 Task: Look for space in Uberaba, Brazil from 9th August, 2023 to 12th August, 2023 for 1 adult in price range Rs.6000 to Rs.15000. Place can be entire place with 1  bedroom having 1 bed and 1 bathroom. Property type can be flat. Amenities needed are: wifi, washing machine, . Booking option can be shelf check-in. Required host language is Spanish.
Action: Mouse moved to (527, 146)
Screenshot: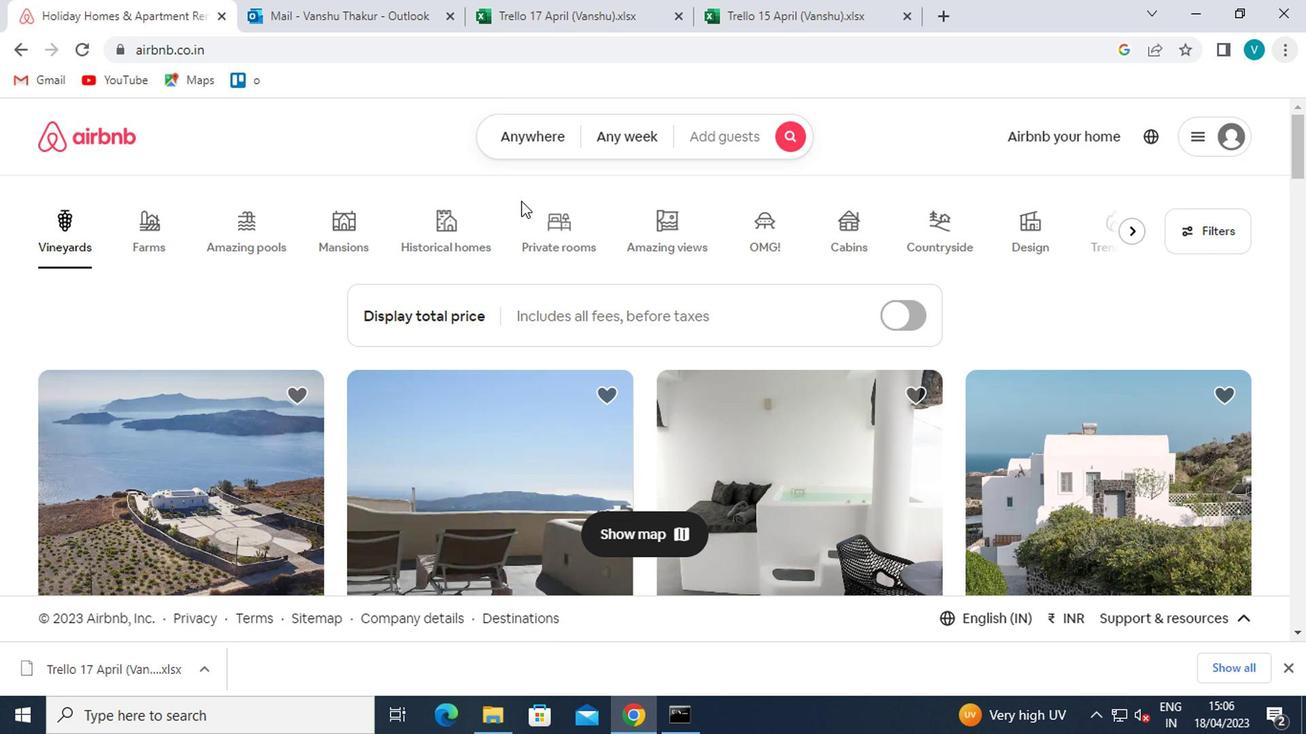 
Action: Mouse pressed left at (527, 146)
Screenshot: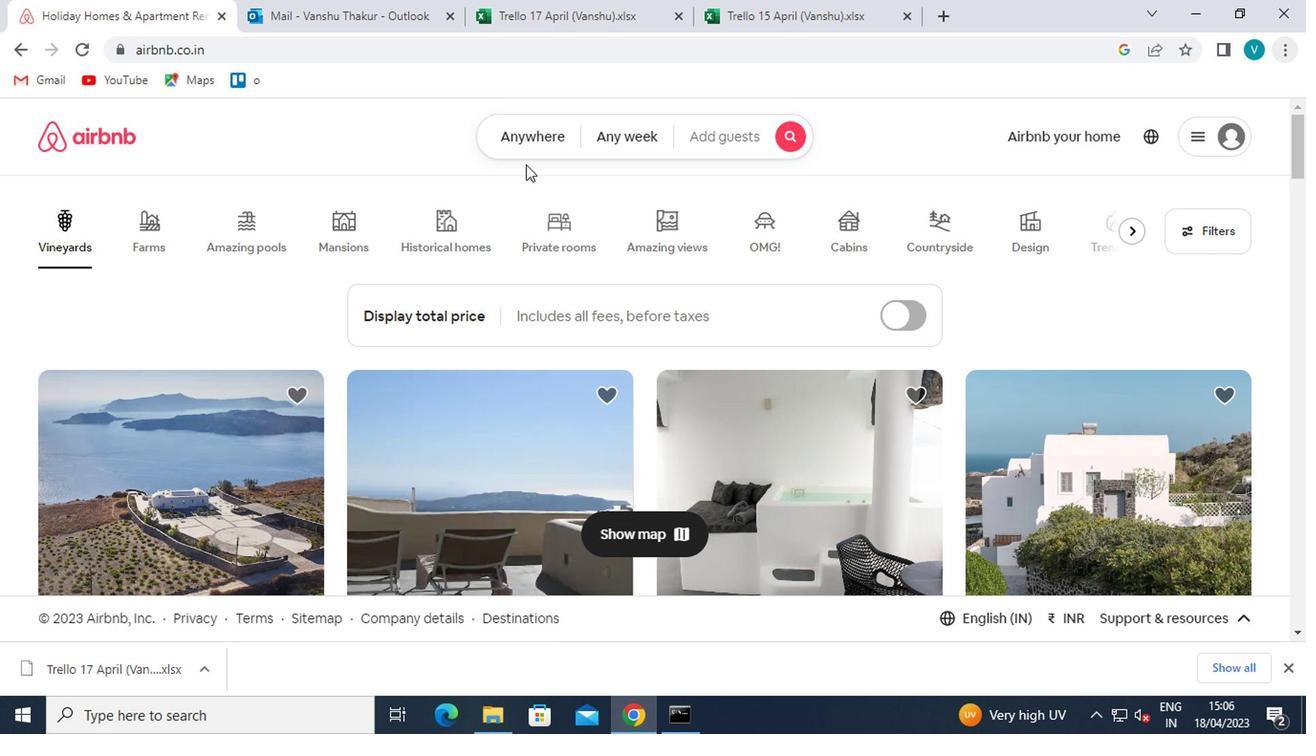 
Action: Mouse moved to (444, 217)
Screenshot: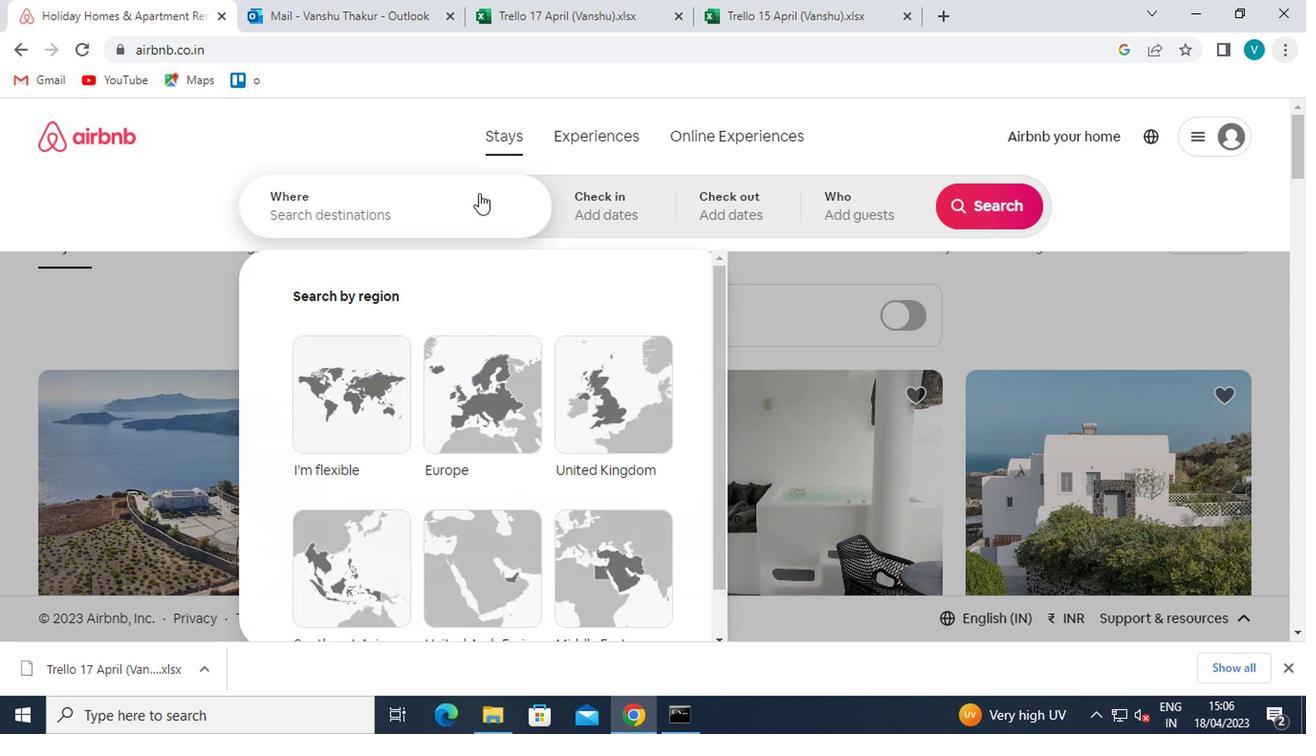 
Action: Mouse pressed left at (444, 217)
Screenshot: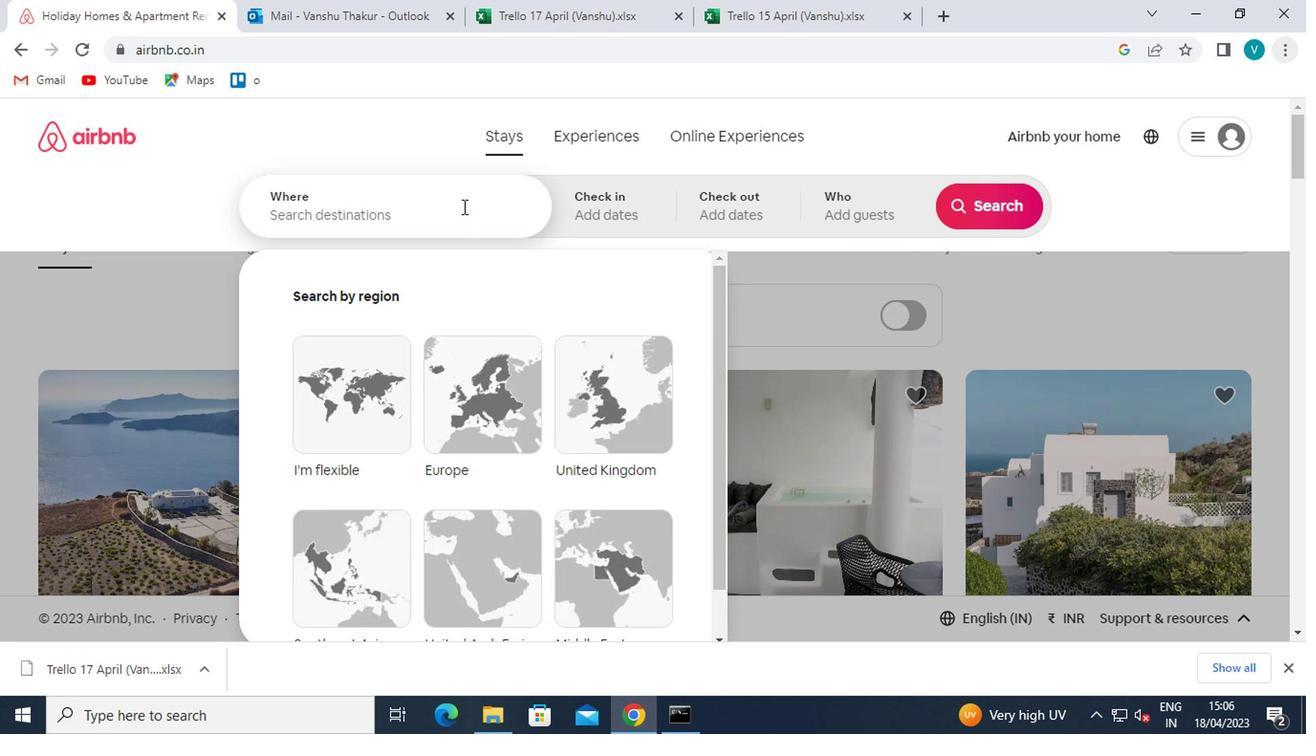 
Action: Key pressed <Key.shift>UBERABA,<Key.space><Key.shift>BRAZIL
Screenshot: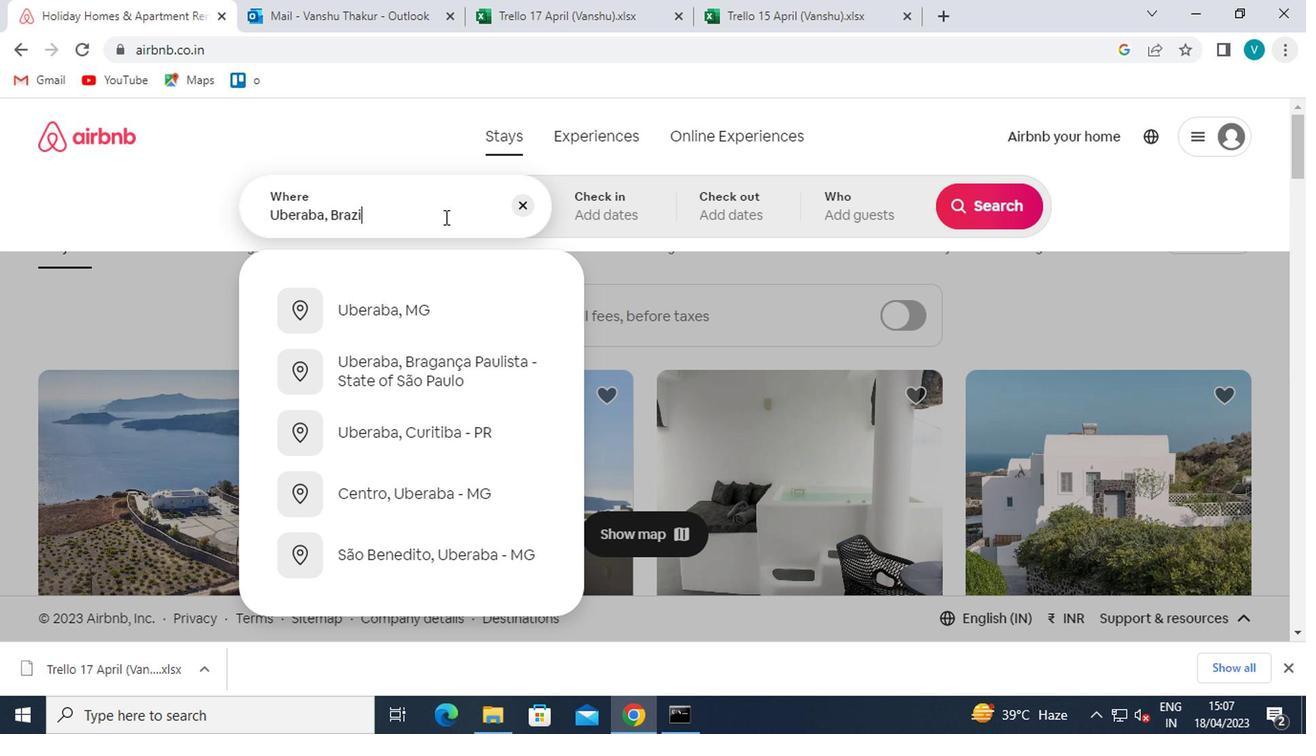 
Action: Mouse moved to (456, 188)
Screenshot: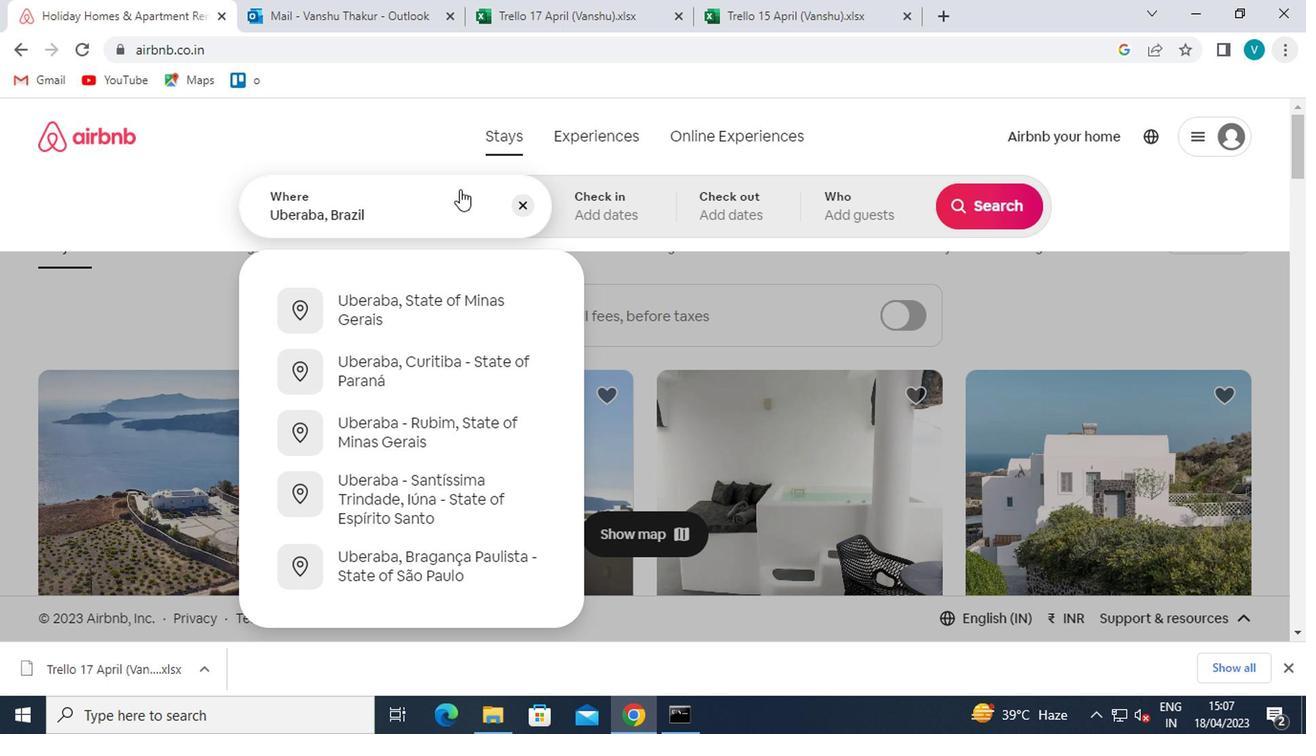 
Action: Key pressed <Key.backspace><Key.backspace><Key.backspace><Key.backspace>
Screenshot: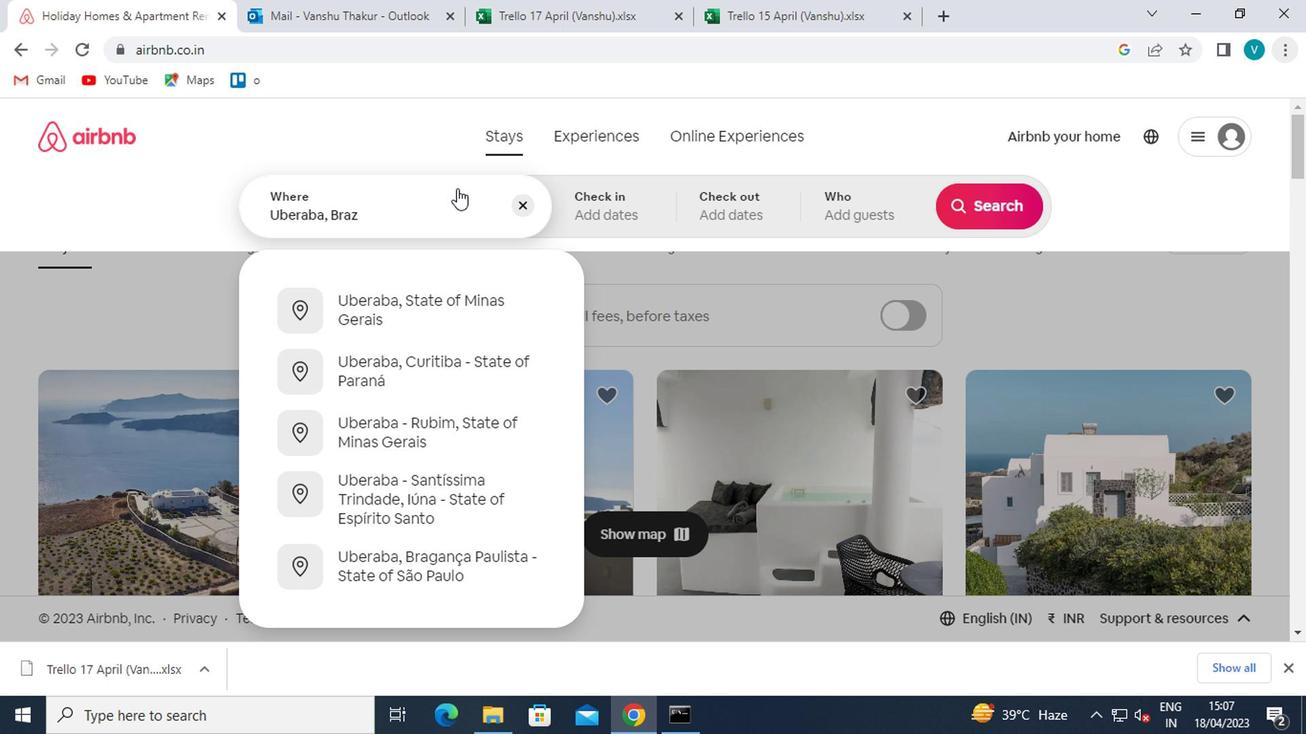 
Action: Mouse moved to (437, 304)
Screenshot: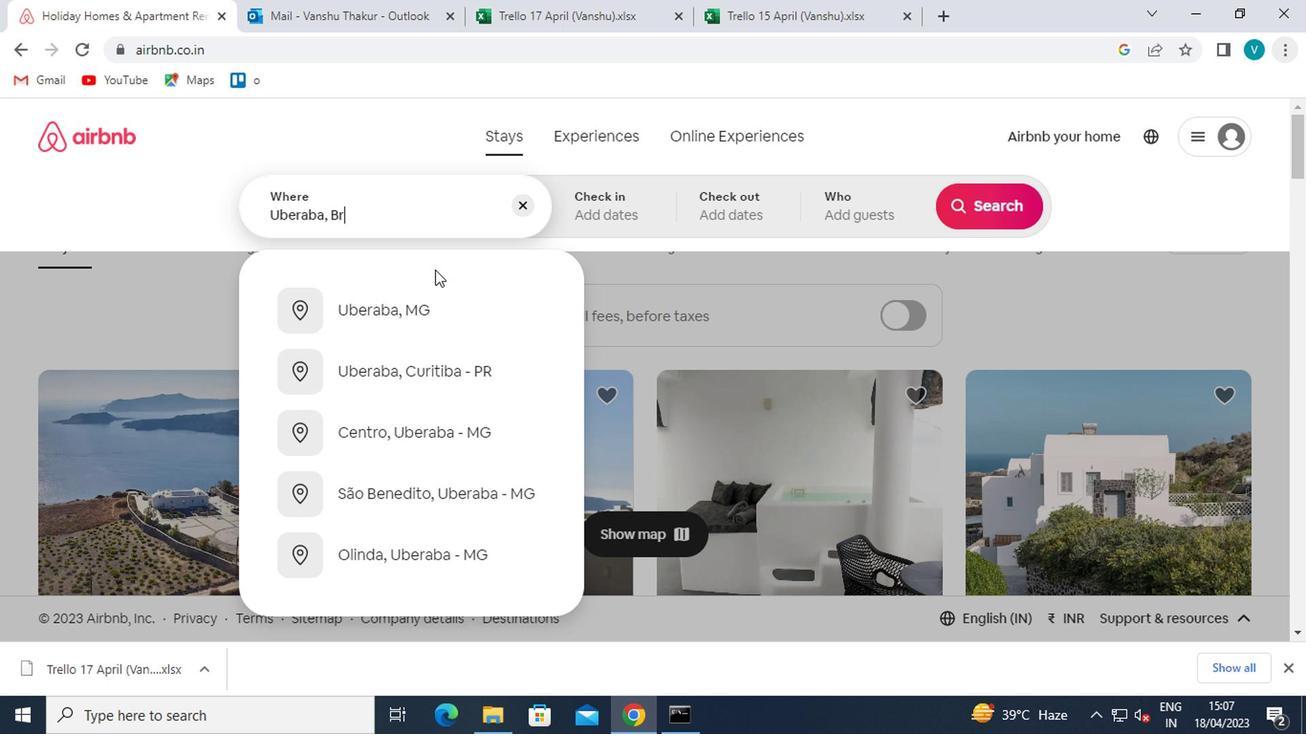 
Action: Mouse pressed left at (437, 304)
Screenshot: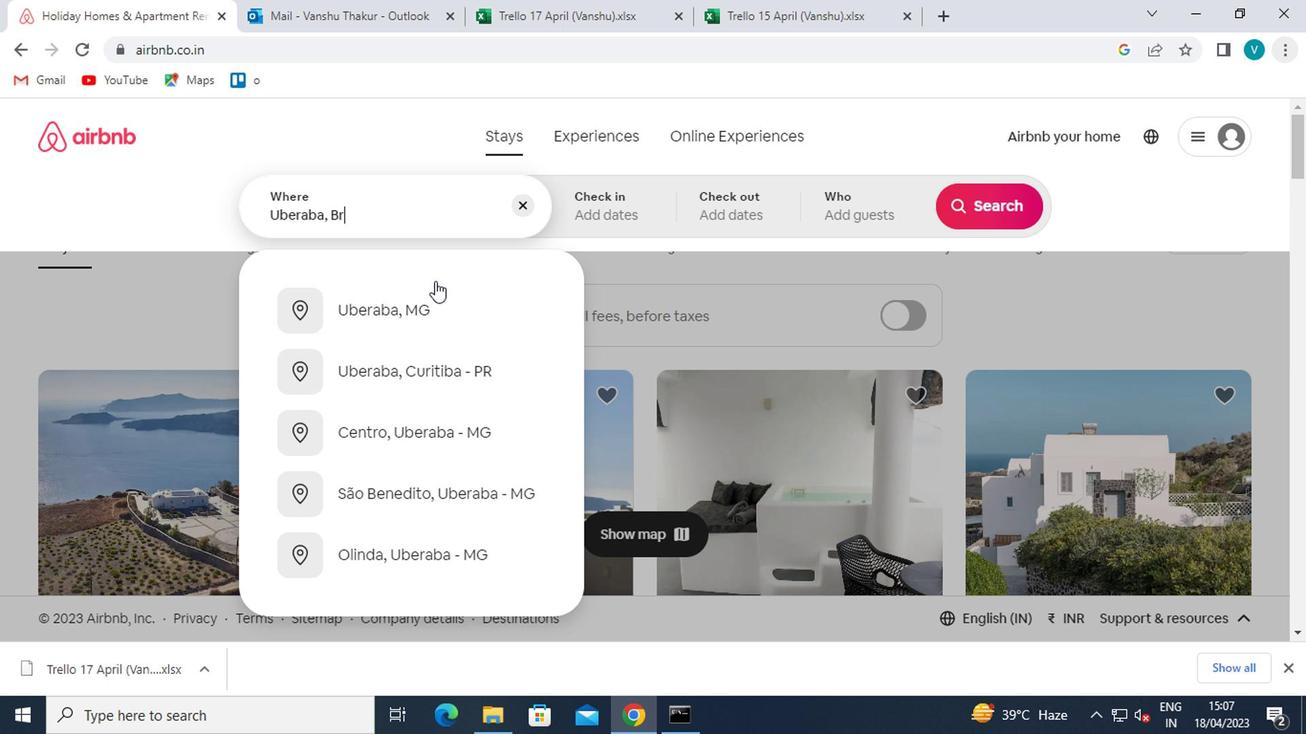 
Action: Mouse moved to (980, 354)
Screenshot: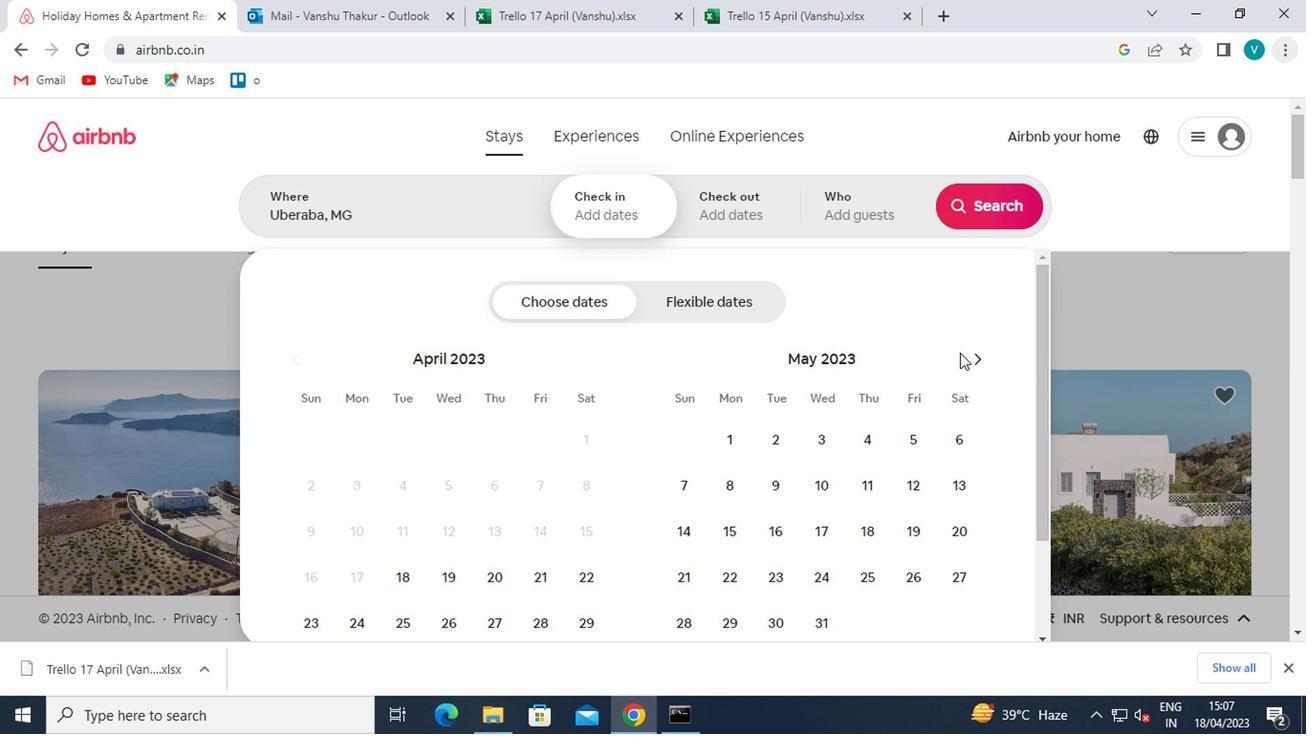 
Action: Mouse pressed left at (980, 354)
Screenshot: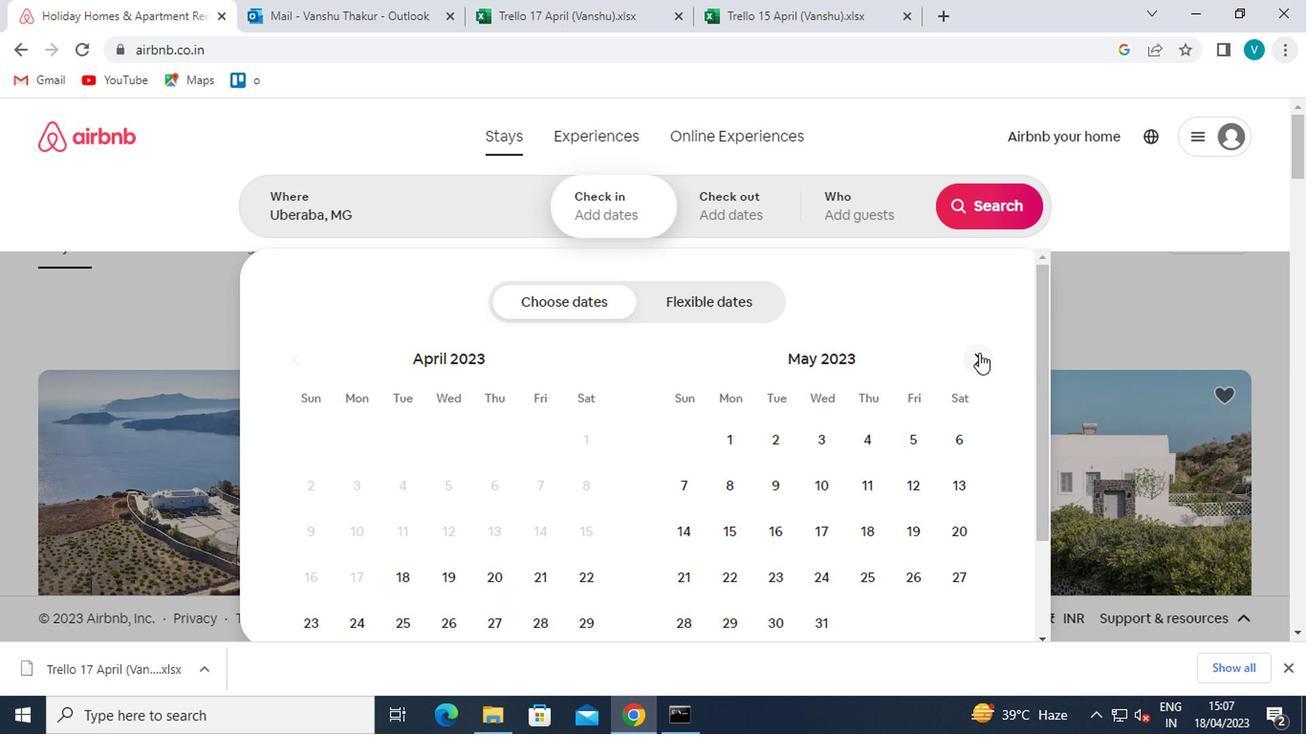 
Action: Mouse moved to (980, 354)
Screenshot: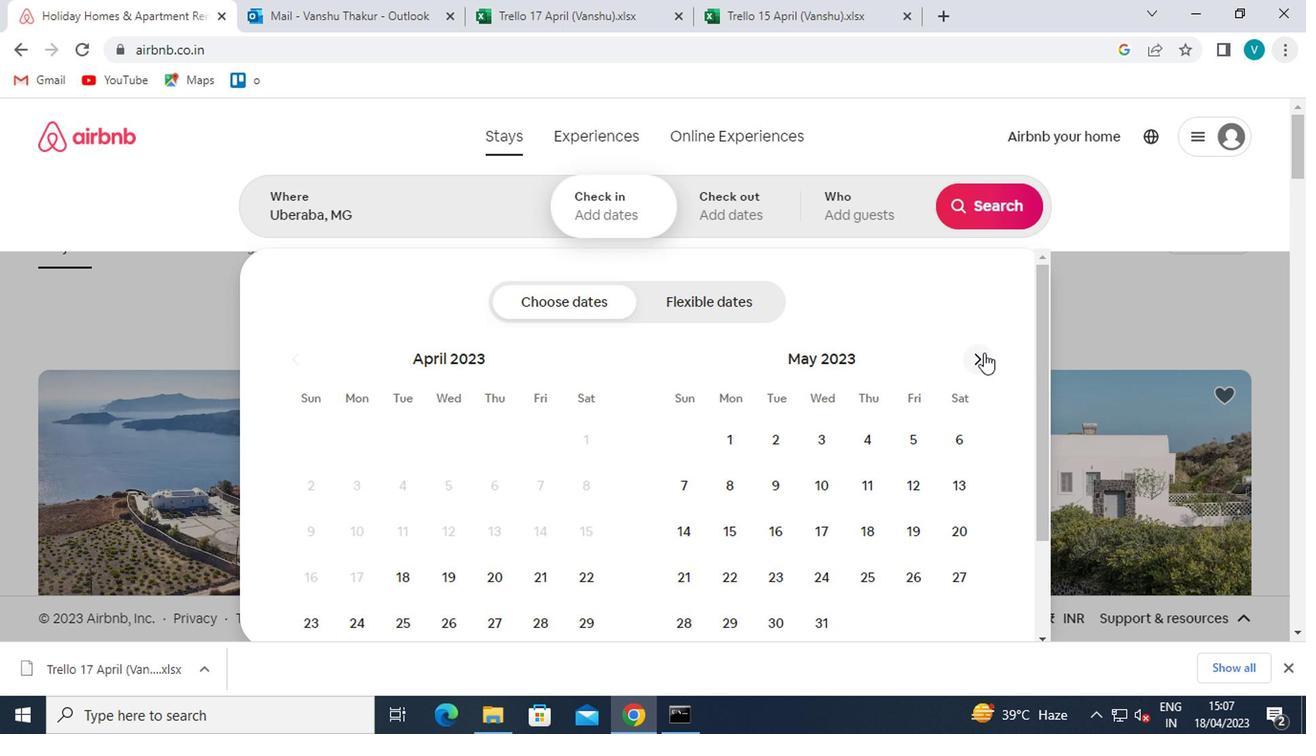 
Action: Mouse pressed left at (980, 354)
Screenshot: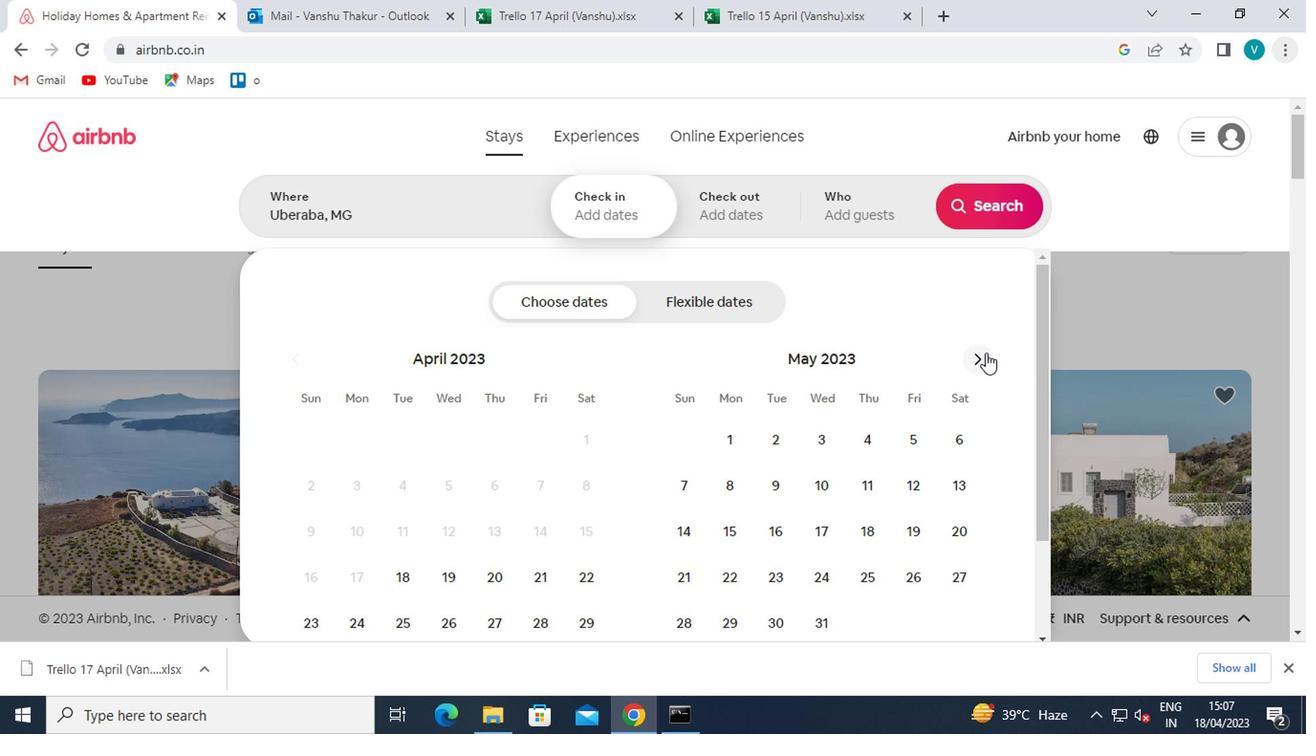 
Action: Mouse pressed left at (980, 354)
Screenshot: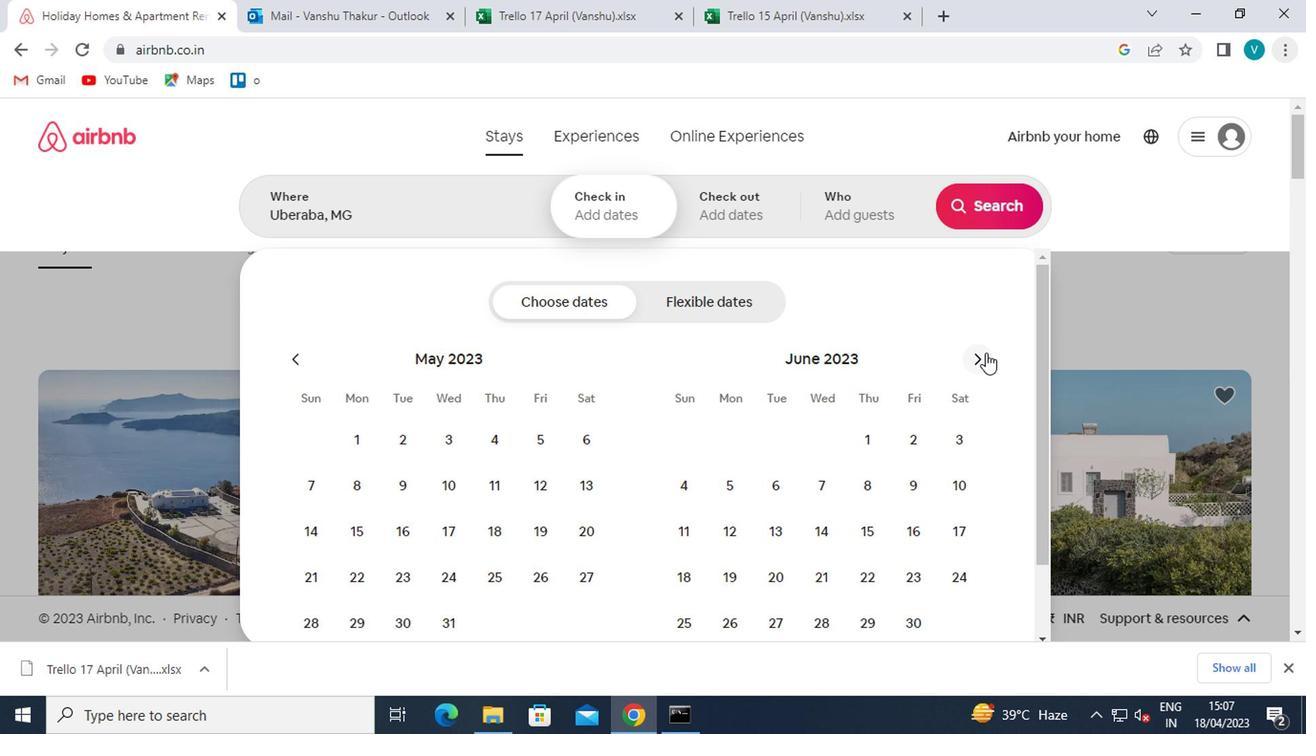 
Action: Mouse pressed left at (980, 354)
Screenshot: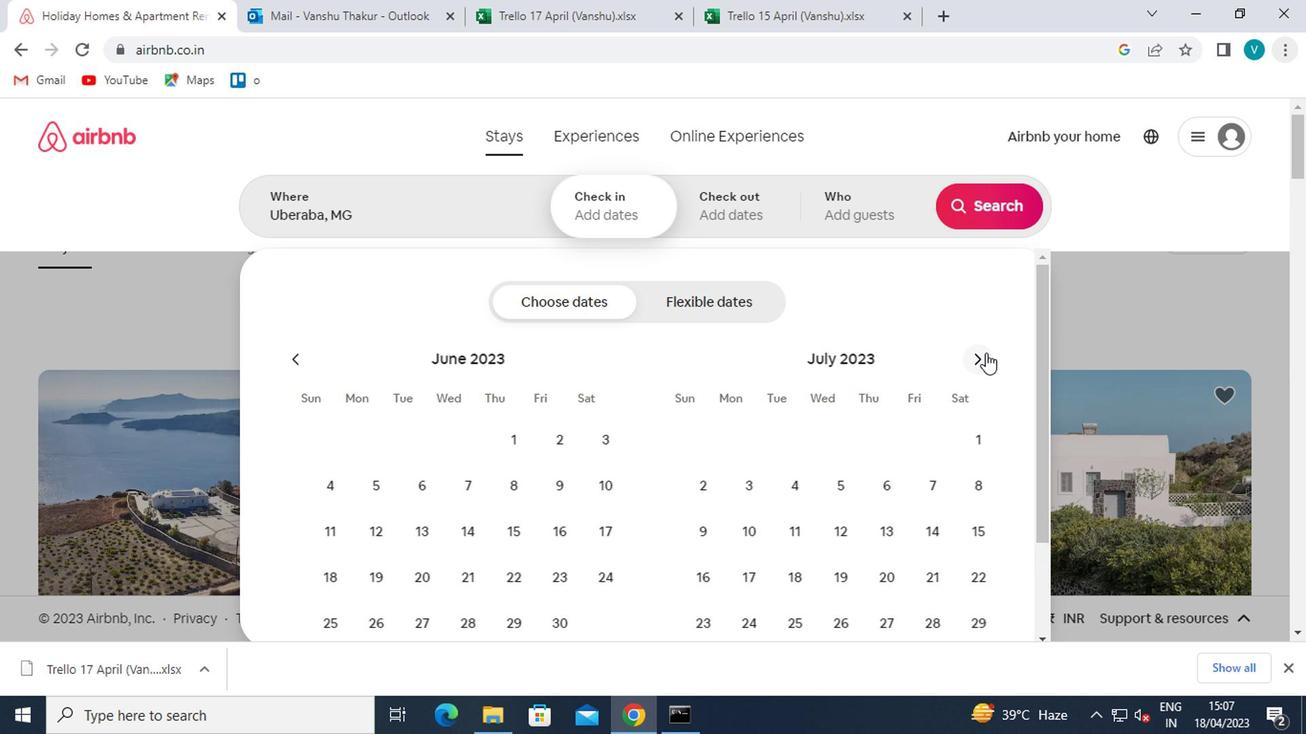 
Action: Mouse moved to (777, 489)
Screenshot: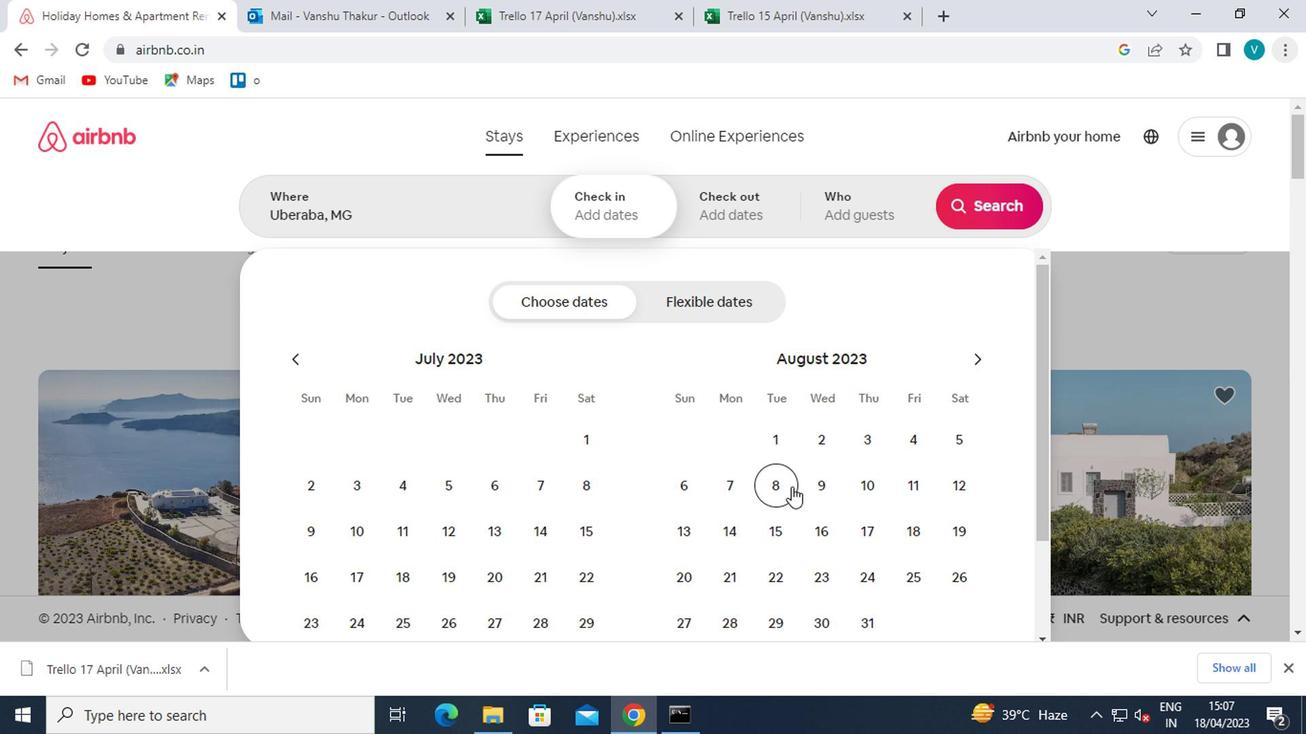 
Action: Mouse pressed left at (777, 489)
Screenshot: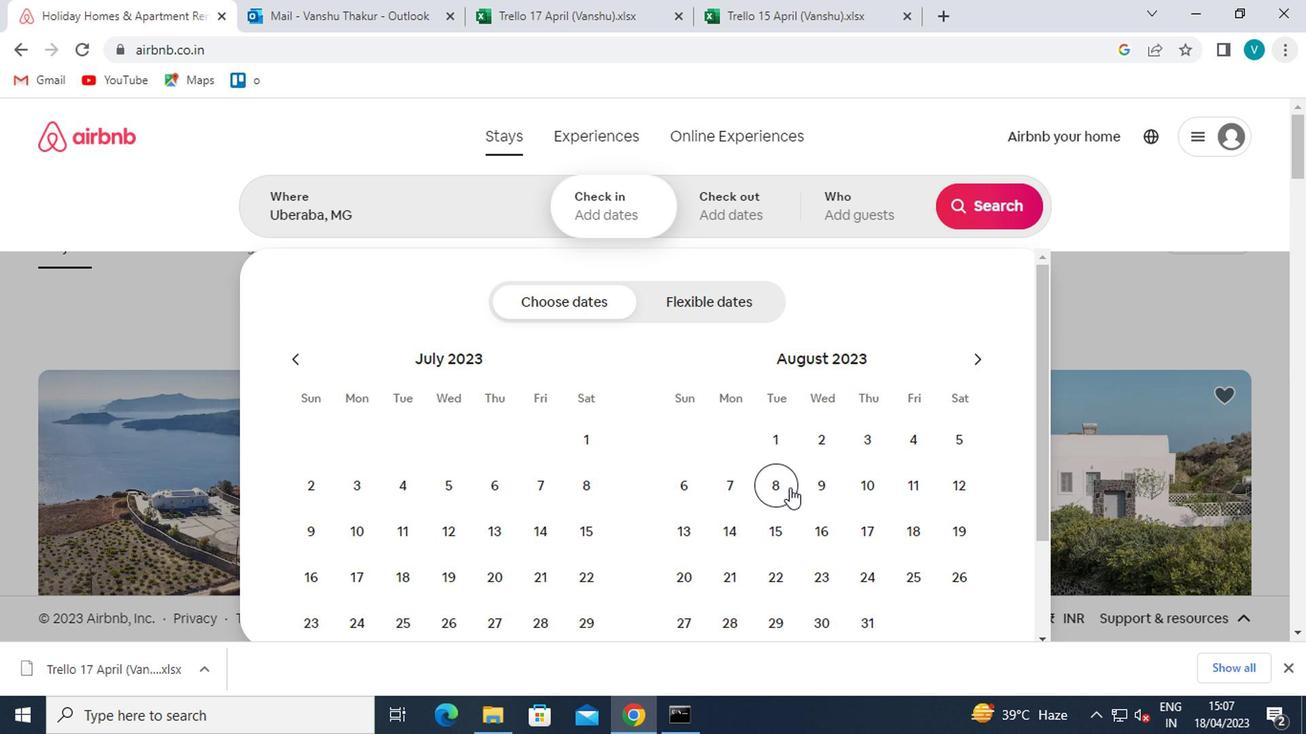 
Action: Mouse moved to (959, 485)
Screenshot: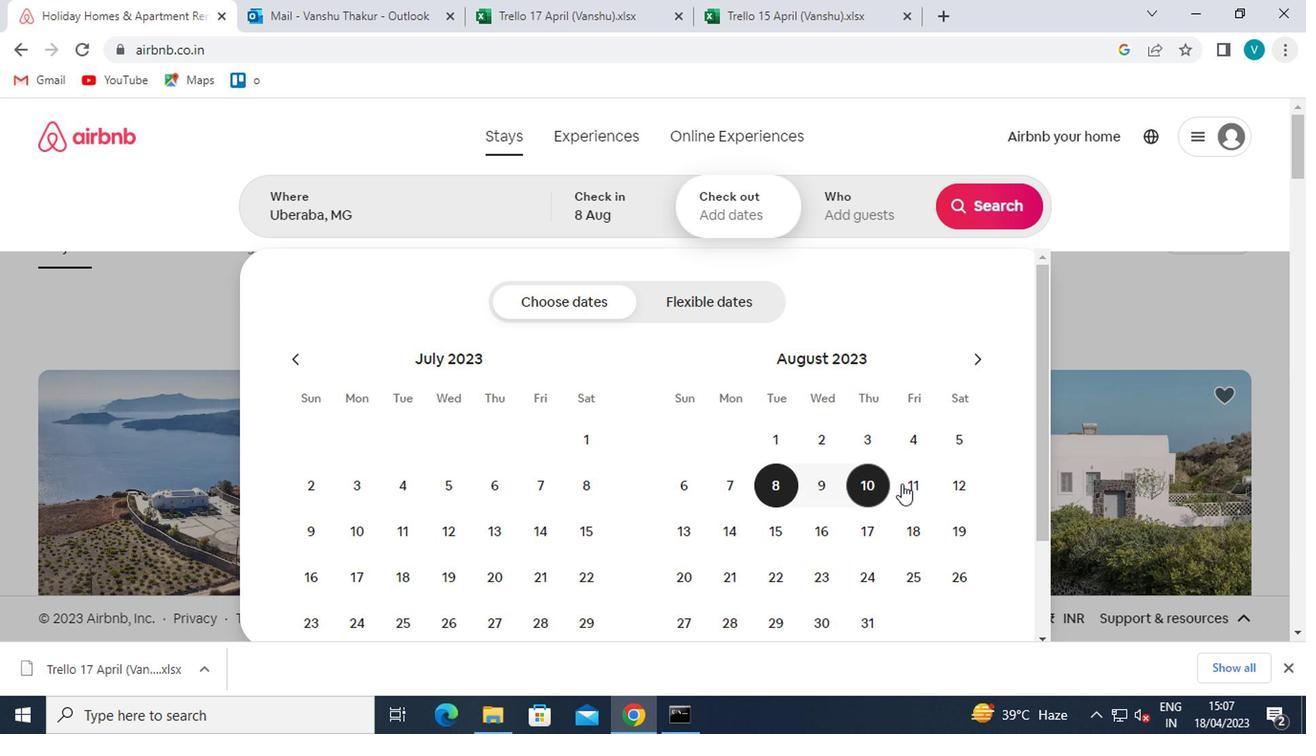 
Action: Mouse pressed left at (959, 485)
Screenshot: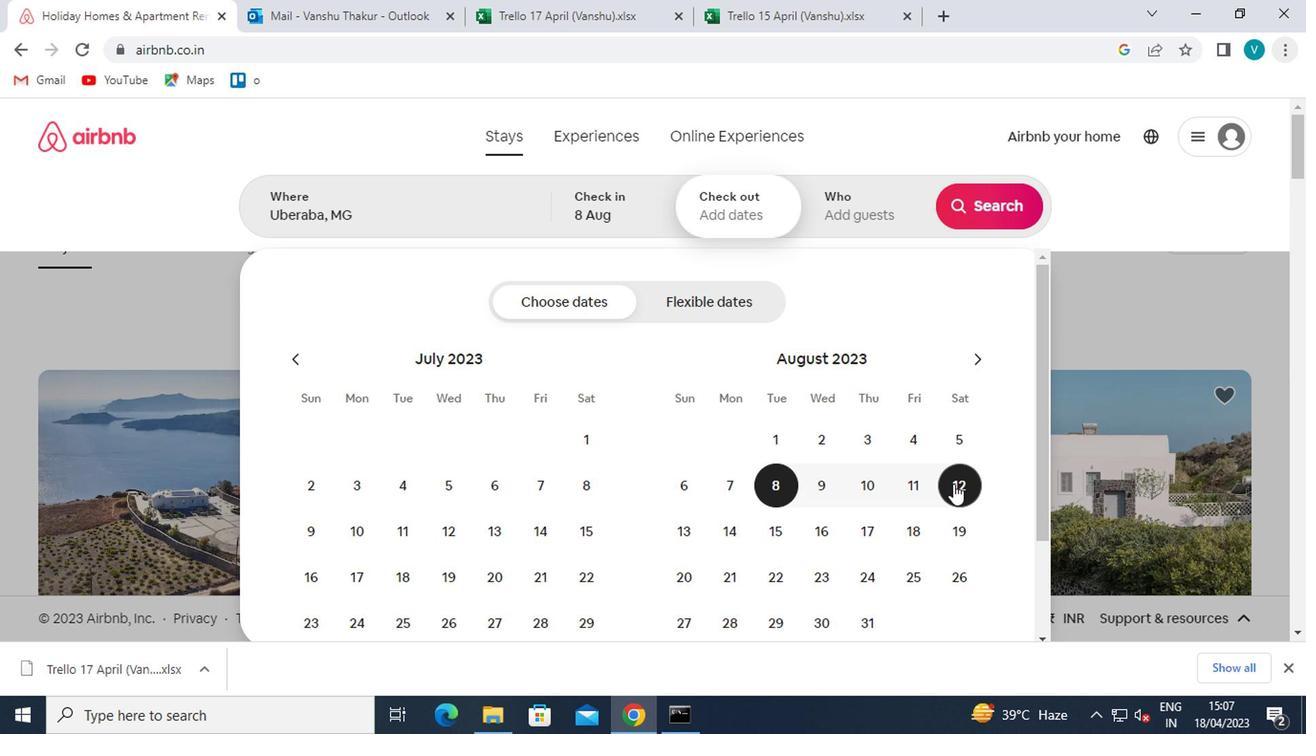 
Action: Mouse moved to (880, 215)
Screenshot: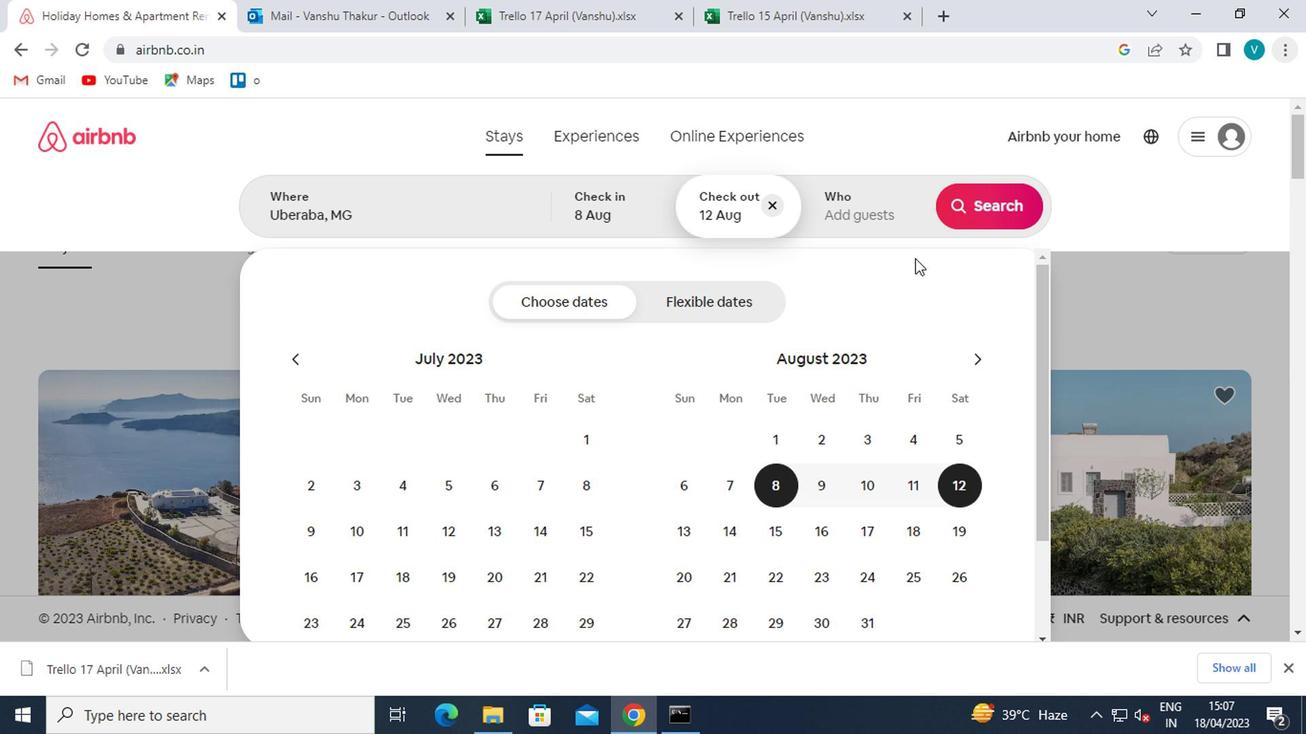 
Action: Mouse pressed left at (880, 215)
Screenshot: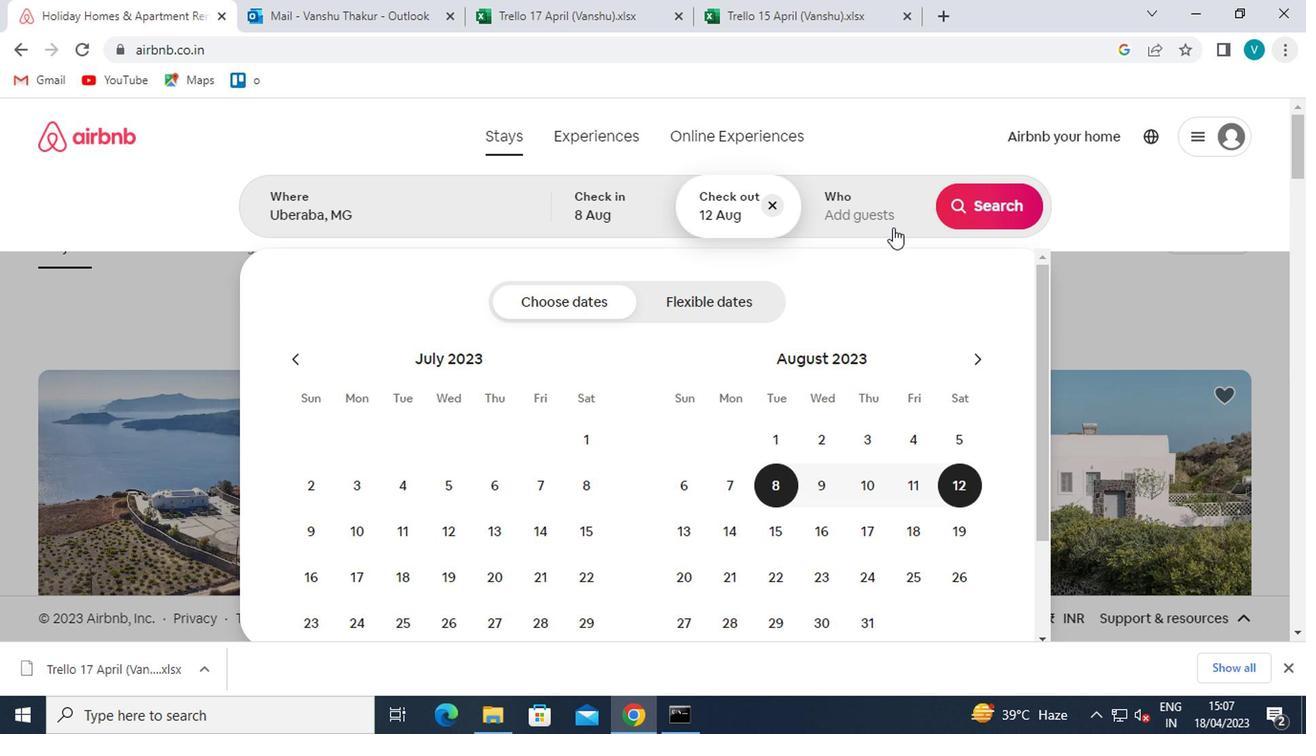 
Action: Mouse moved to (988, 308)
Screenshot: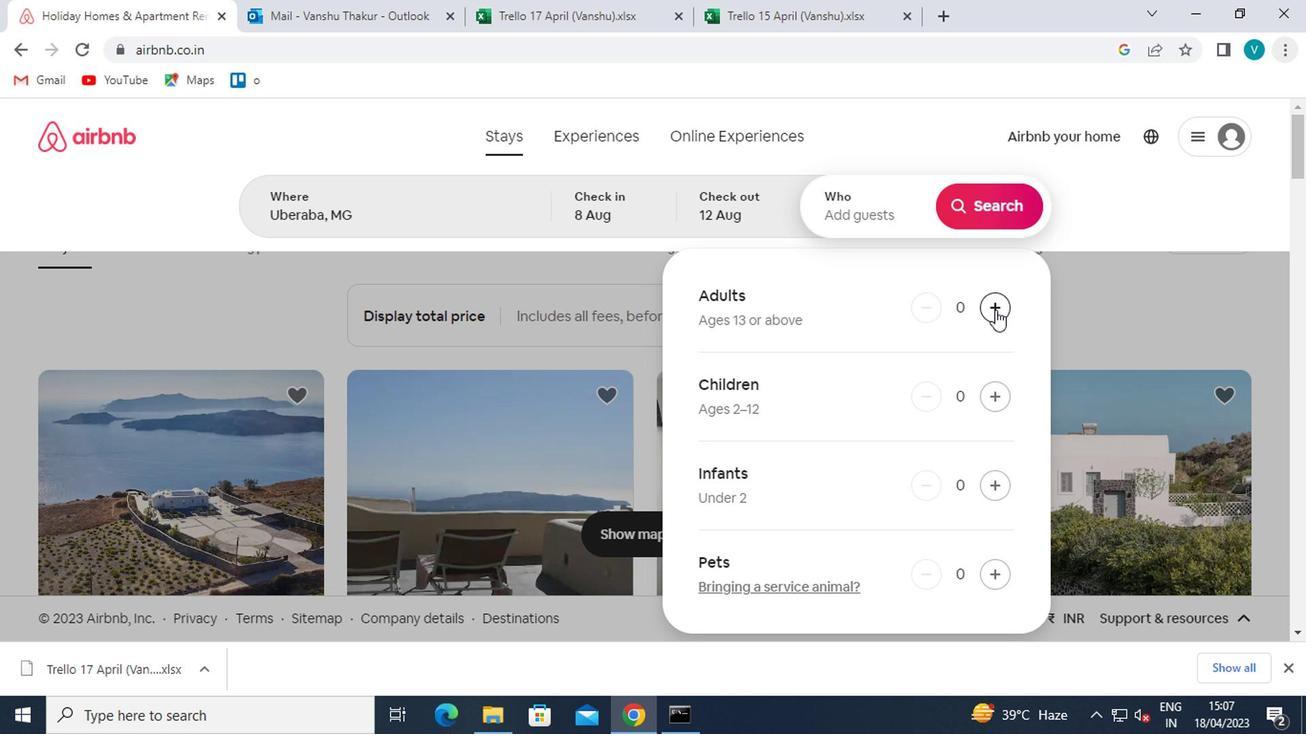 
Action: Mouse pressed left at (988, 308)
Screenshot: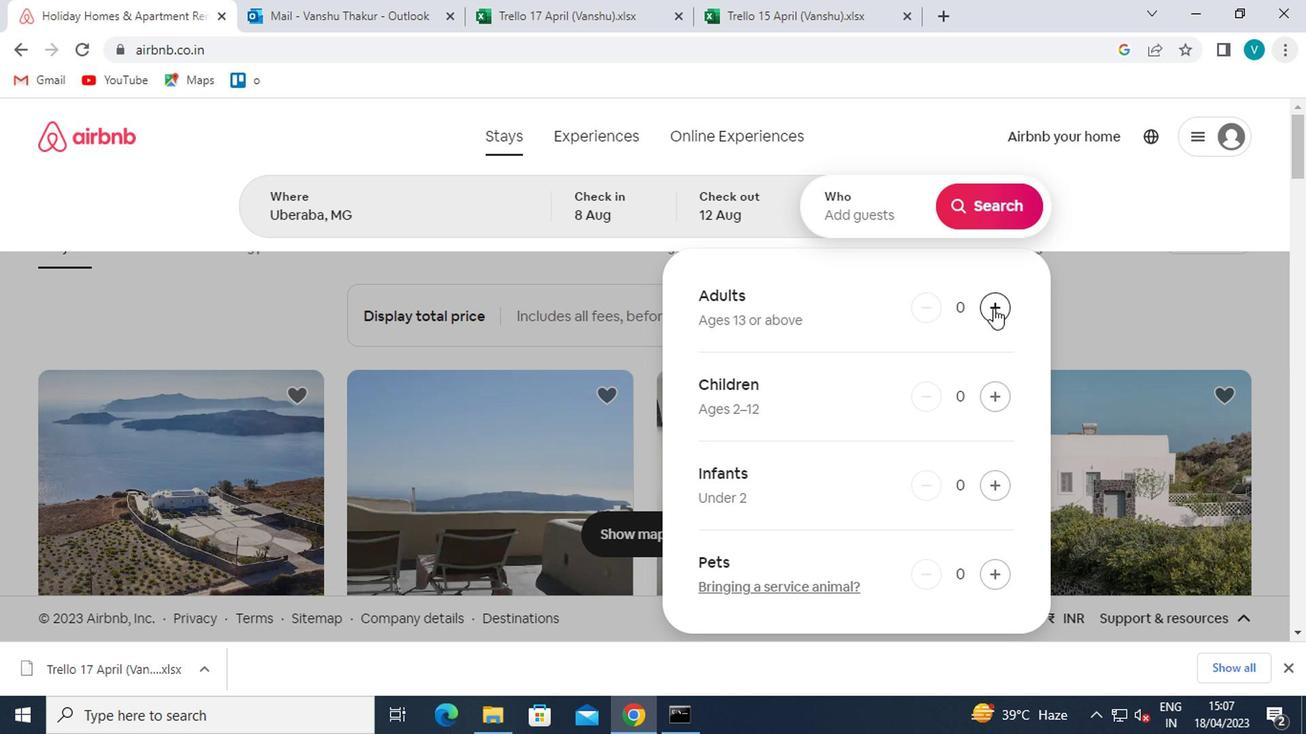
Action: Mouse moved to (996, 182)
Screenshot: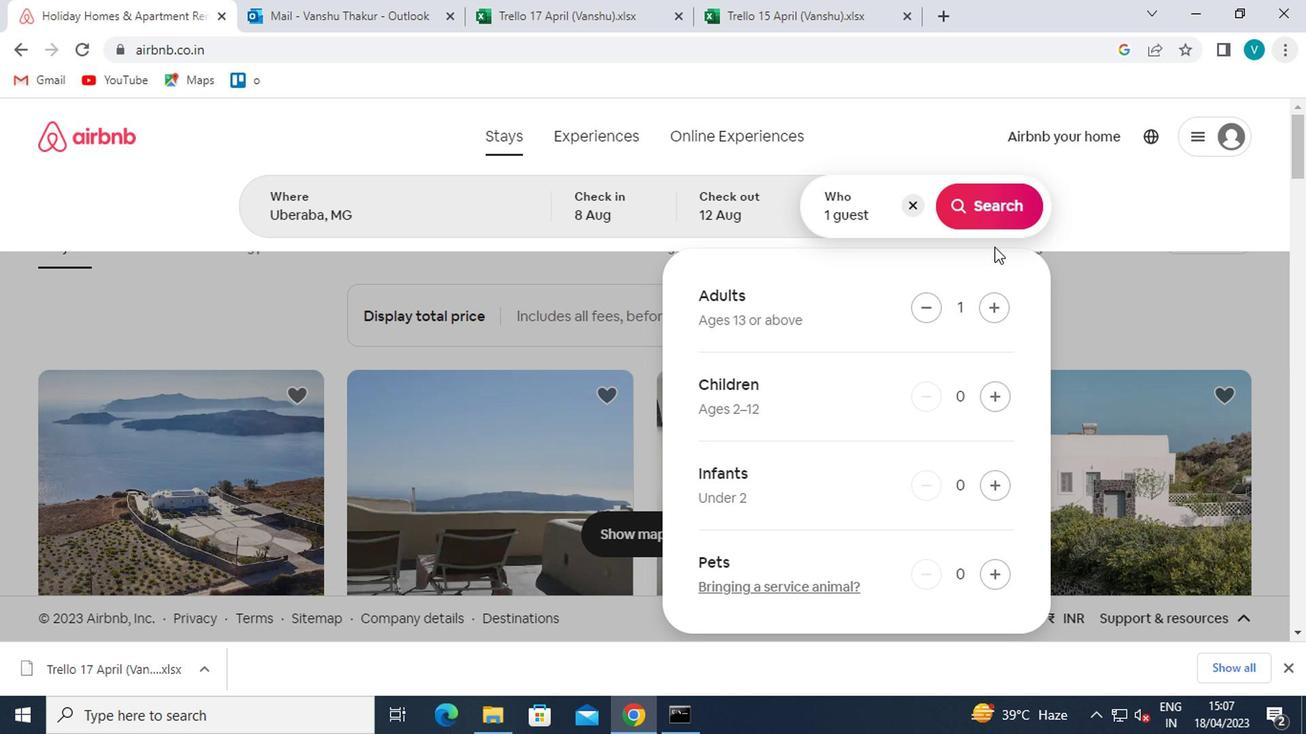 
Action: Mouse pressed left at (996, 182)
Screenshot: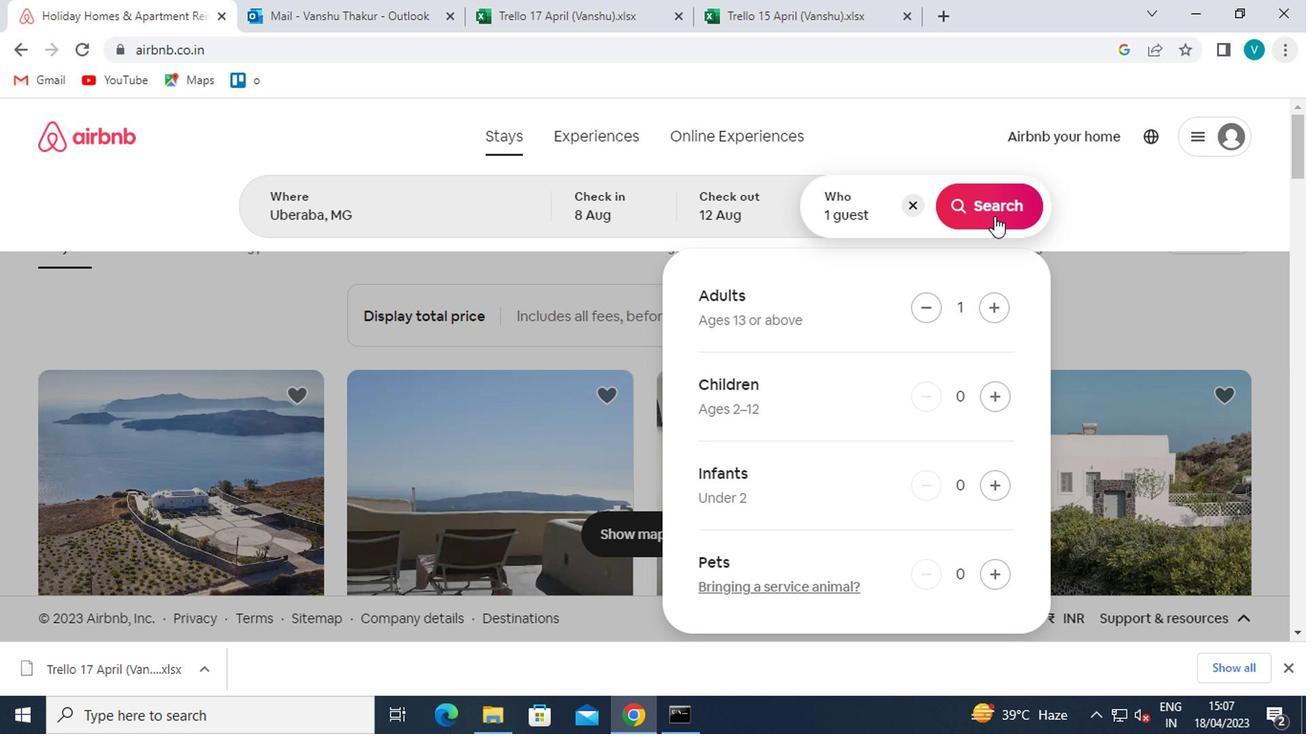 
Action: Mouse moved to (989, 196)
Screenshot: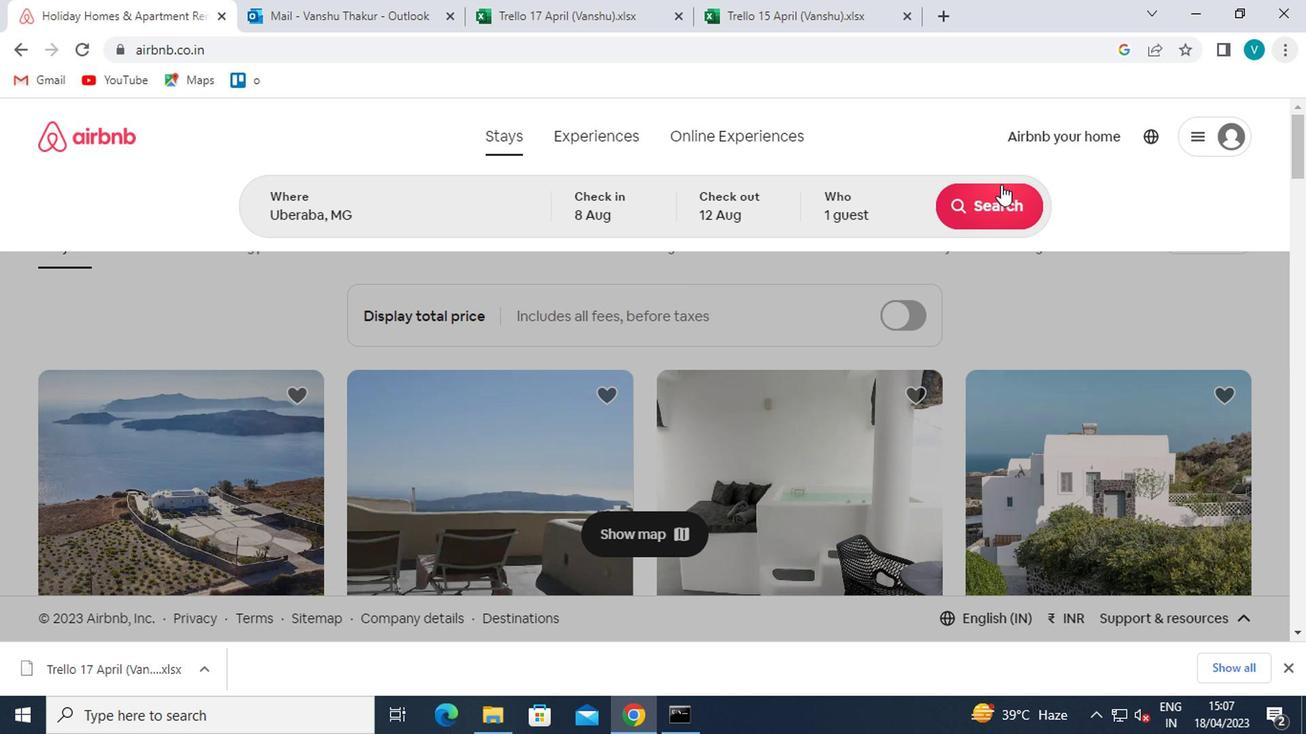 
Action: Mouse pressed left at (989, 196)
Screenshot: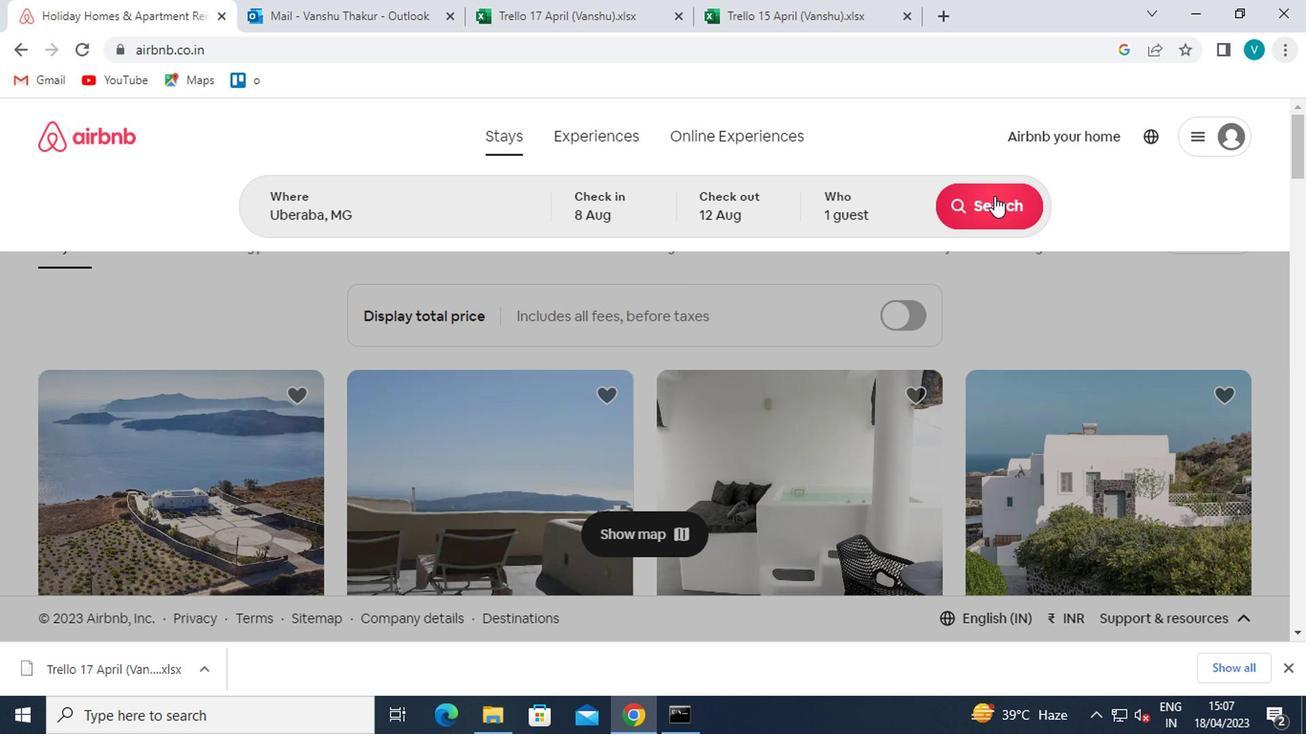 
Action: Mouse moved to (1237, 204)
Screenshot: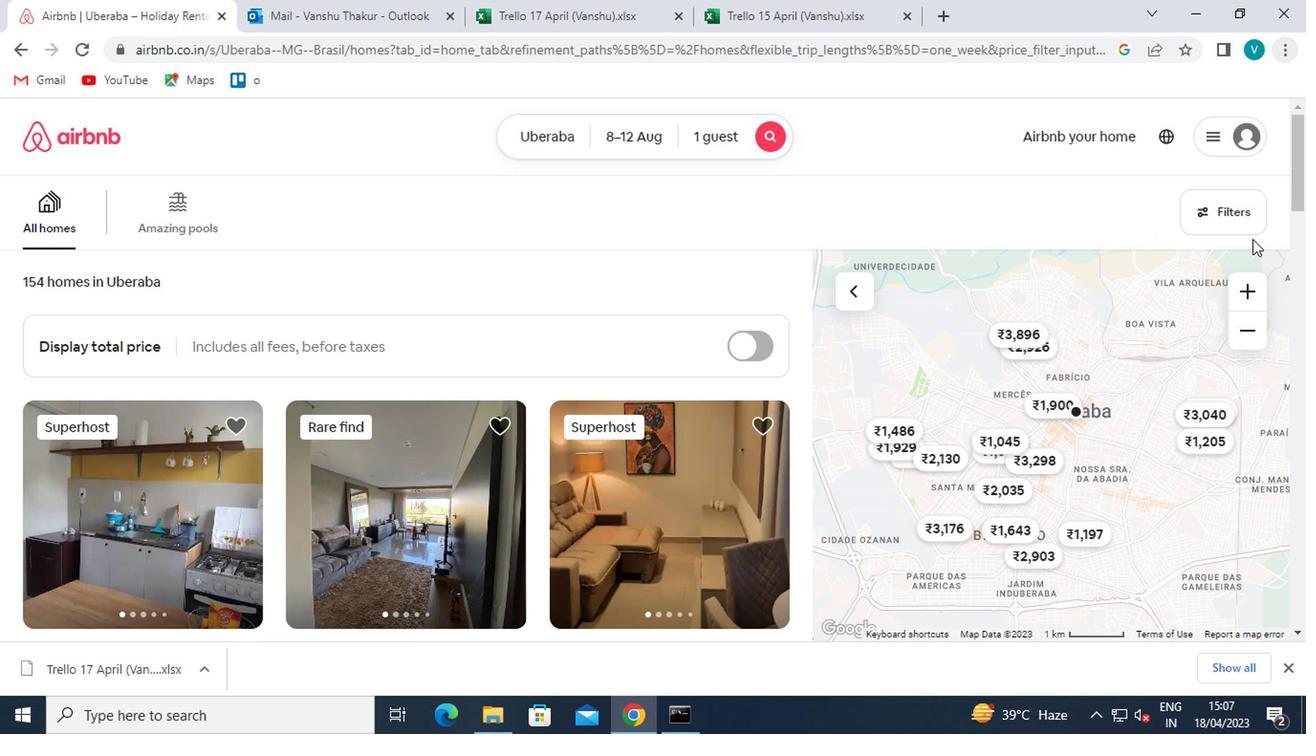 
Action: Mouse pressed left at (1237, 204)
Screenshot: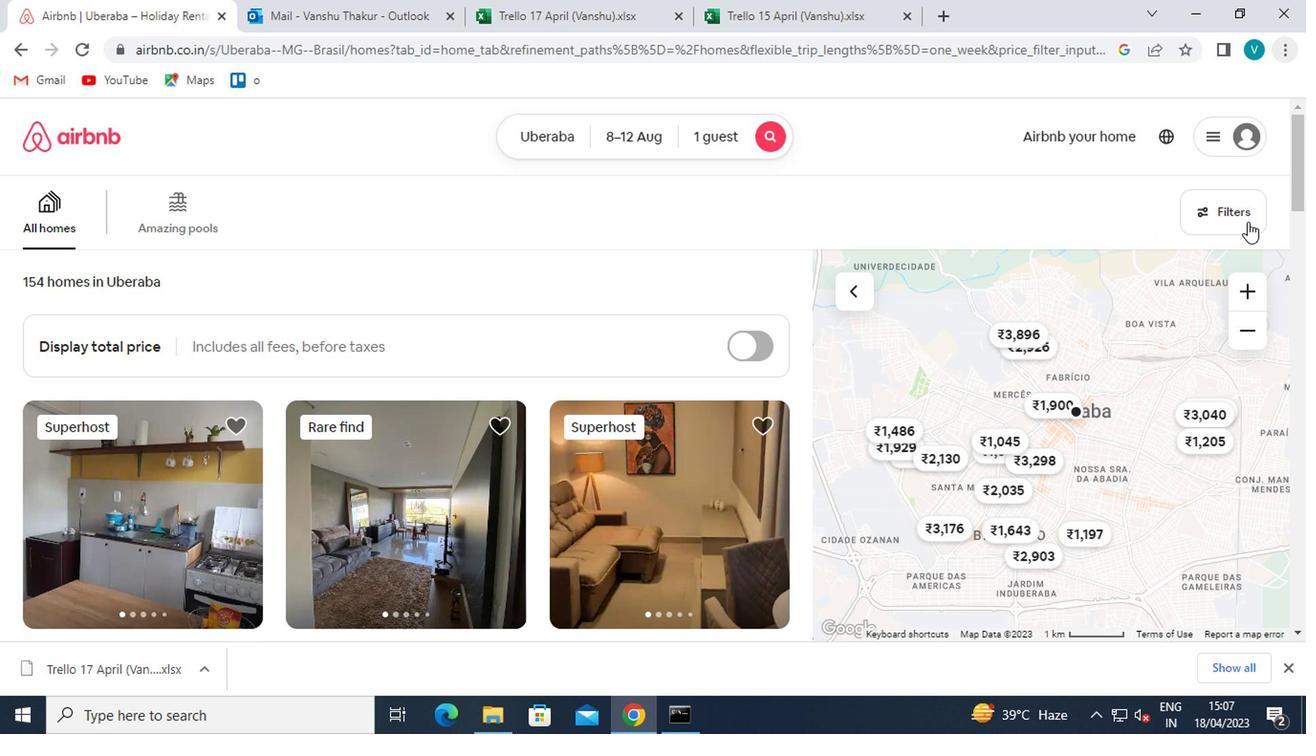 
Action: Mouse moved to (461, 470)
Screenshot: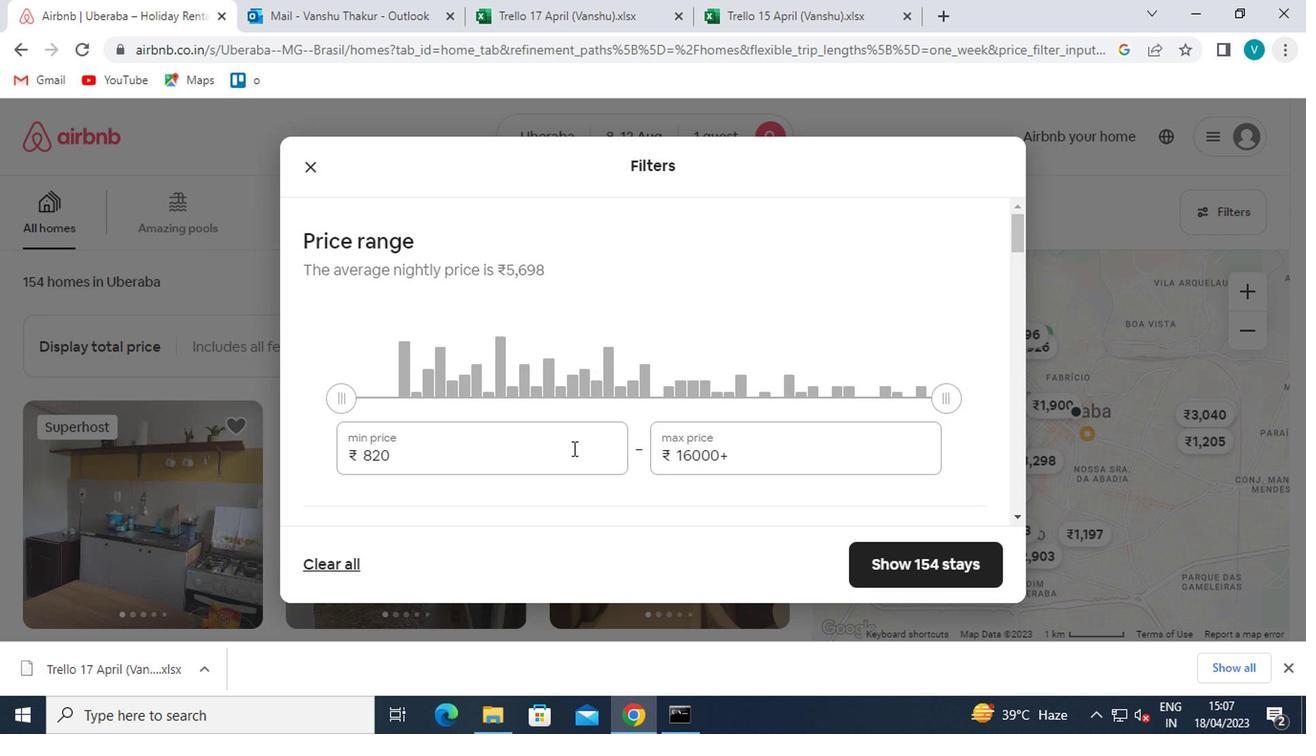 
Action: Mouse pressed left at (461, 470)
Screenshot: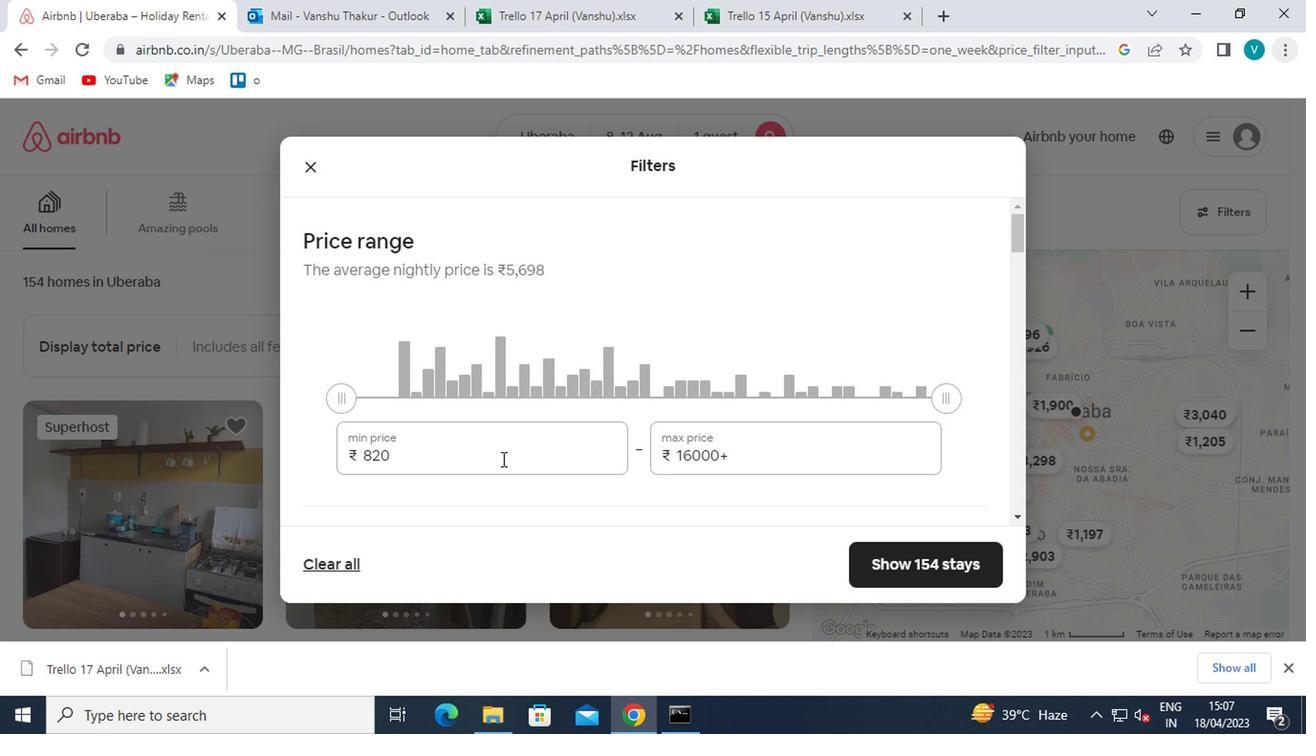
Action: Mouse moved to (458, 471)
Screenshot: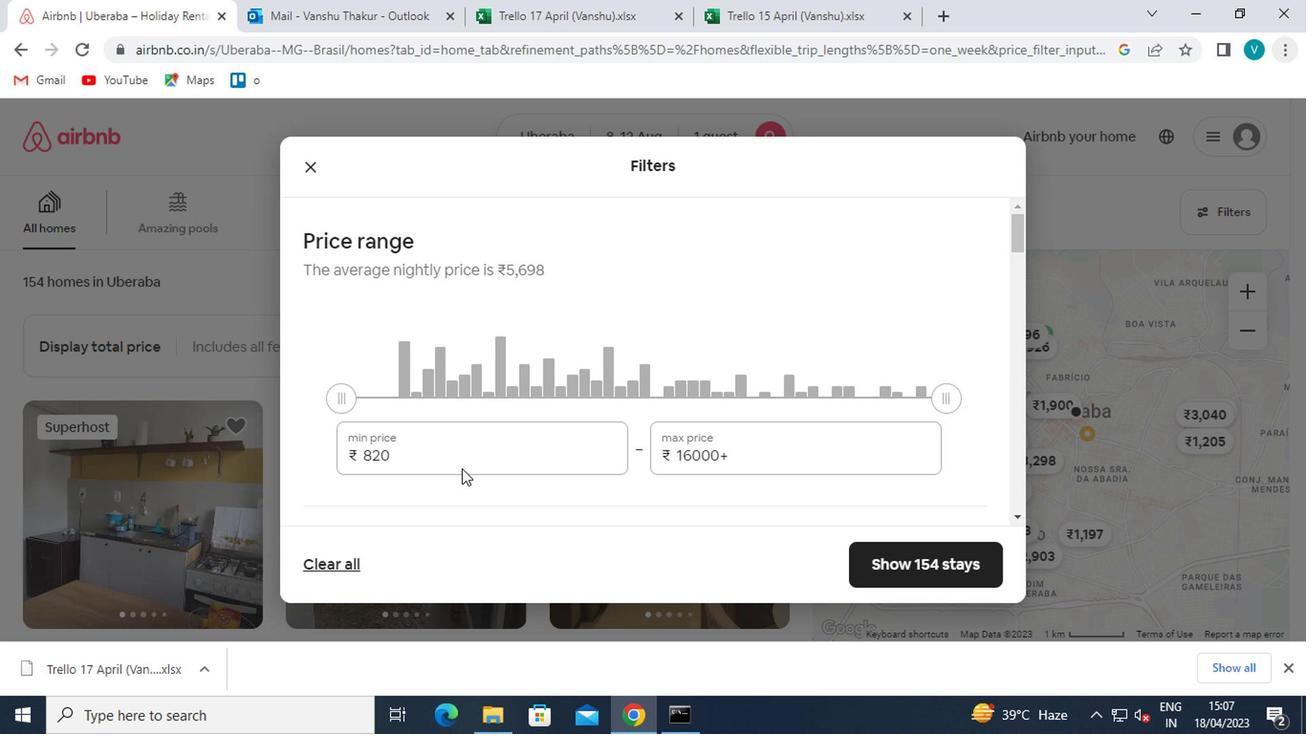 
Action: Key pressed <Key.backspace><Key.backspace><Key.backspace>6000
Screenshot: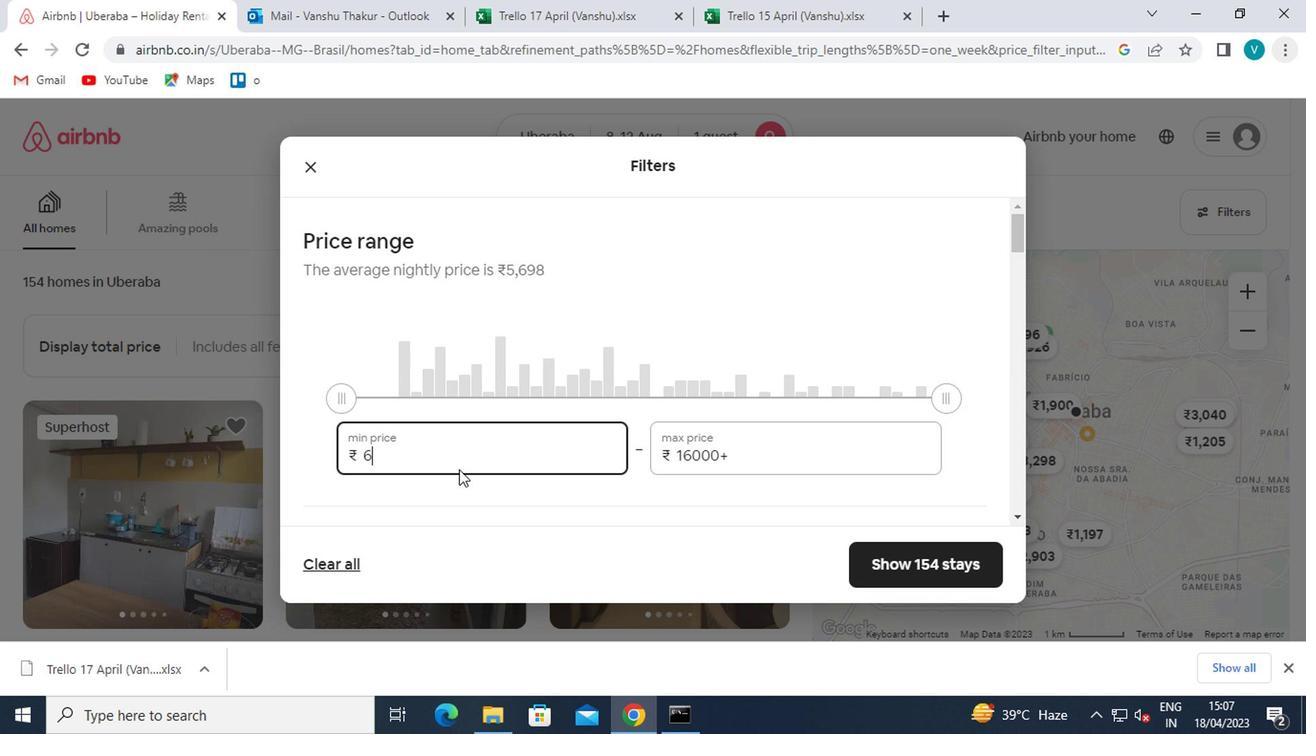 
Action: Mouse moved to (778, 467)
Screenshot: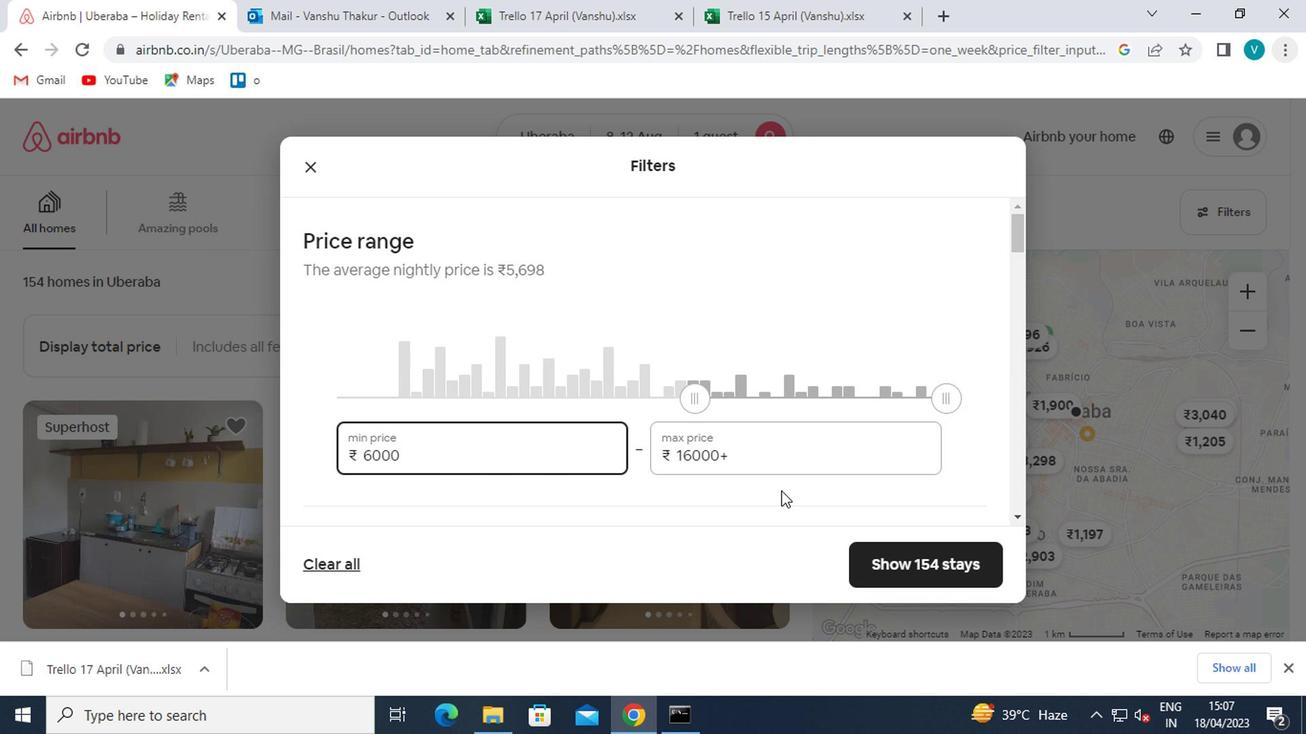 
Action: Mouse pressed left at (778, 467)
Screenshot: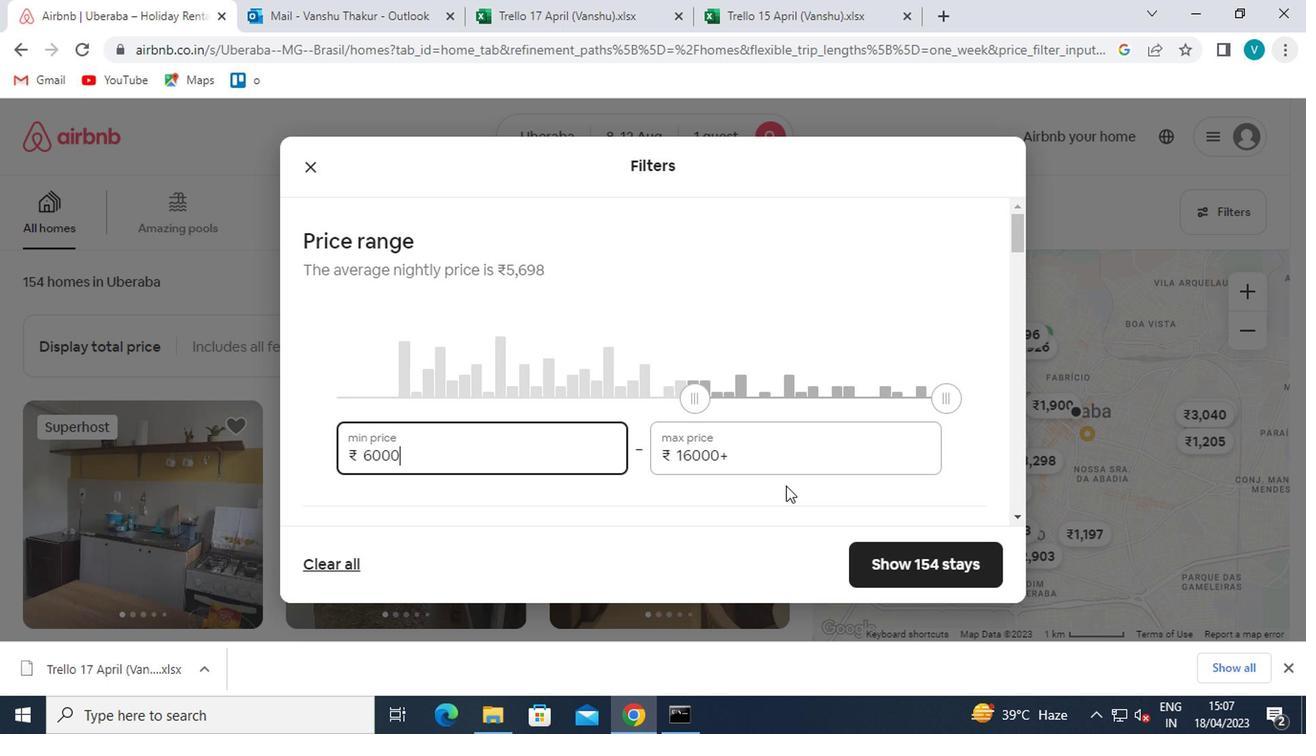 
Action: Mouse moved to (606, 369)
Screenshot: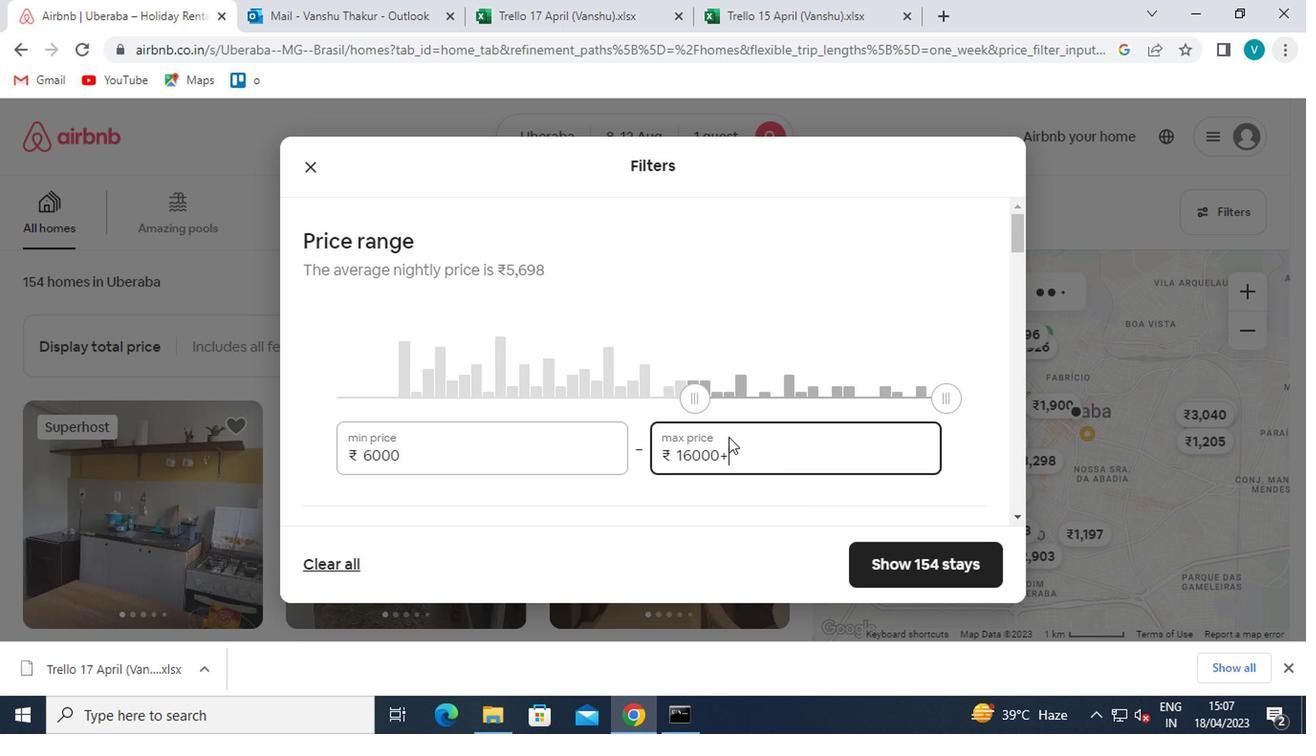 
Action: Key pressed <Key.backspace><Key.backspace><Key.backspace><Key.backspace><Key.backspace><Key.backspace><Key.backspace>15000
Screenshot: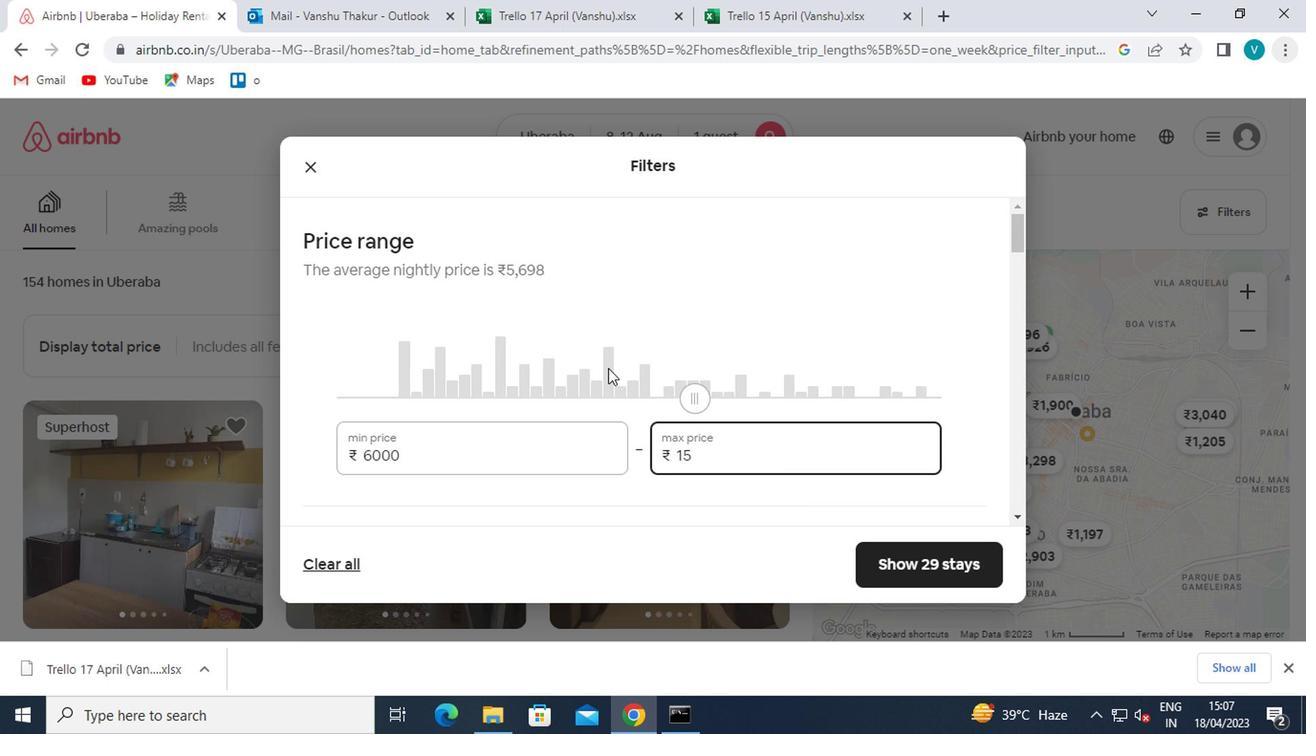 
Action: Mouse moved to (593, 369)
Screenshot: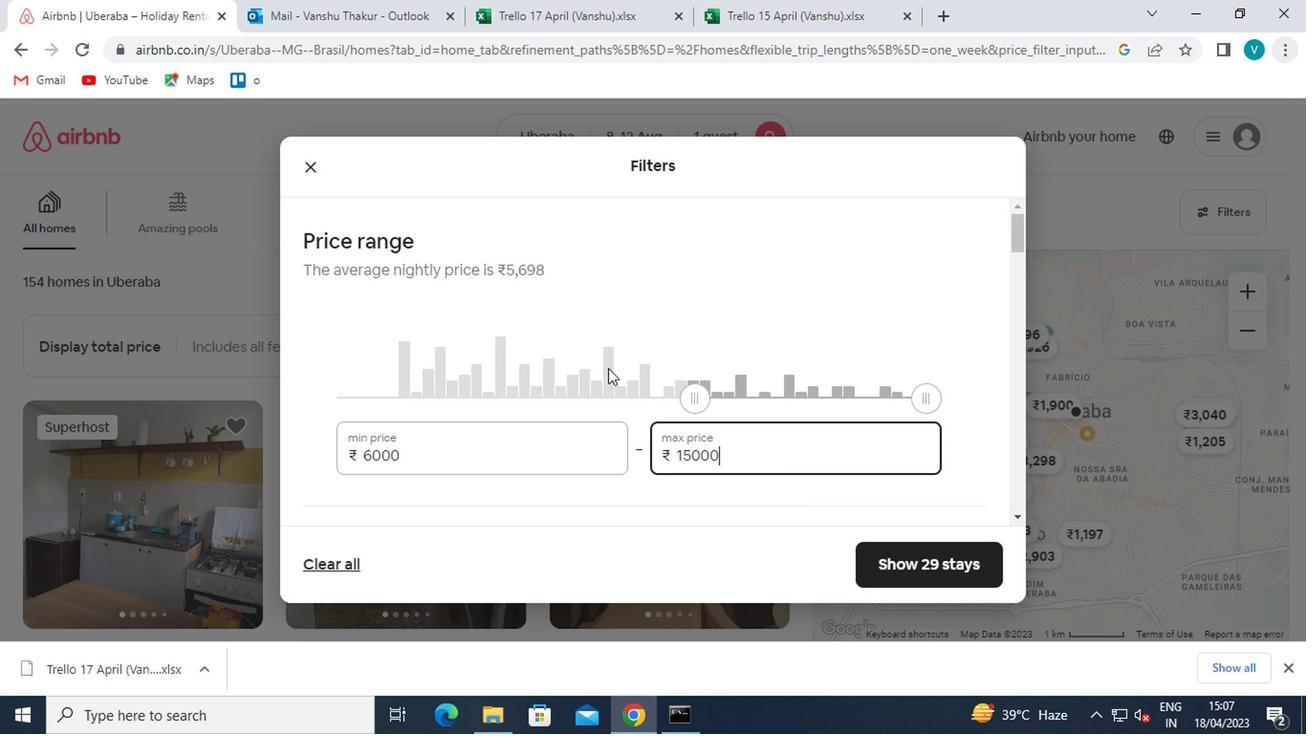 
Action: Mouse scrolled (593, 368) with delta (0, 0)
Screenshot: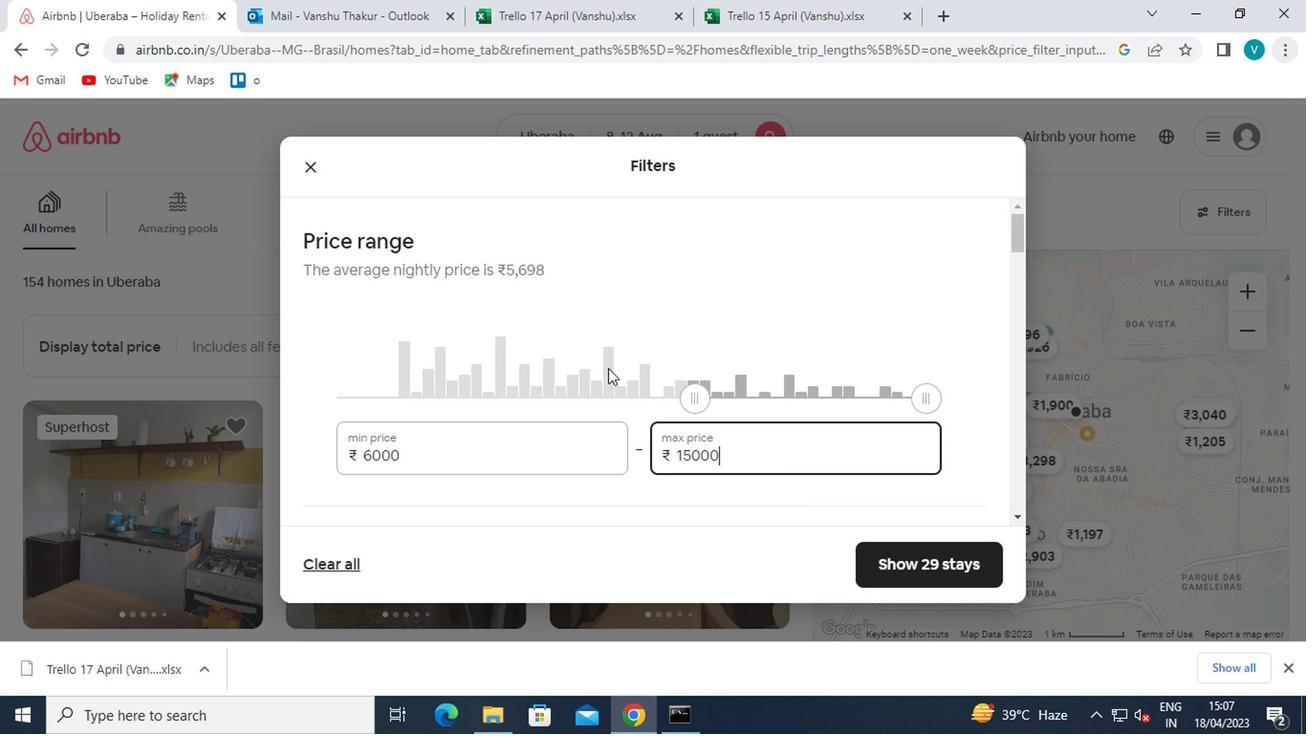 
Action: Mouse moved to (579, 369)
Screenshot: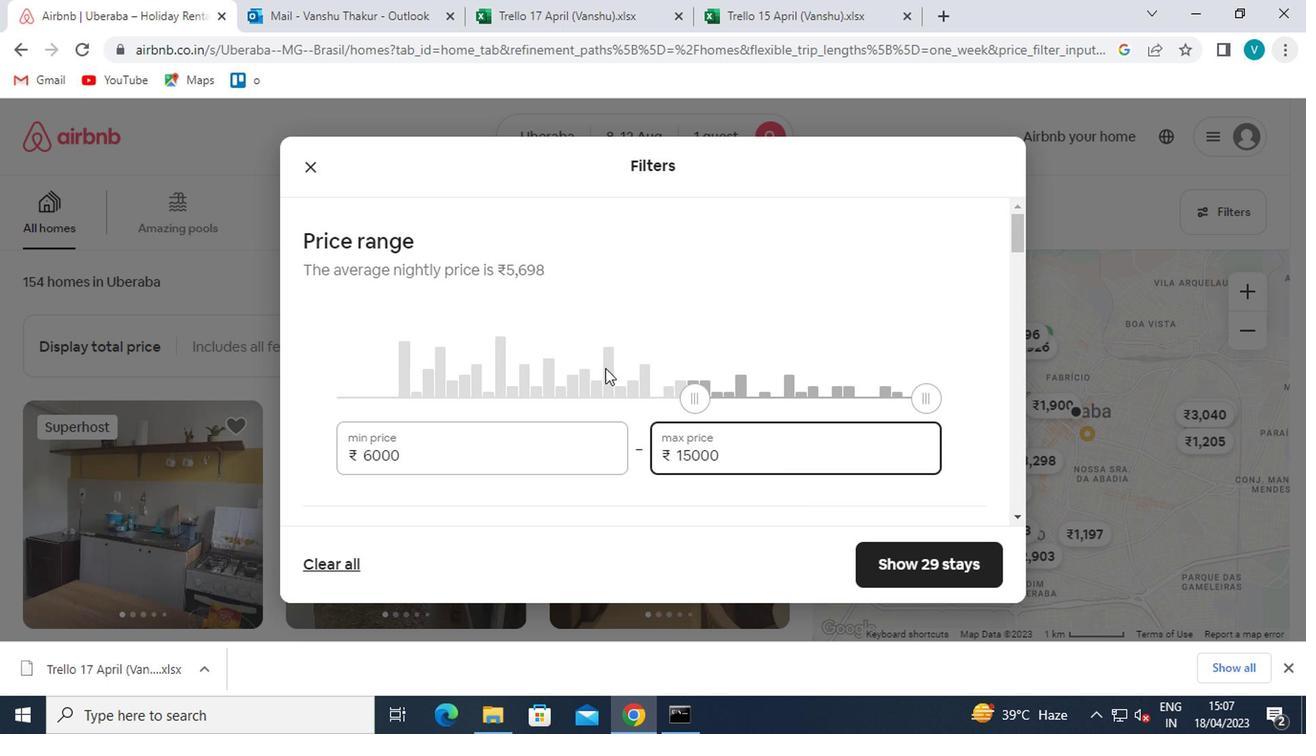 
Action: Mouse scrolled (579, 368) with delta (0, 0)
Screenshot: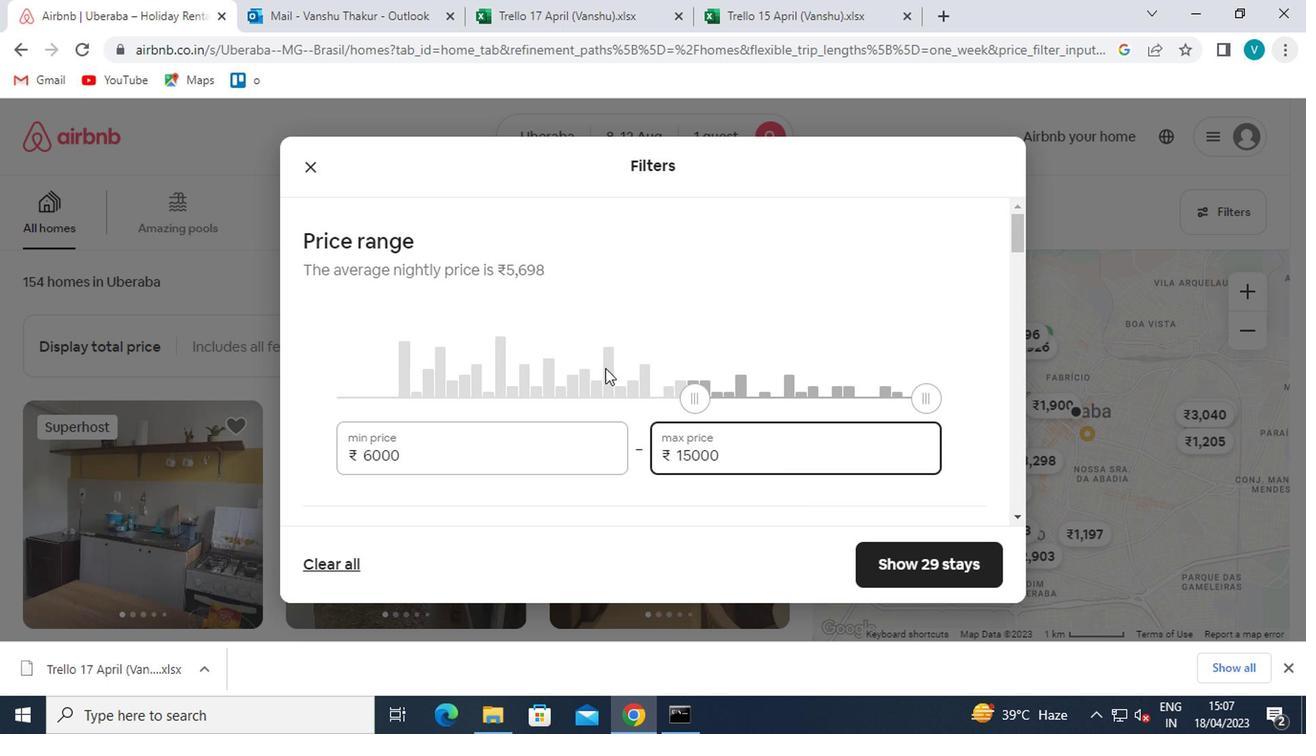 
Action: Mouse moved to (309, 422)
Screenshot: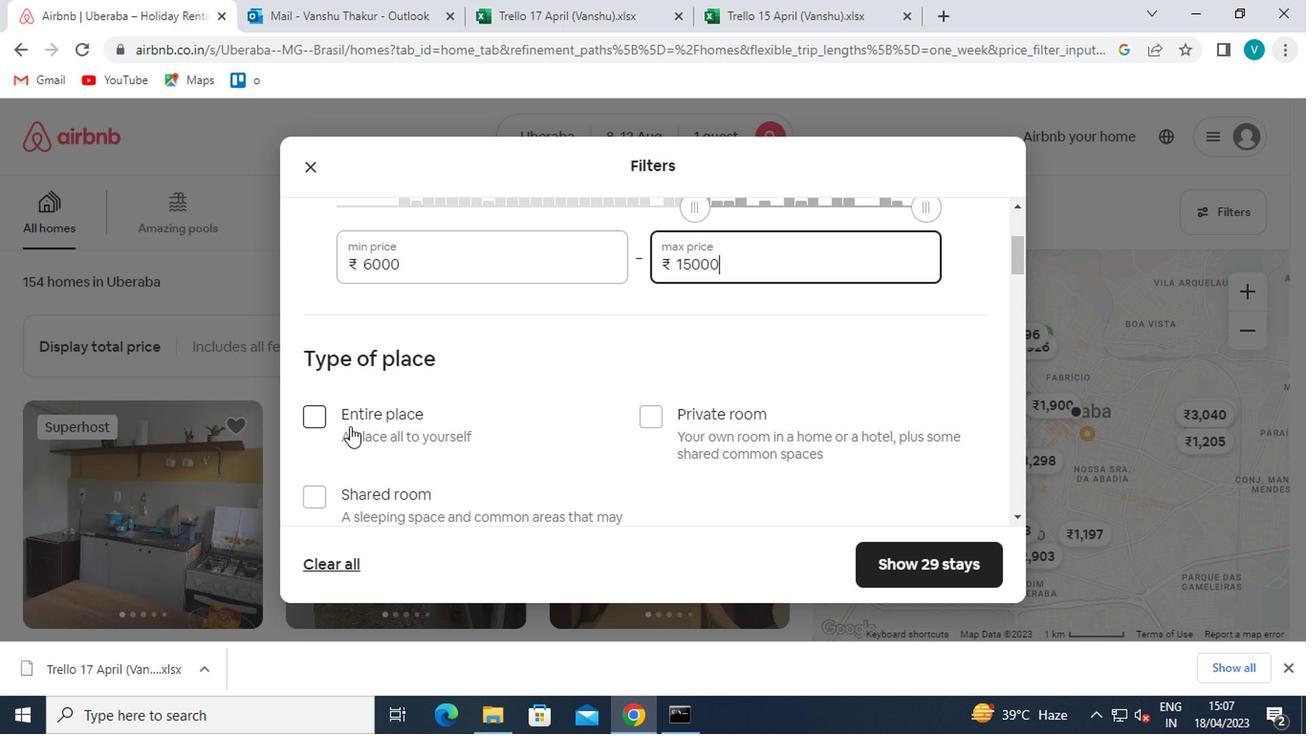 
Action: Mouse pressed left at (309, 422)
Screenshot: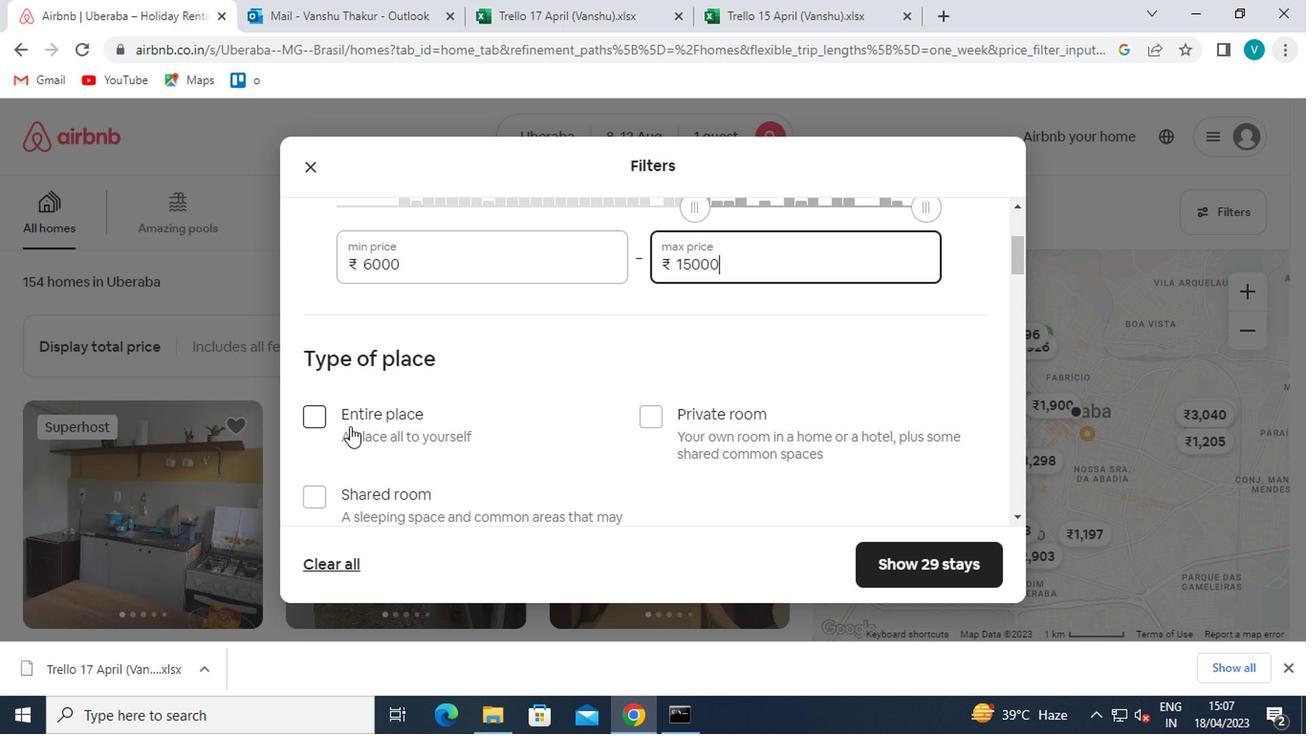 
Action: Mouse moved to (314, 420)
Screenshot: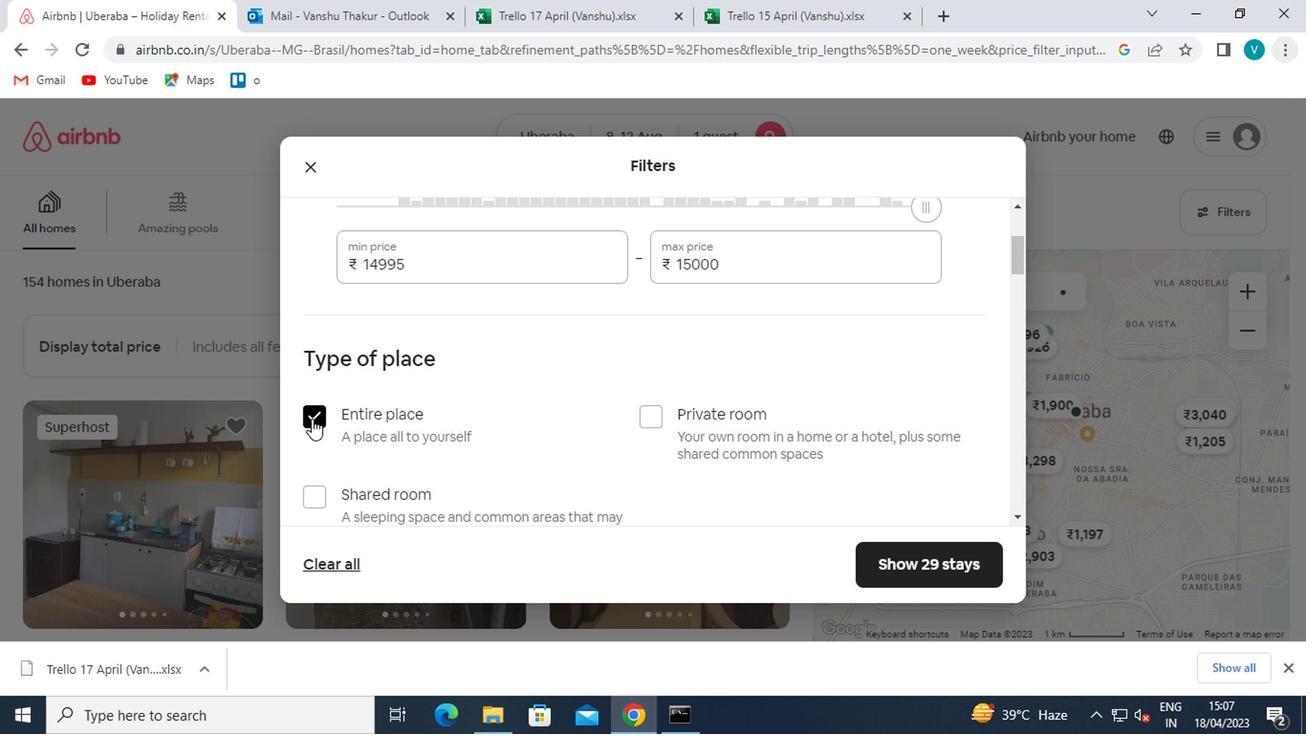 
Action: Mouse scrolled (314, 419) with delta (0, 0)
Screenshot: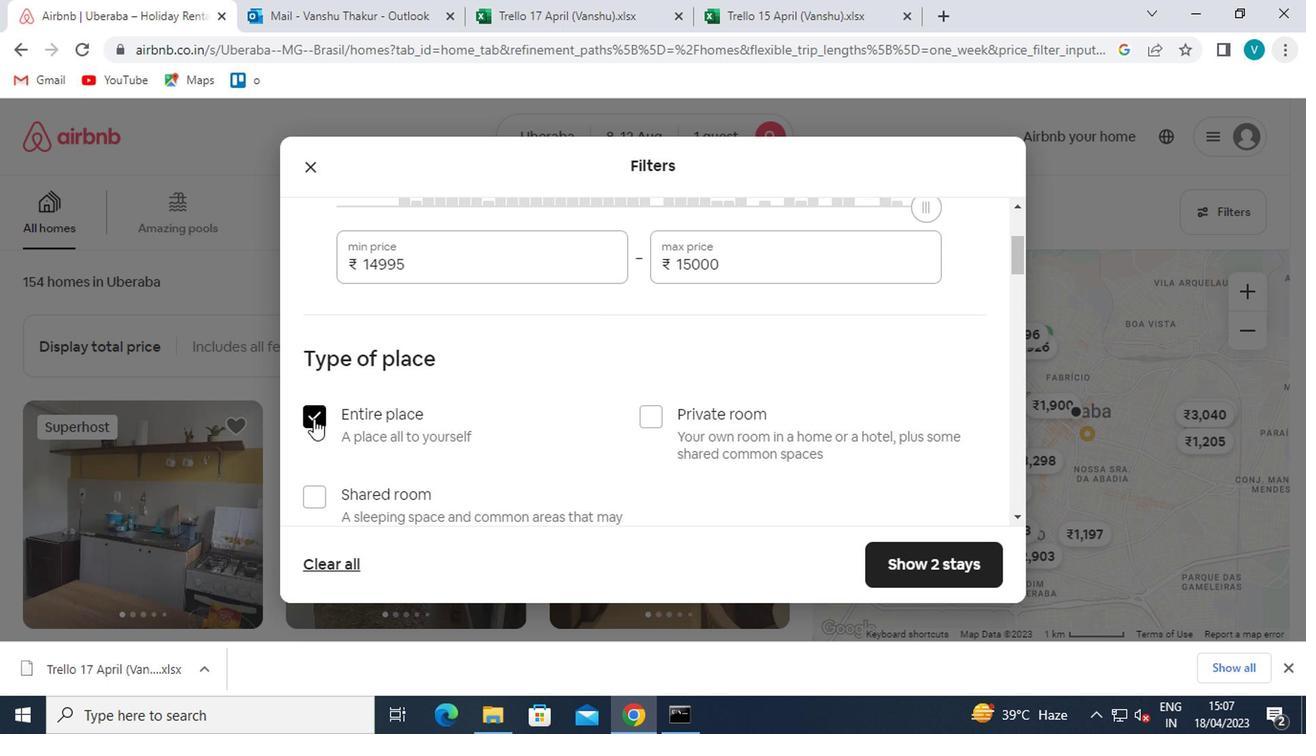 
Action: Mouse scrolled (314, 419) with delta (0, 0)
Screenshot: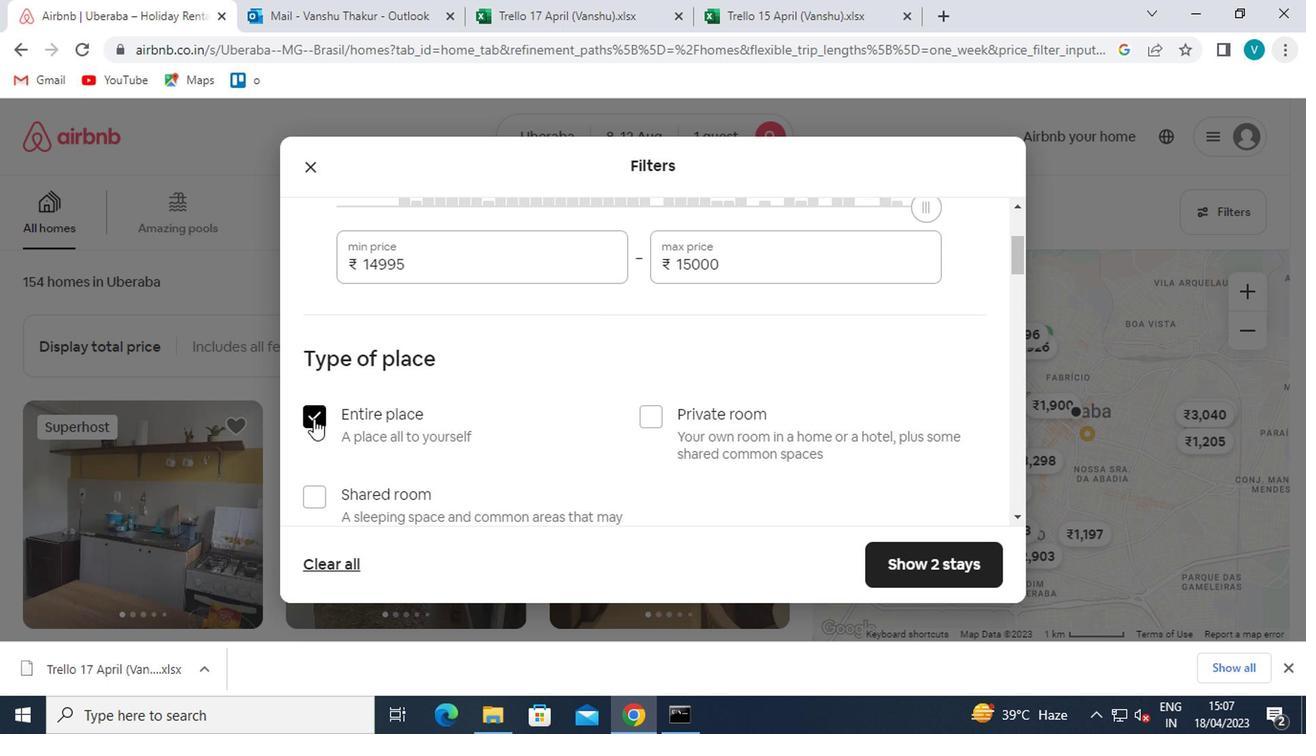 
Action: Mouse moved to (323, 410)
Screenshot: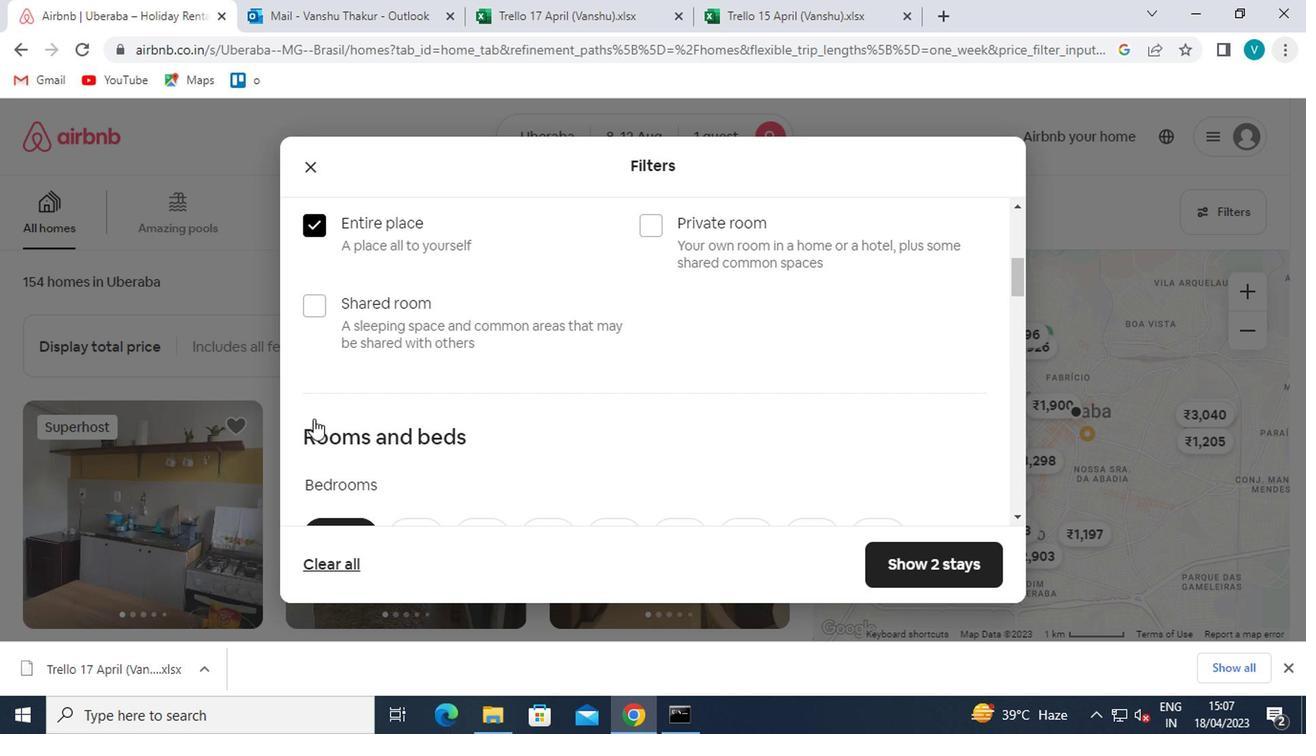 
Action: Mouse scrolled (323, 408) with delta (0, -1)
Screenshot: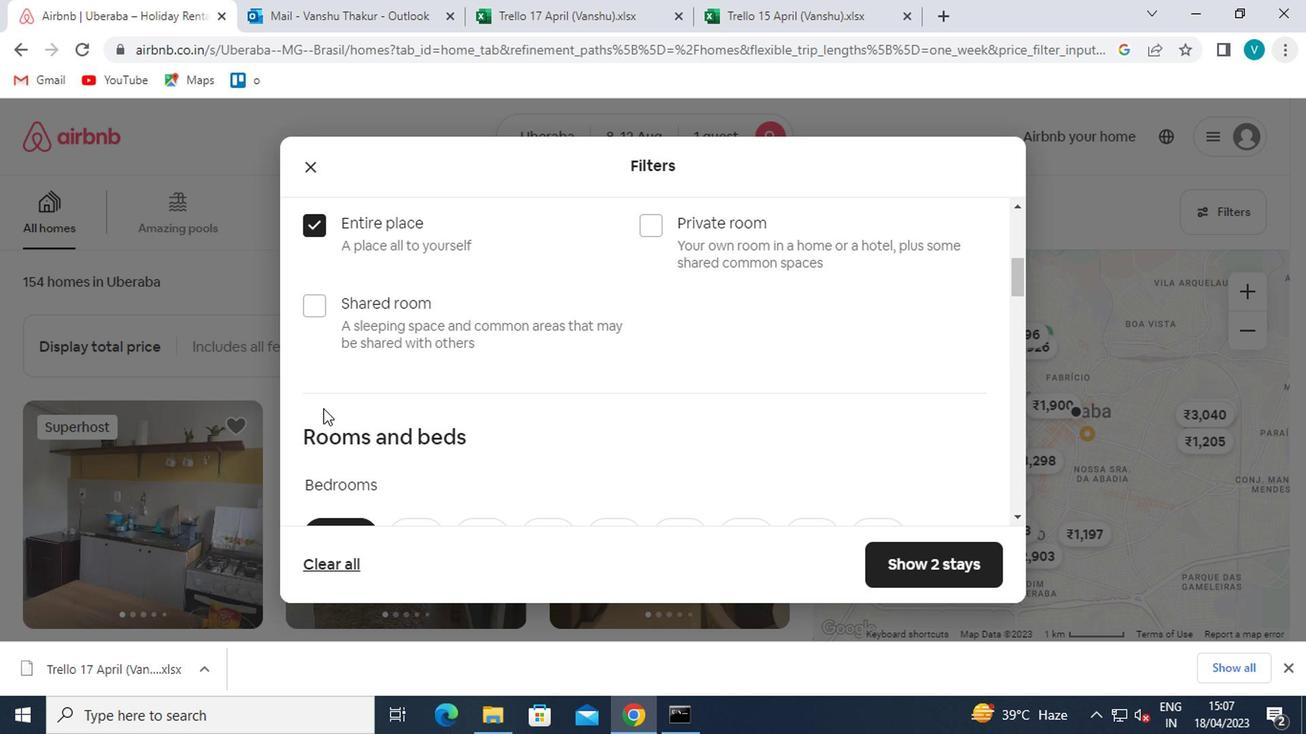 
Action: Mouse moved to (449, 447)
Screenshot: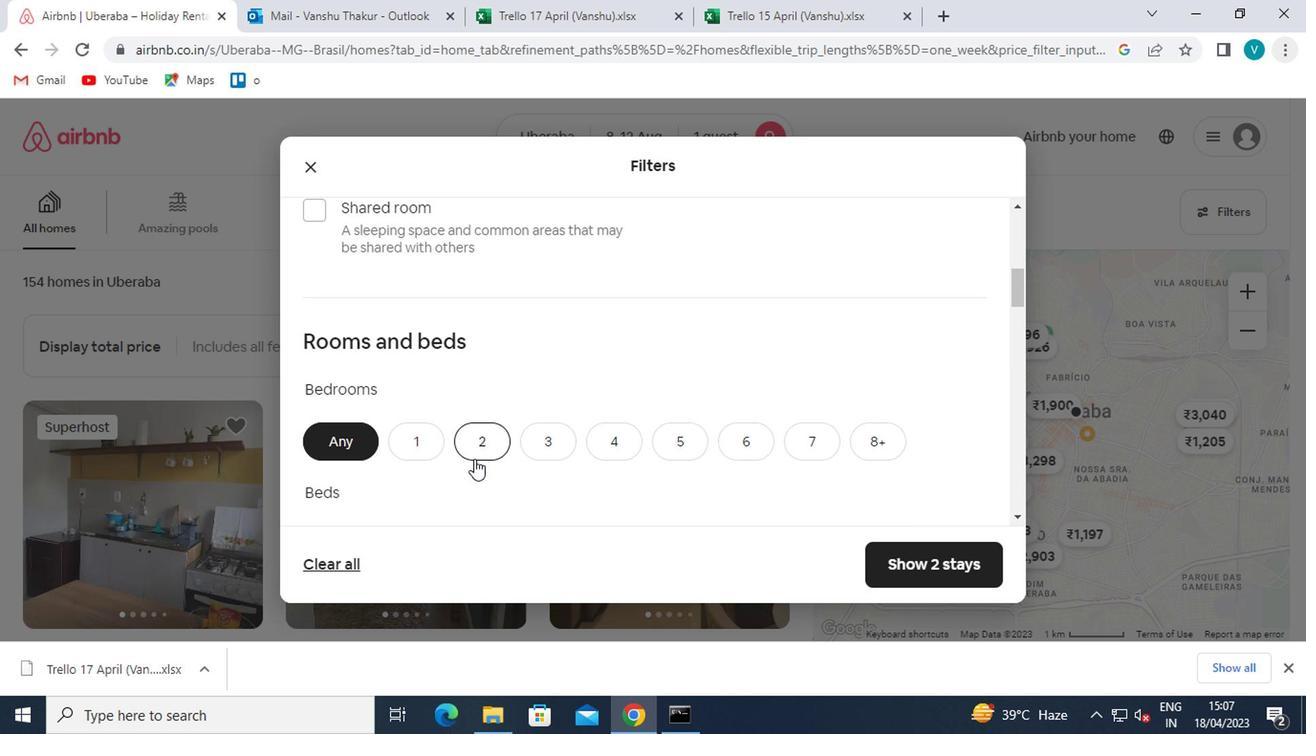 
Action: Mouse pressed left at (449, 447)
Screenshot: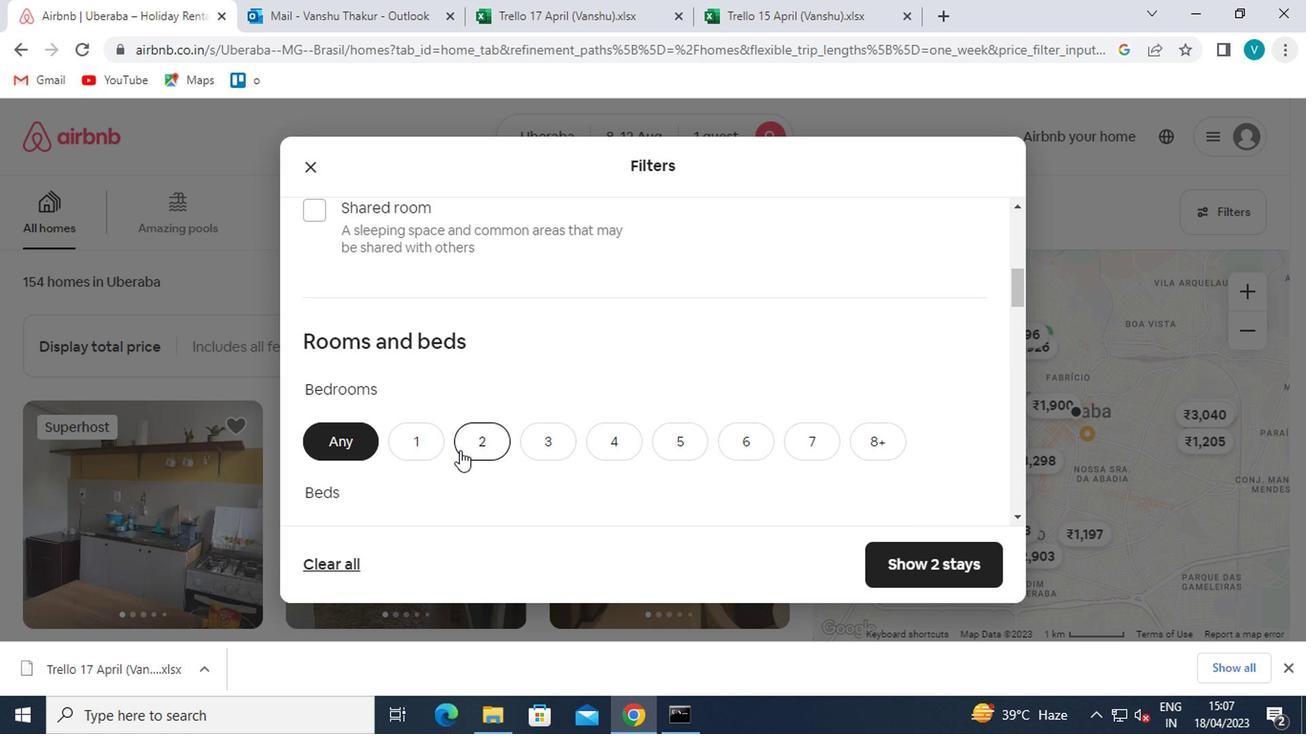 
Action: Mouse moved to (438, 443)
Screenshot: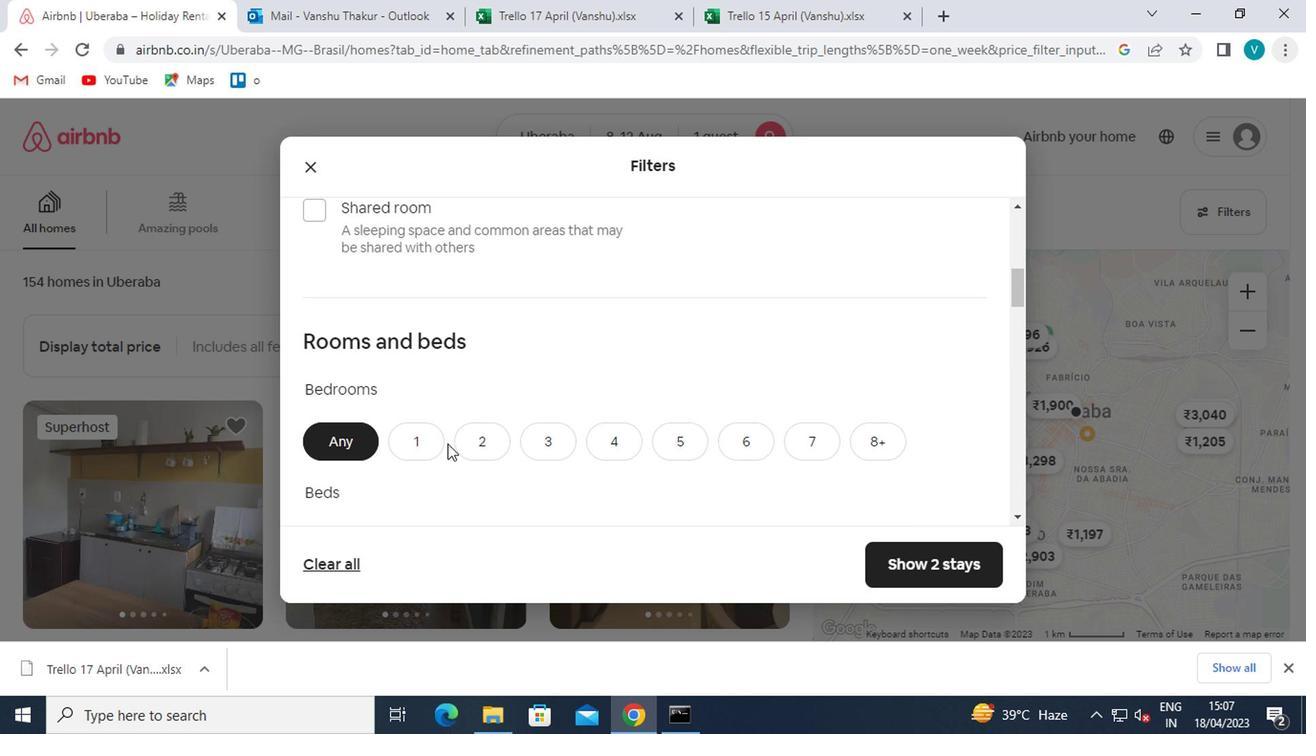 
Action: Mouse pressed left at (438, 443)
Screenshot: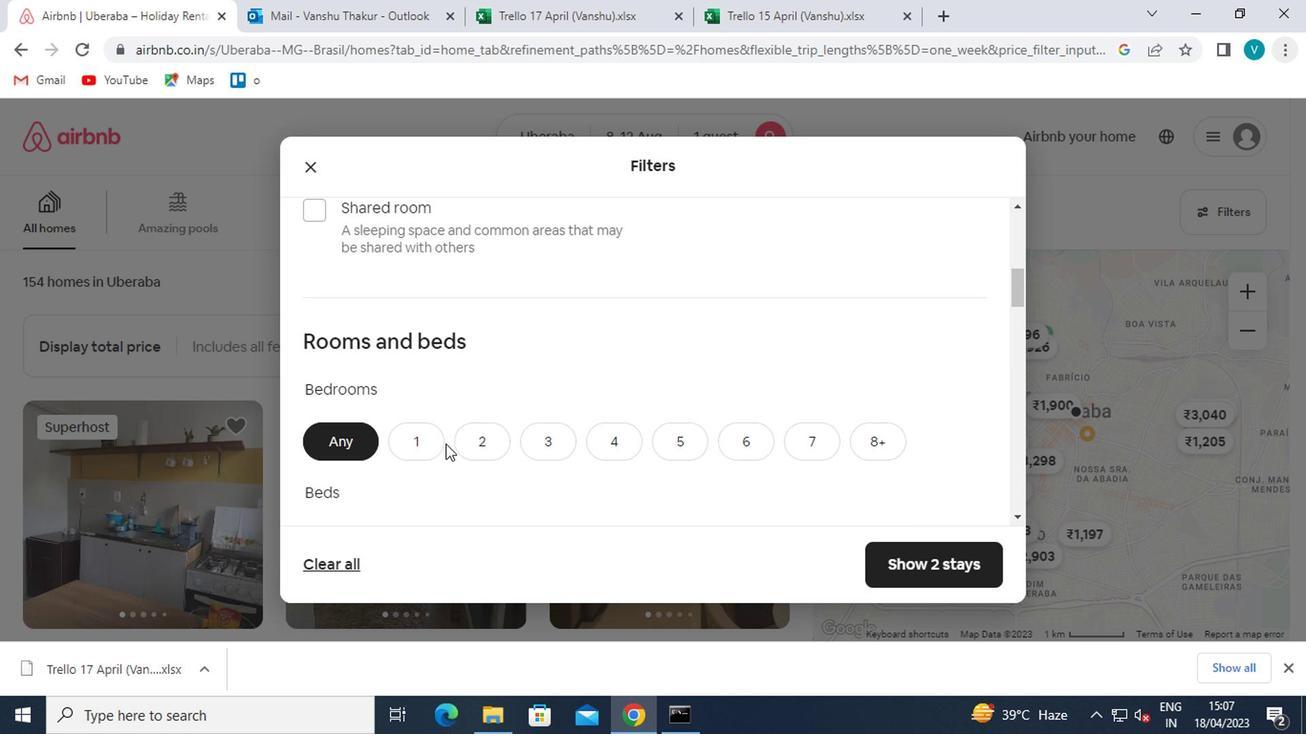 
Action: Mouse moved to (441, 442)
Screenshot: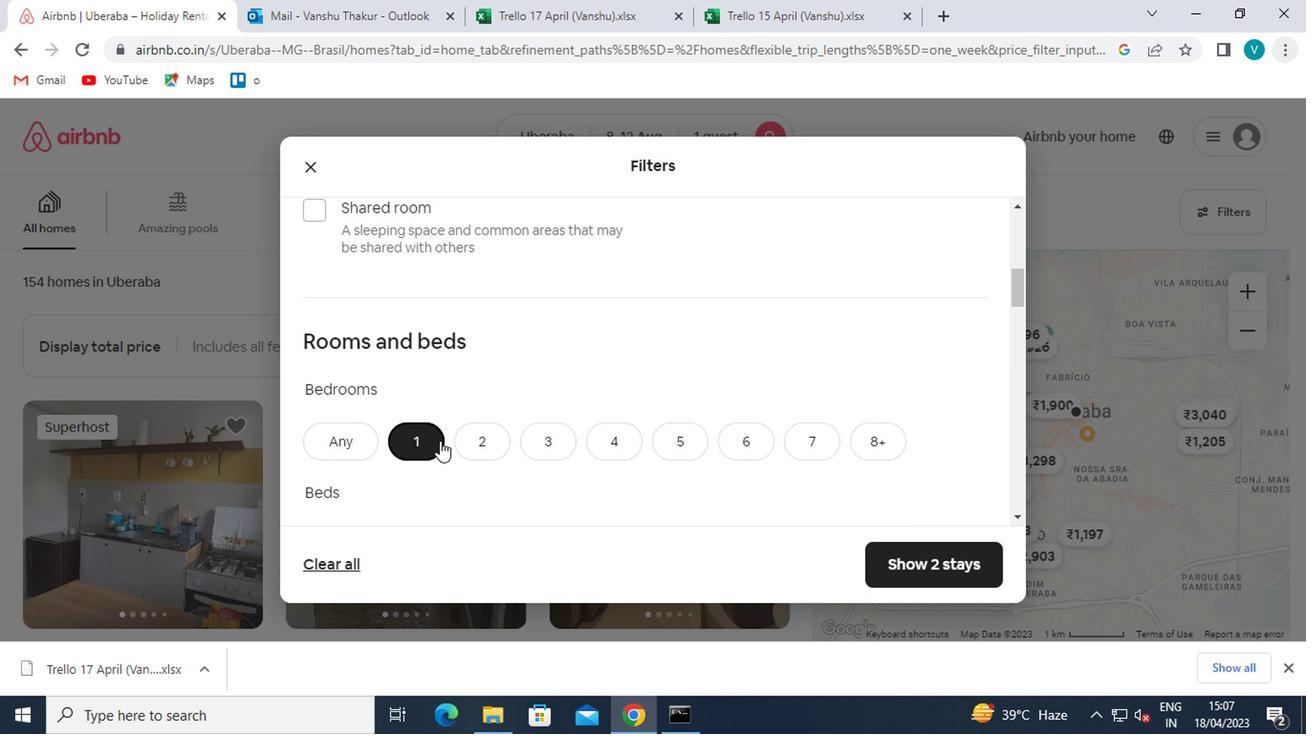 
Action: Mouse scrolled (441, 441) with delta (0, -1)
Screenshot: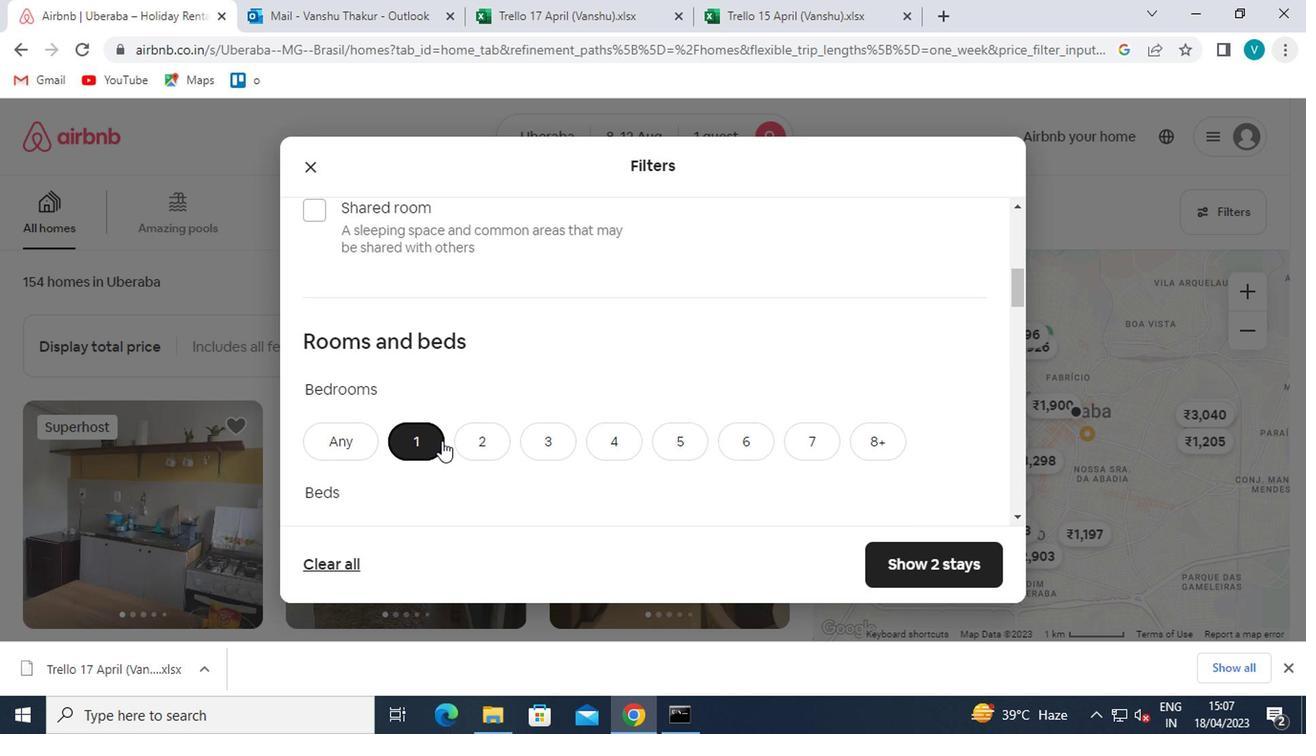 
Action: Mouse scrolled (441, 441) with delta (0, -1)
Screenshot: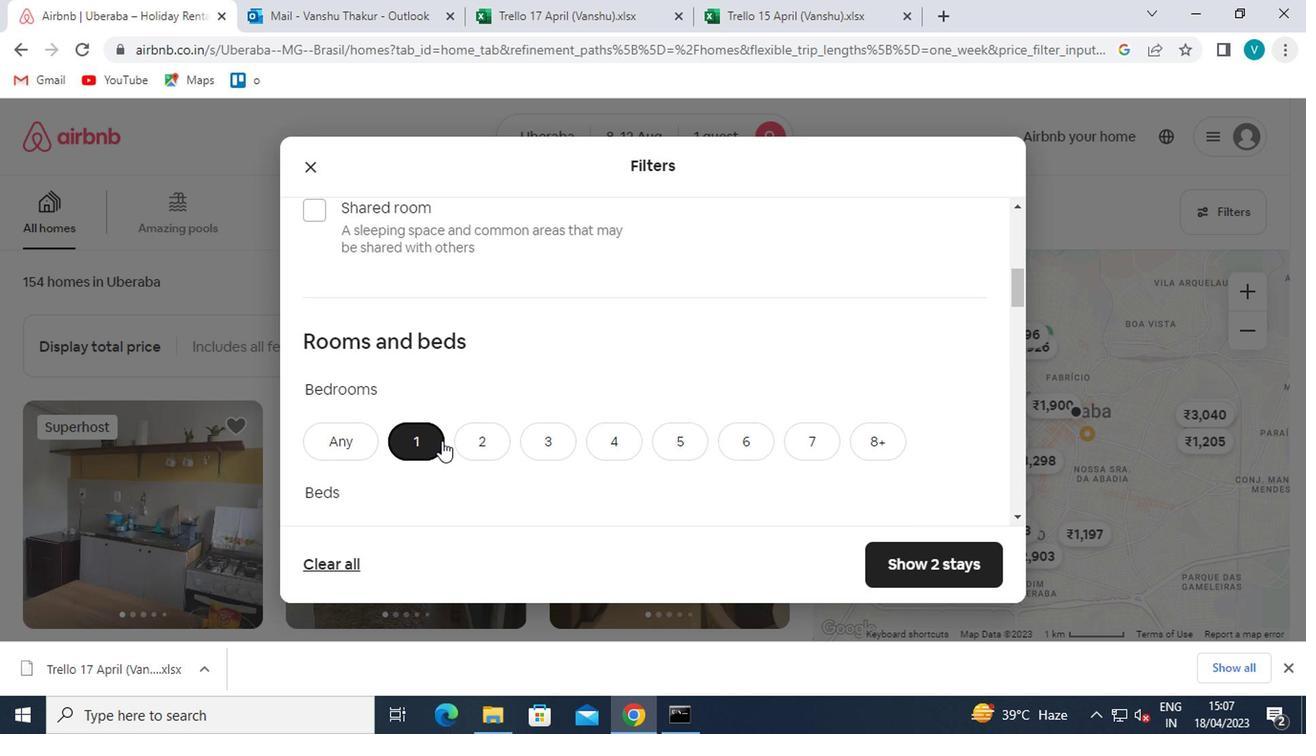 
Action: Mouse moved to (416, 365)
Screenshot: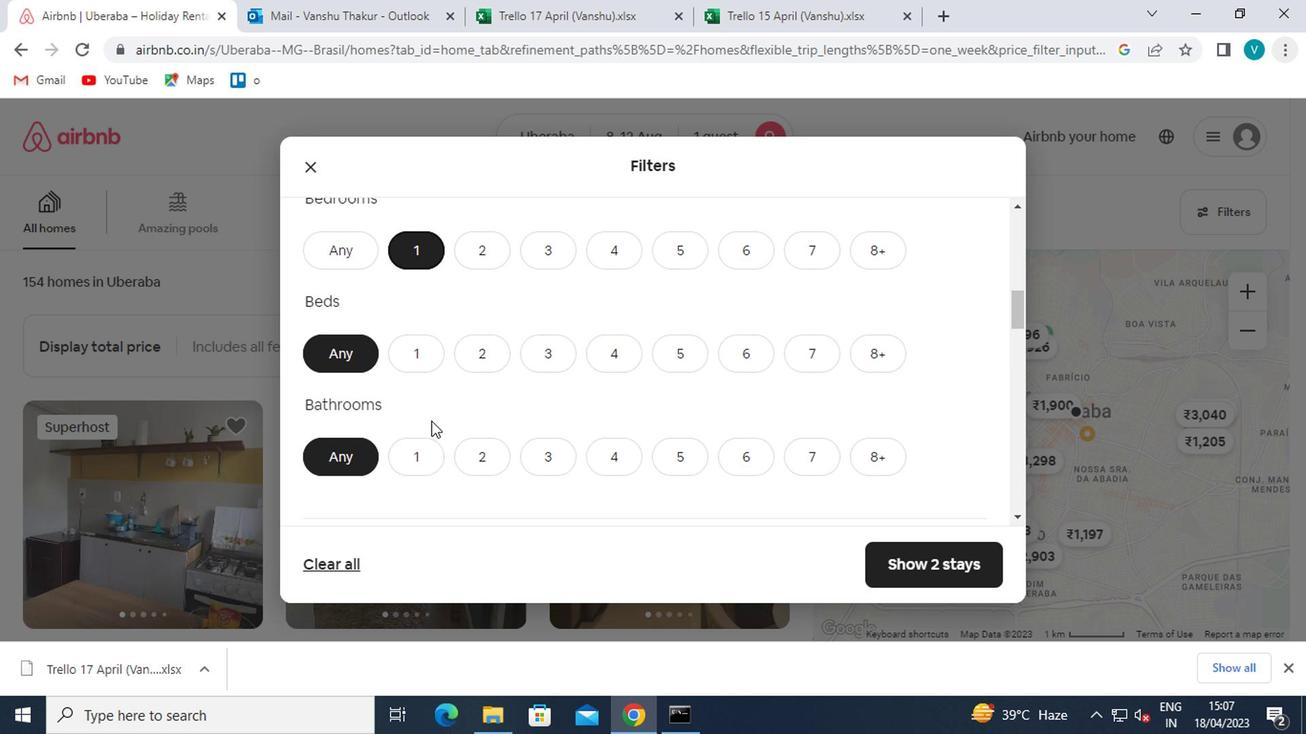 
Action: Mouse pressed left at (416, 365)
Screenshot: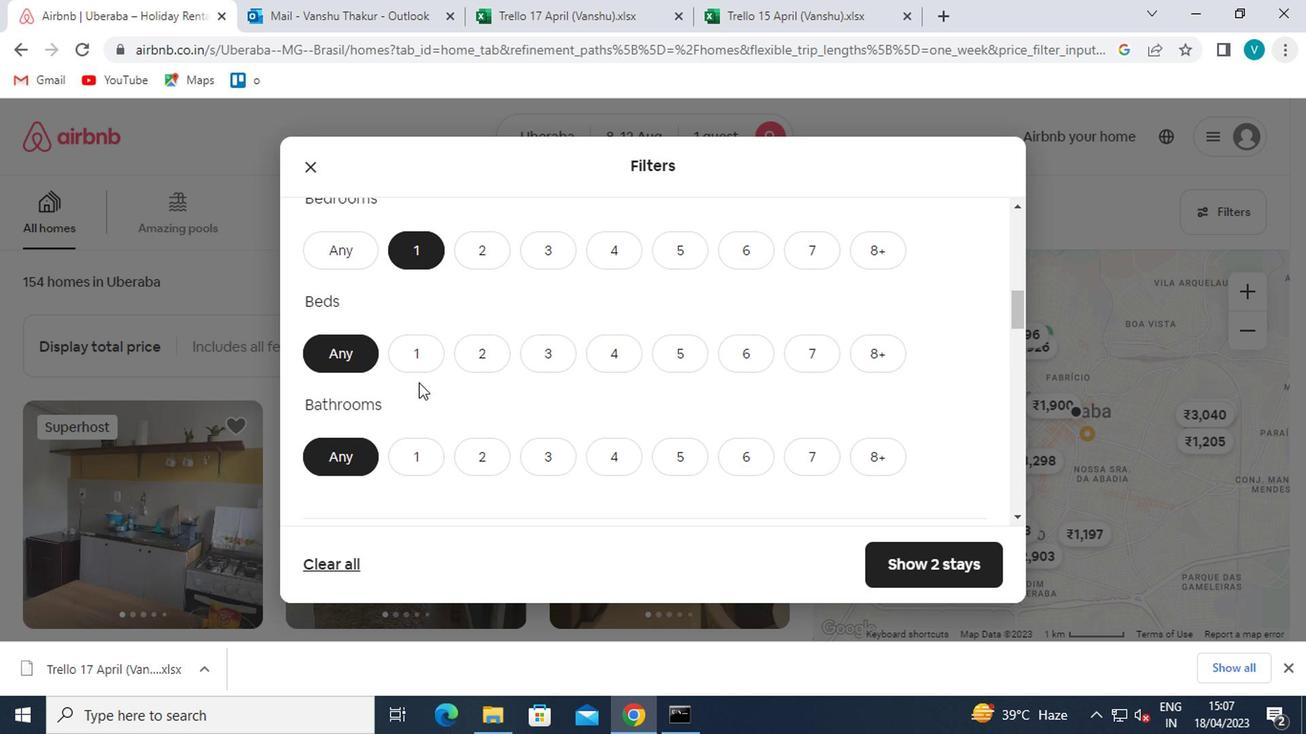 
Action: Mouse moved to (418, 447)
Screenshot: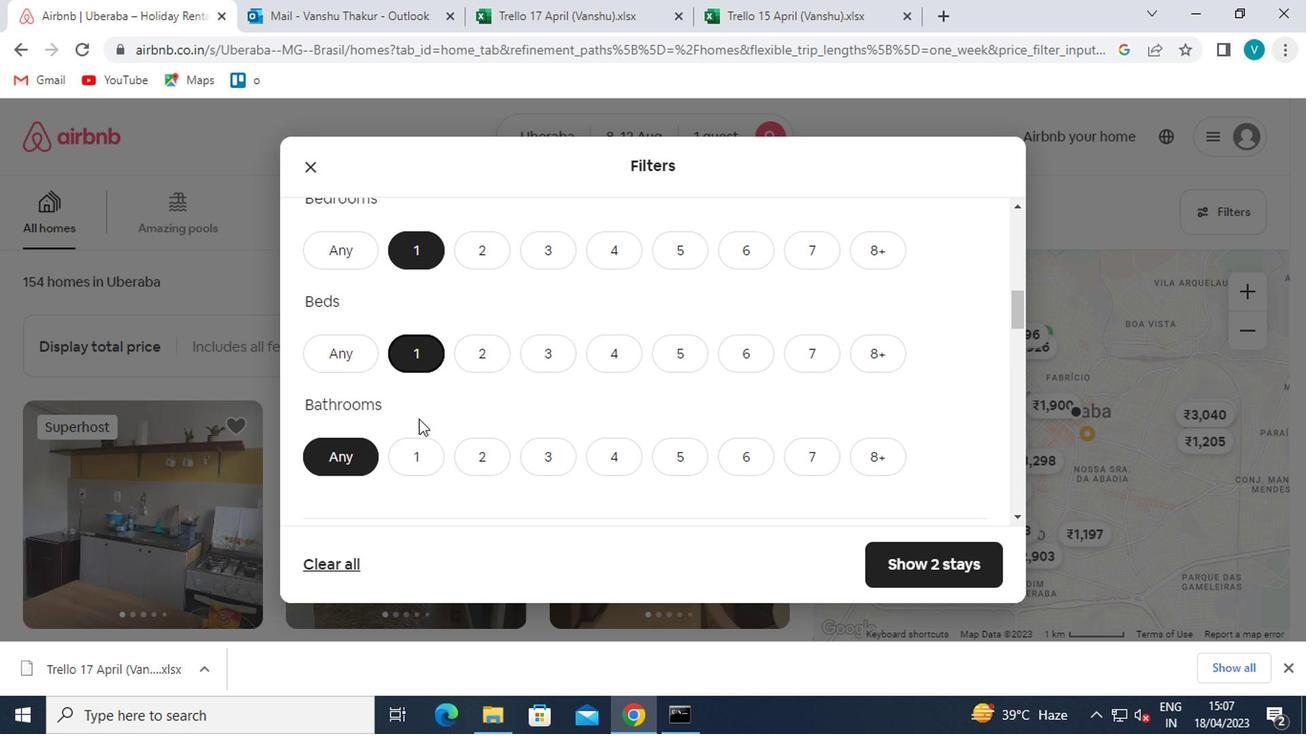 
Action: Mouse pressed left at (418, 447)
Screenshot: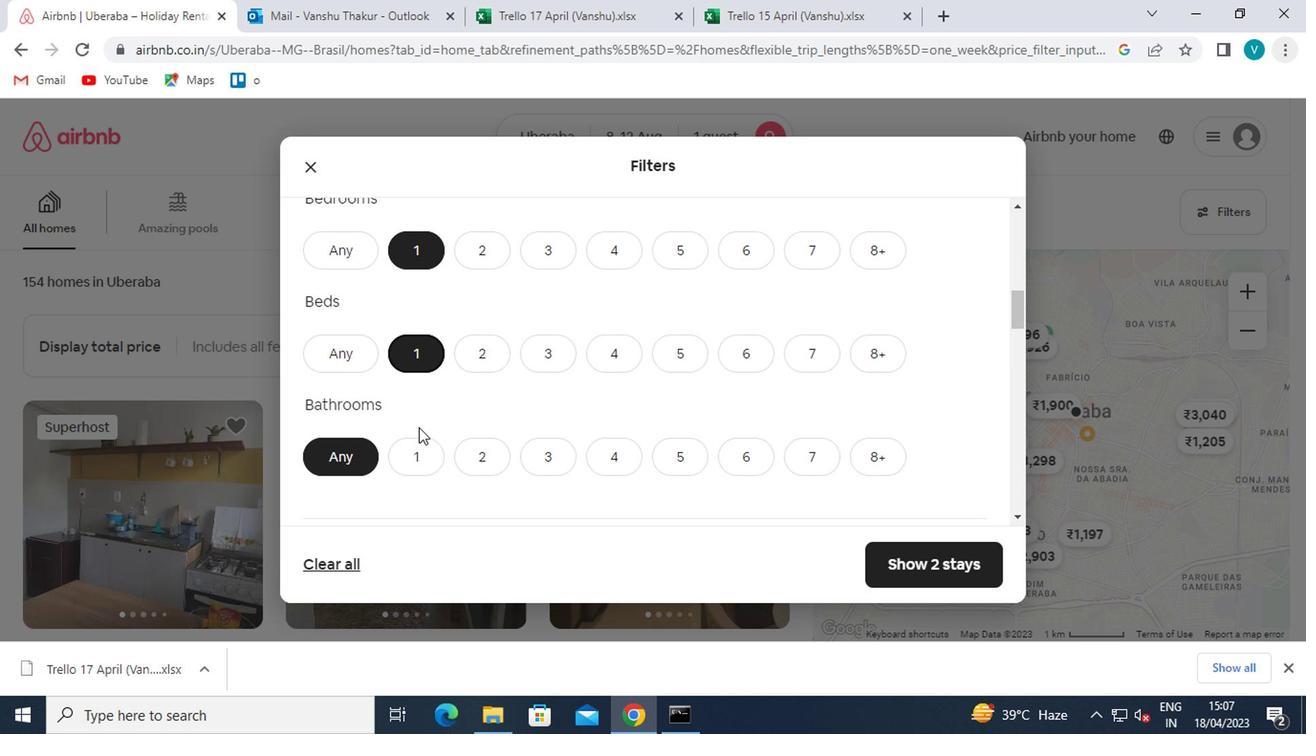 
Action: Mouse moved to (419, 447)
Screenshot: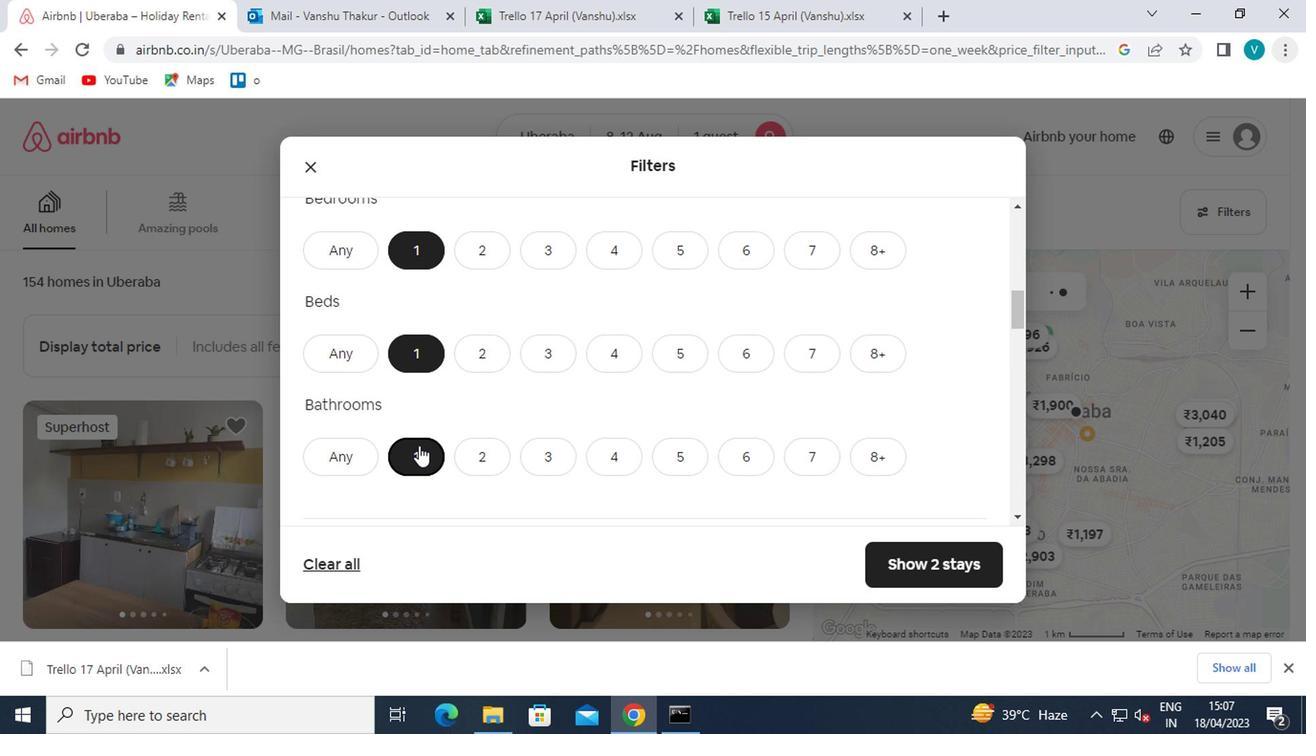 
Action: Mouse scrolled (419, 446) with delta (0, 0)
Screenshot: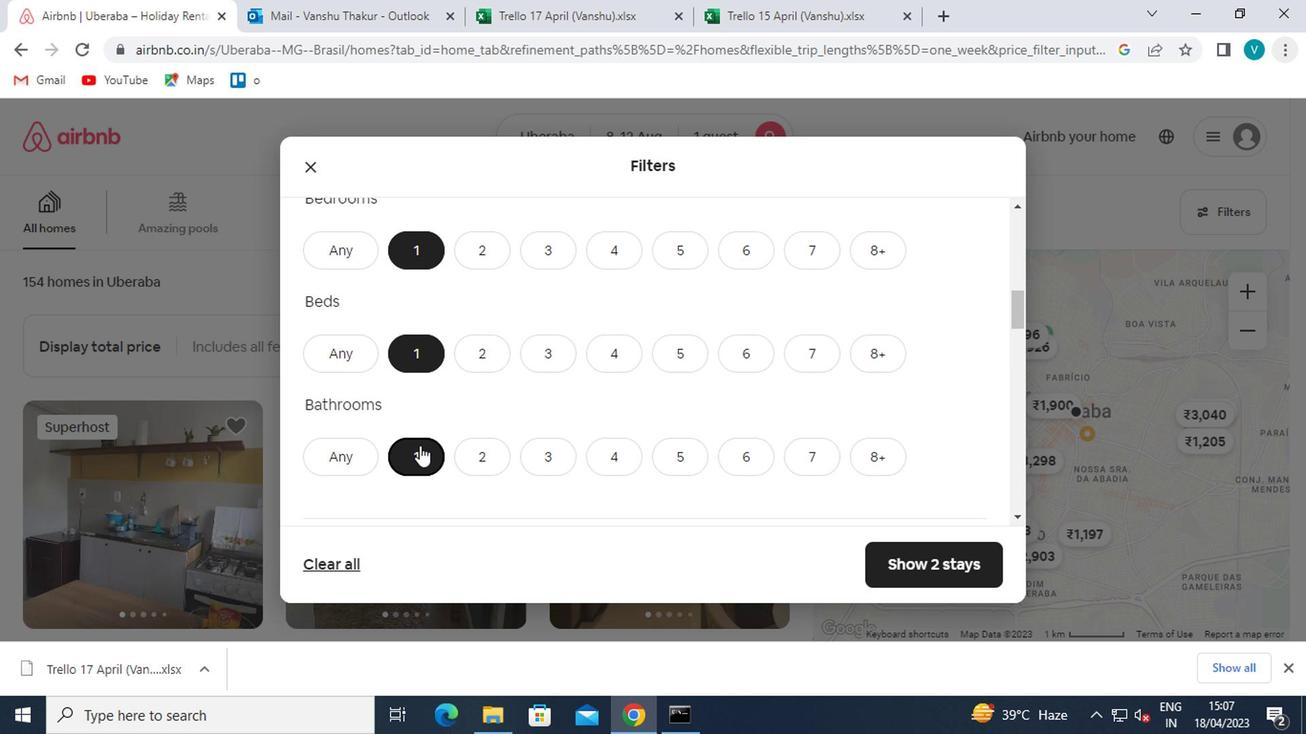 
Action: Mouse scrolled (419, 446) with delta (0, 0)
Screenshot: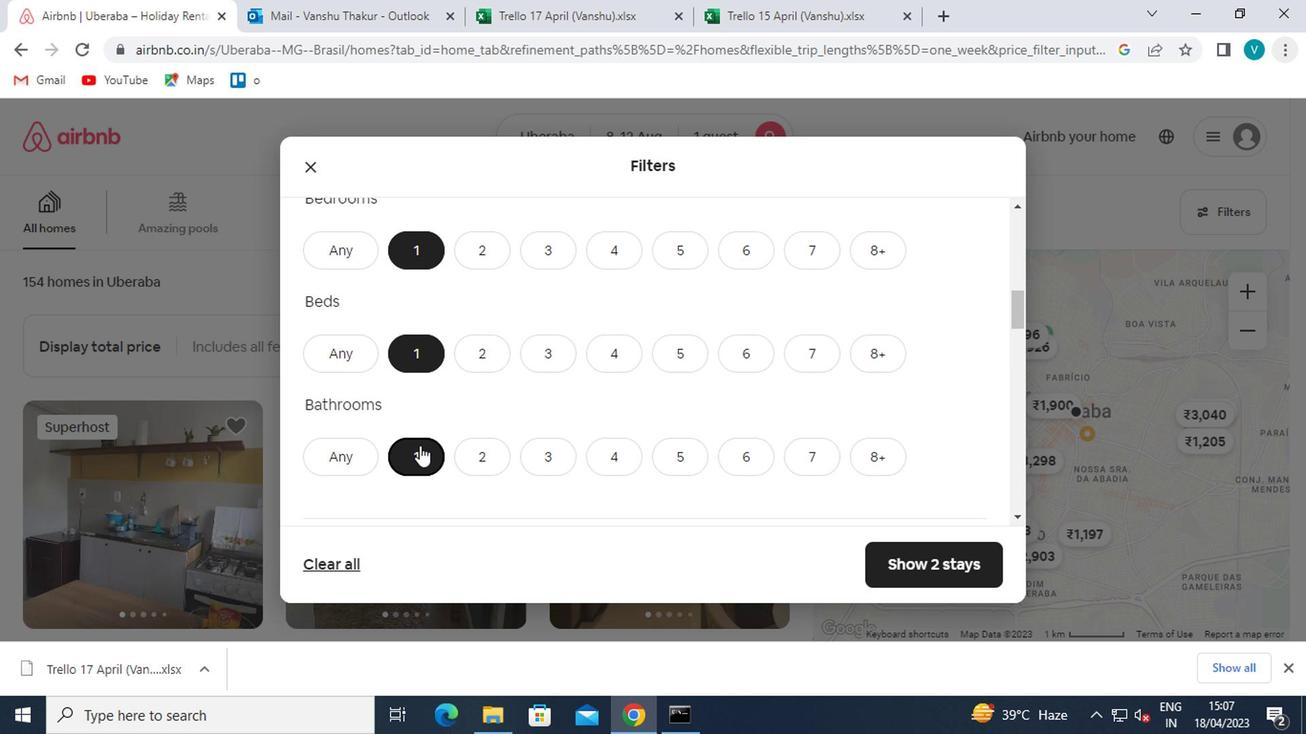 
Action: Mouse scrolled (419, 446) with delta (0, 0)
Screenshot: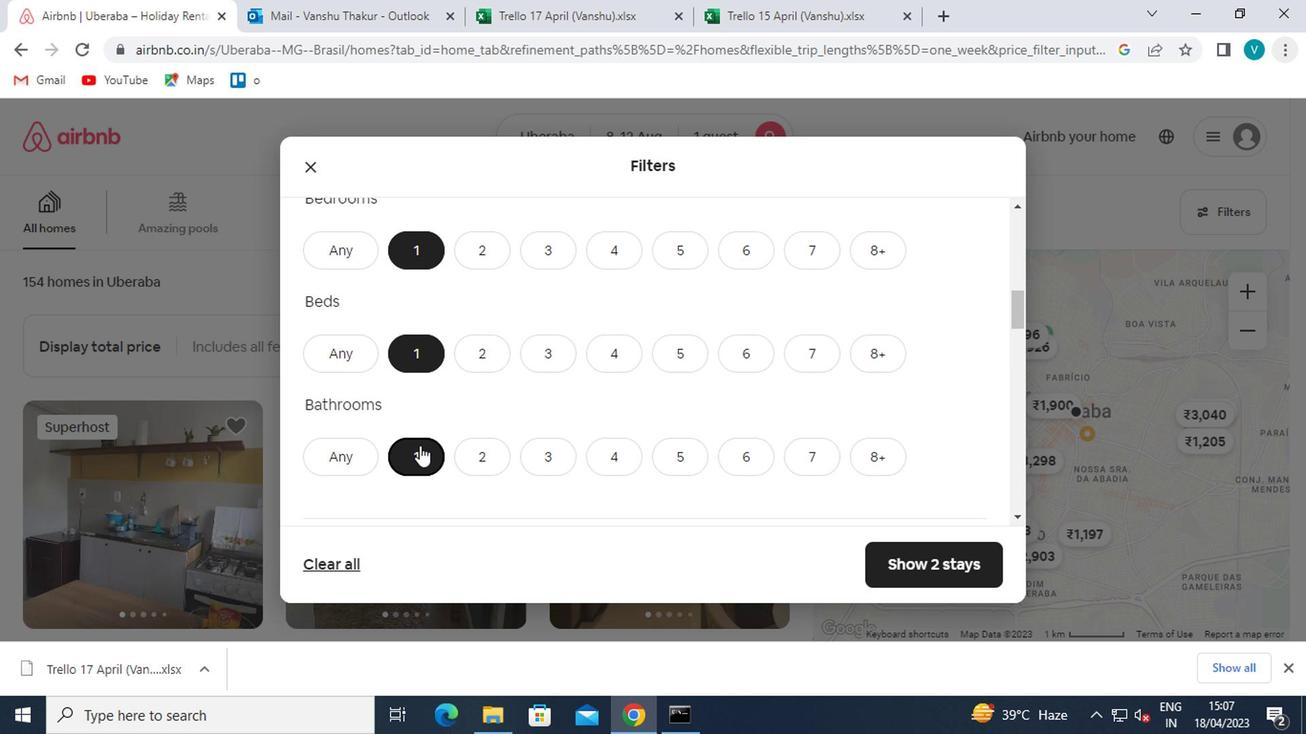 
Action: Mouse moved to (504, 376)
Screenshot: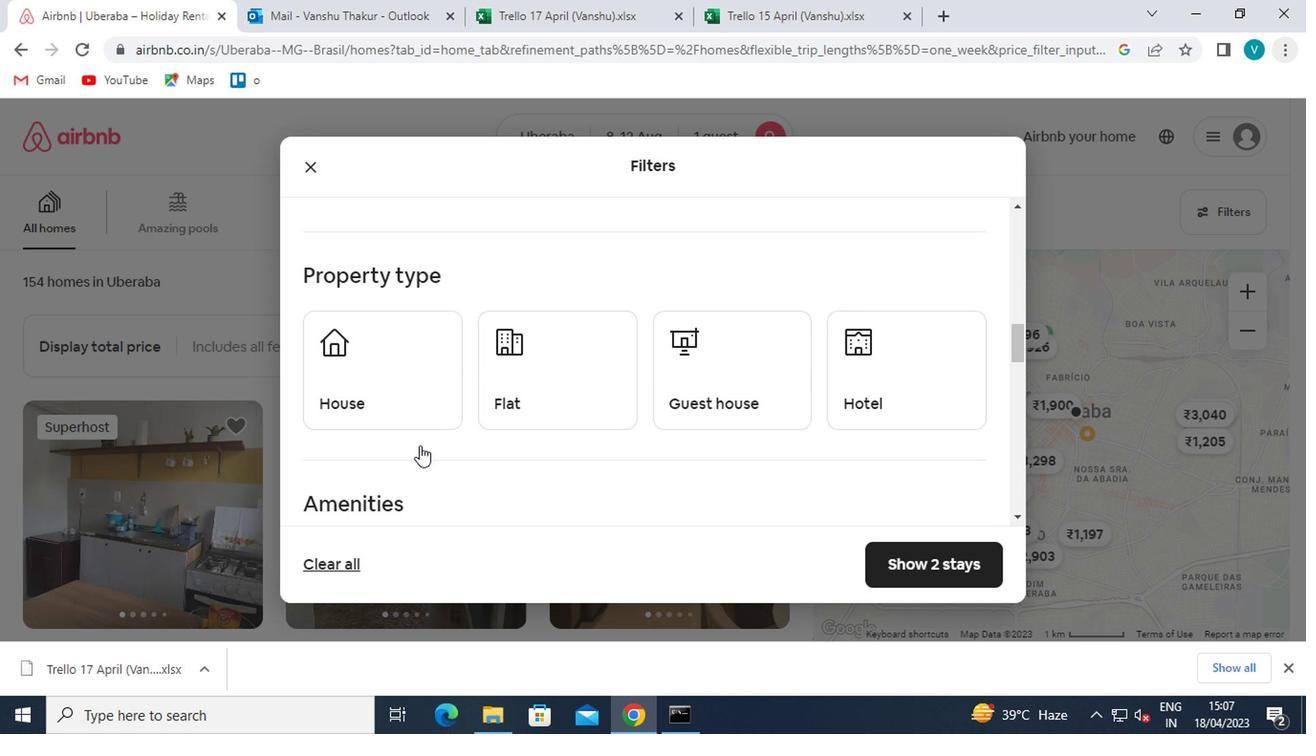 
Action: Mouse pressed left at (504, 376)
Screenshot: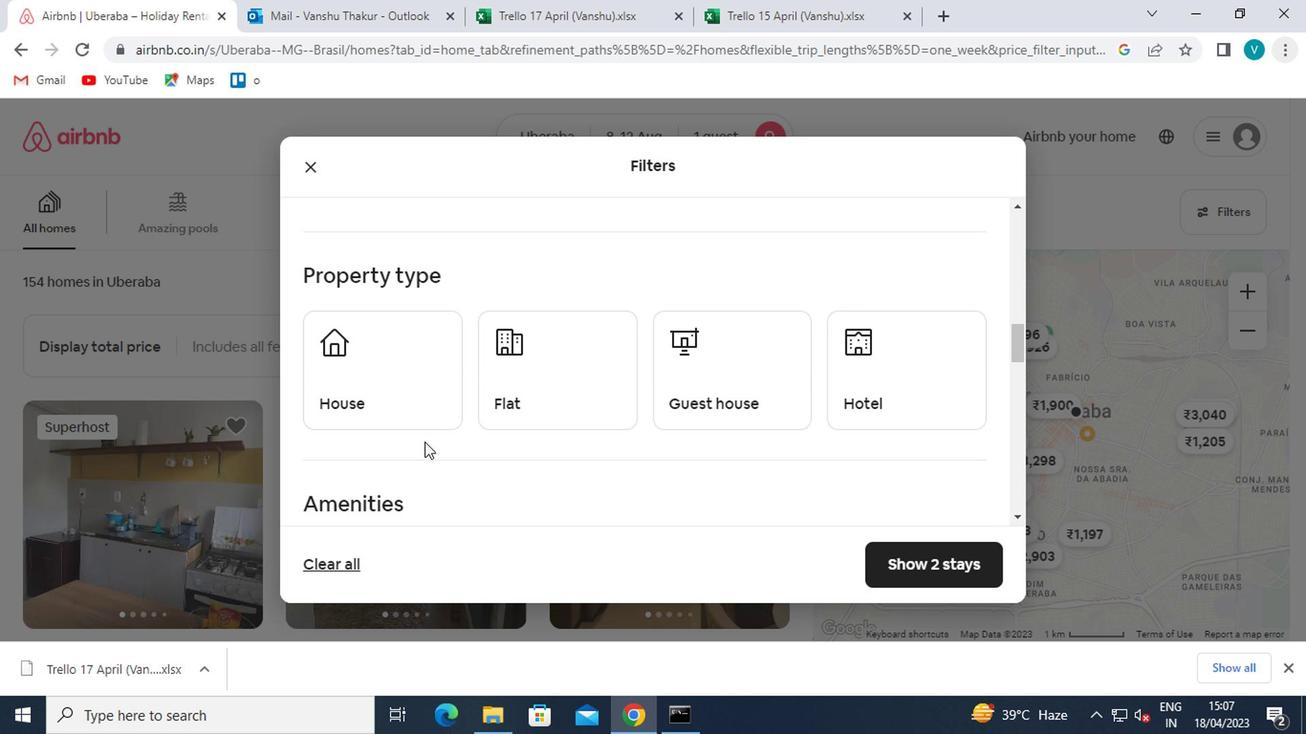 
Action: Mouse moved to (505, 376)
Screenshot: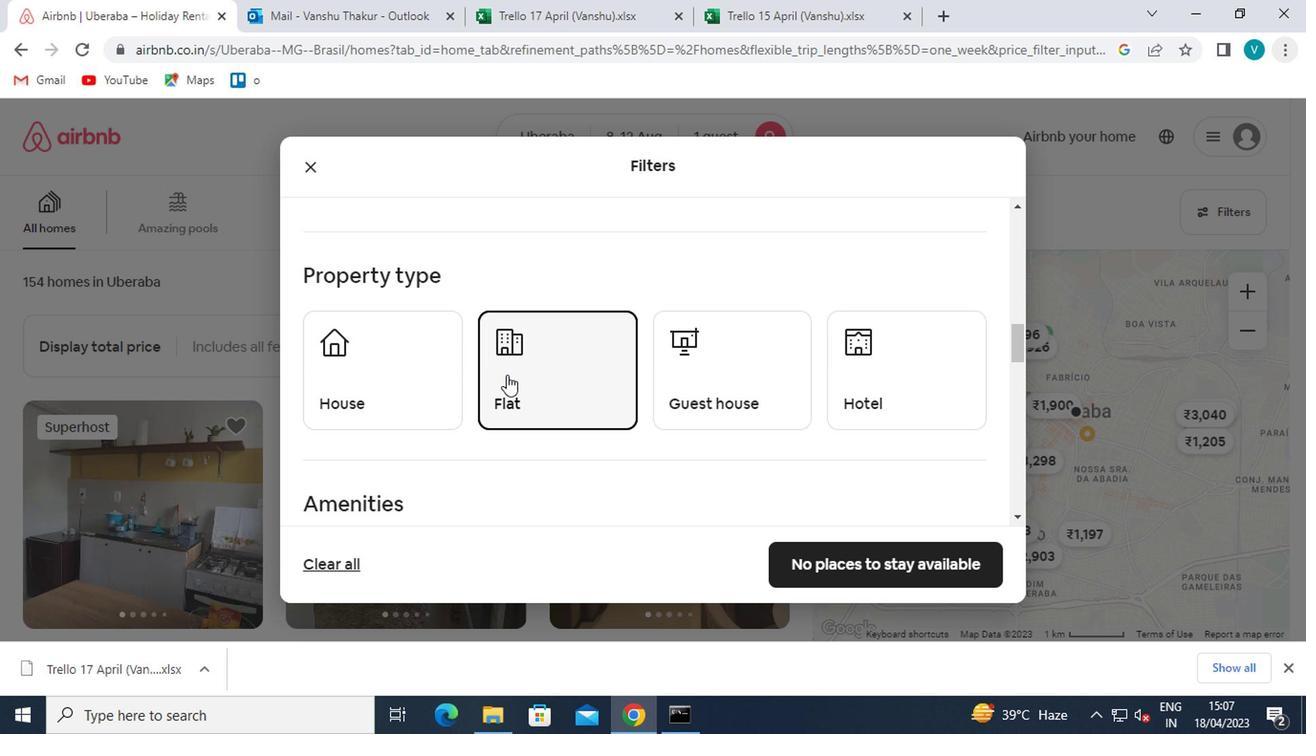 
Action: Mouse scrolled (505, 375) with delta (0, 0)
Screenshot: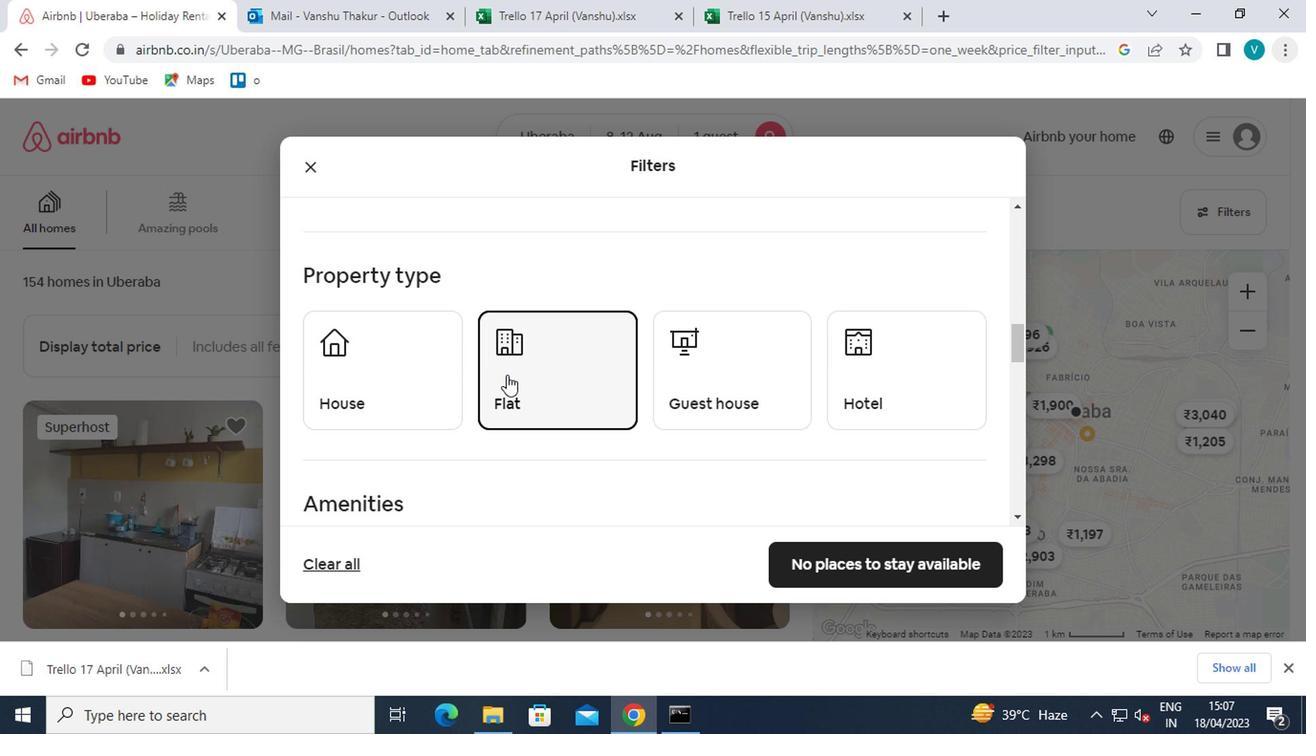 
Action: Mouse scrolled (505, 375) with delta (0, 0)
Screenshot: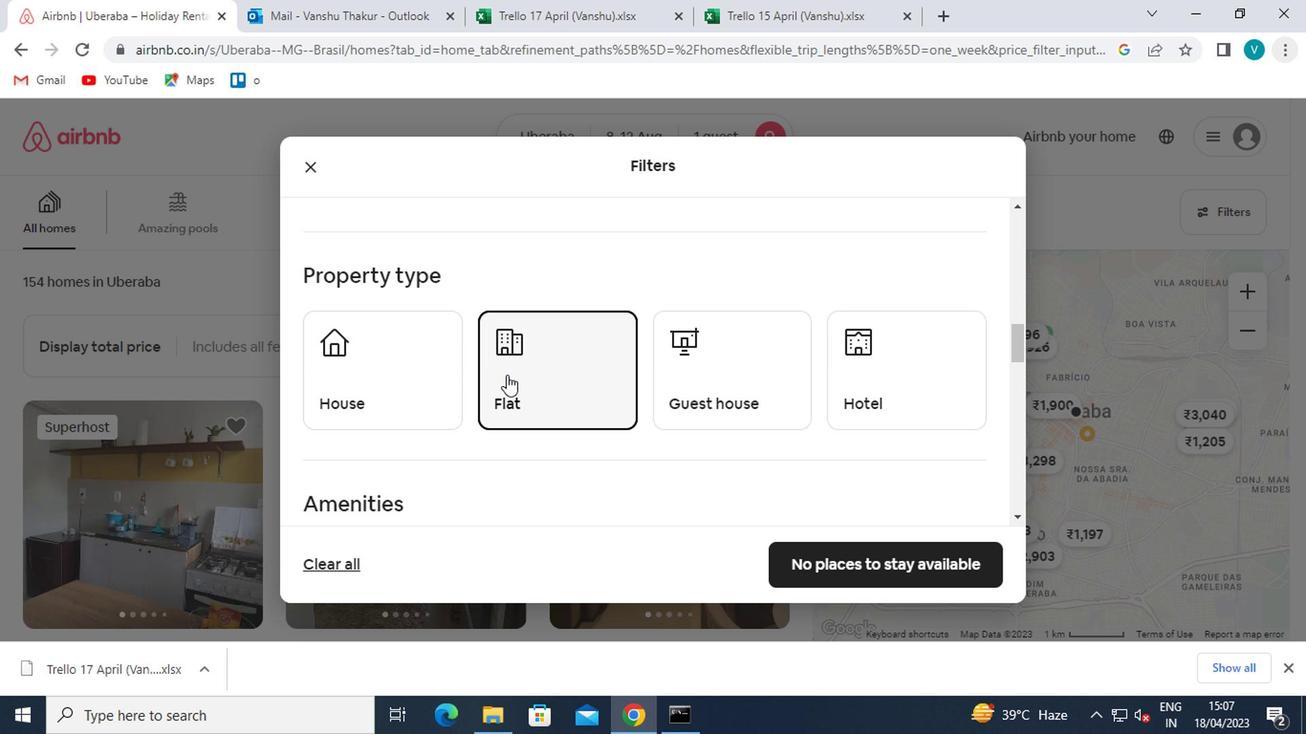 
Action: Mouse scrolled (505, 375) with delta (0, 0)
Screenshot: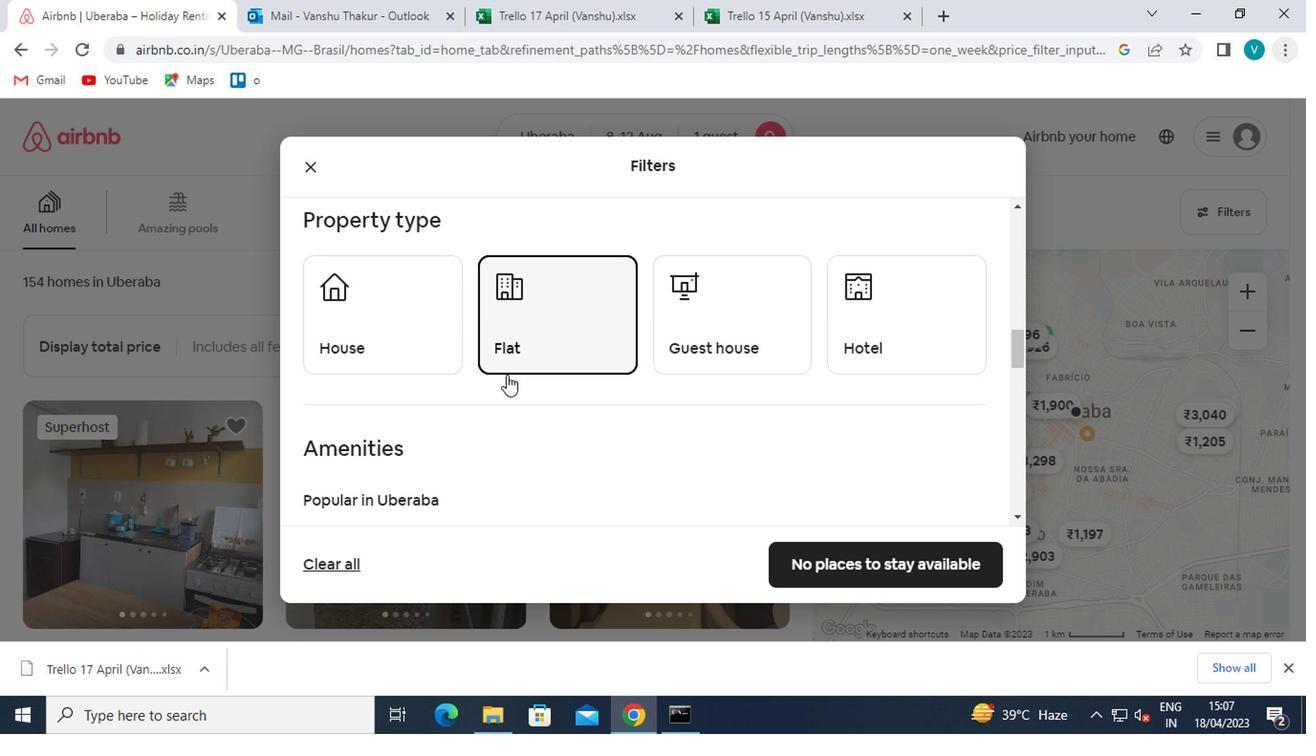 
Action: Mouse moved to (504, 377)
Screenshot: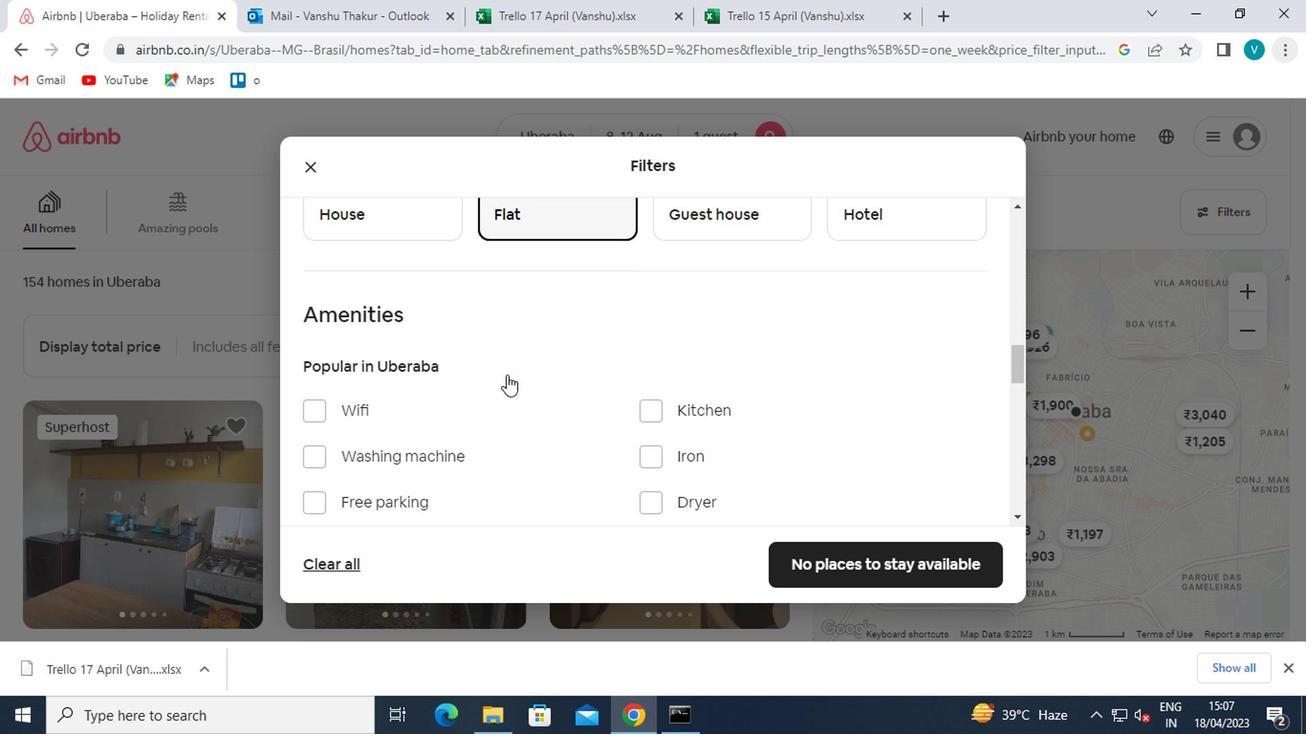 
Action: Mouse scrolled (504, 376) with delta (0, -1)
Screenshot: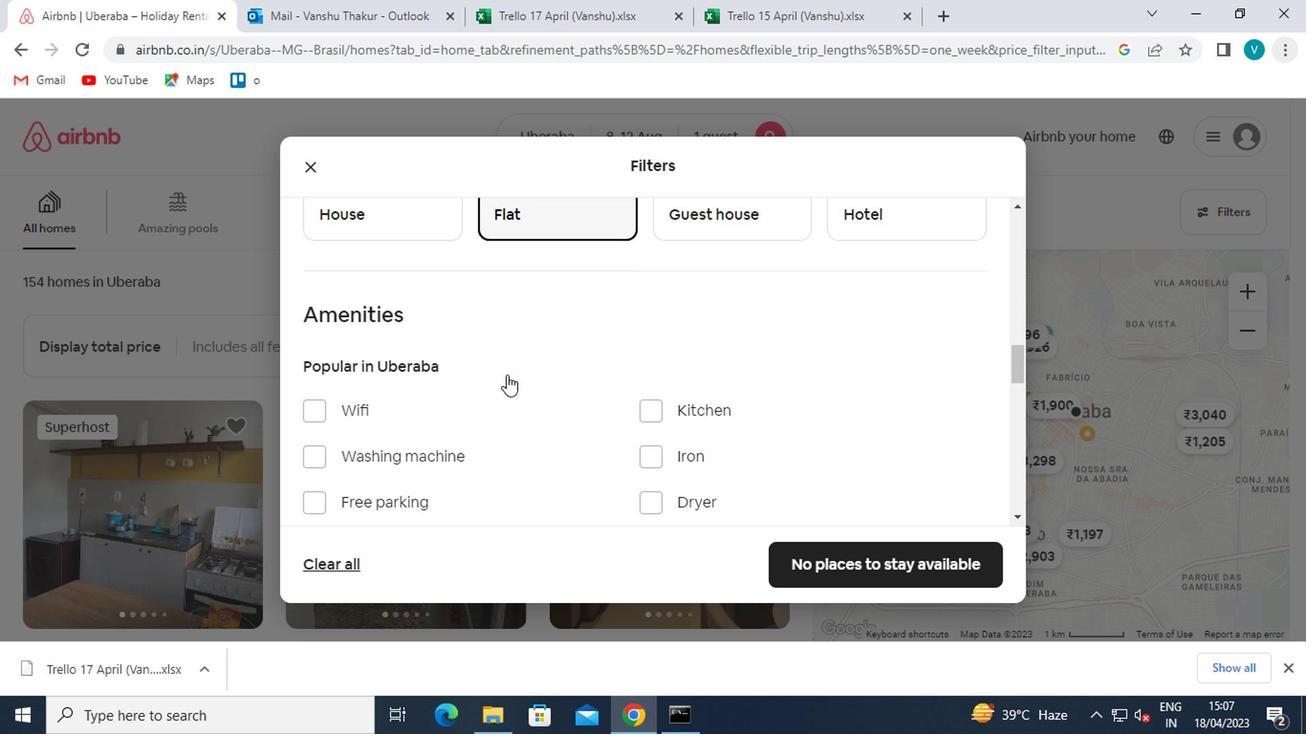 
Action: Mouse moved to (331, 229)
Screenshot: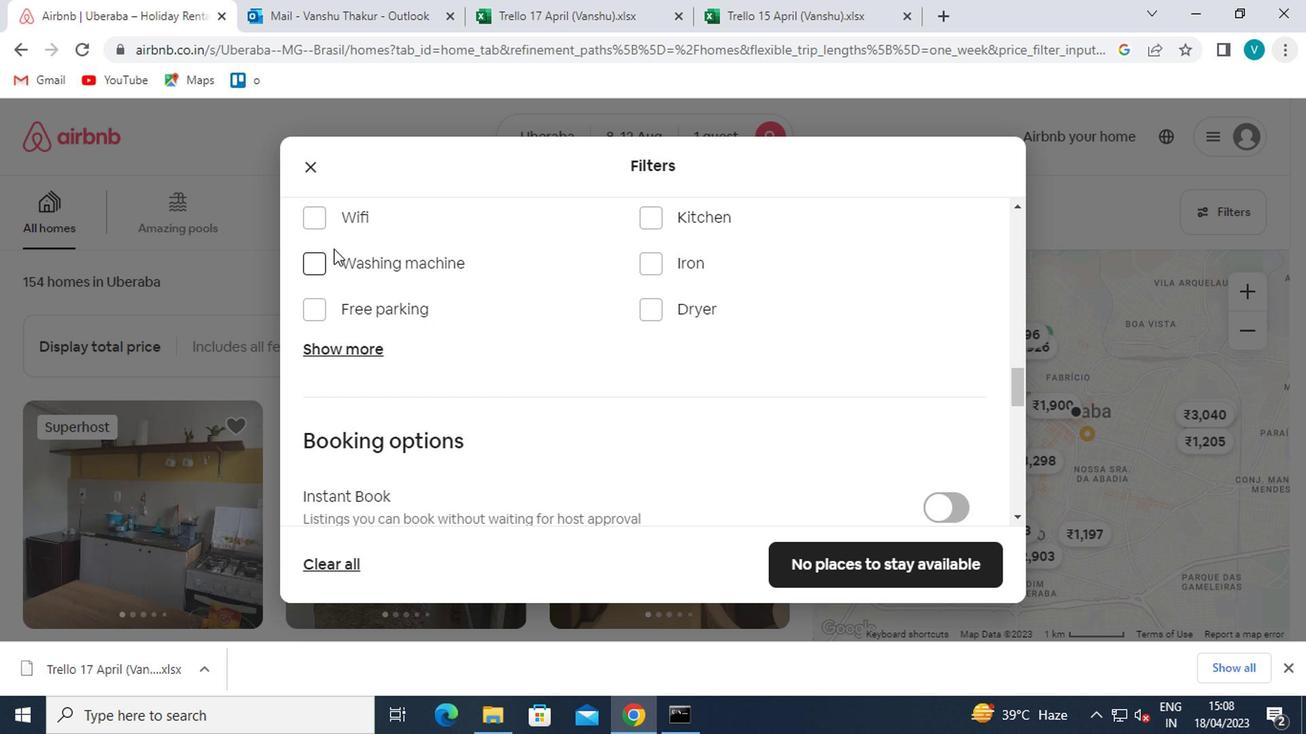 
Action: Mouse pressed left at (331, 229)
Screenshot: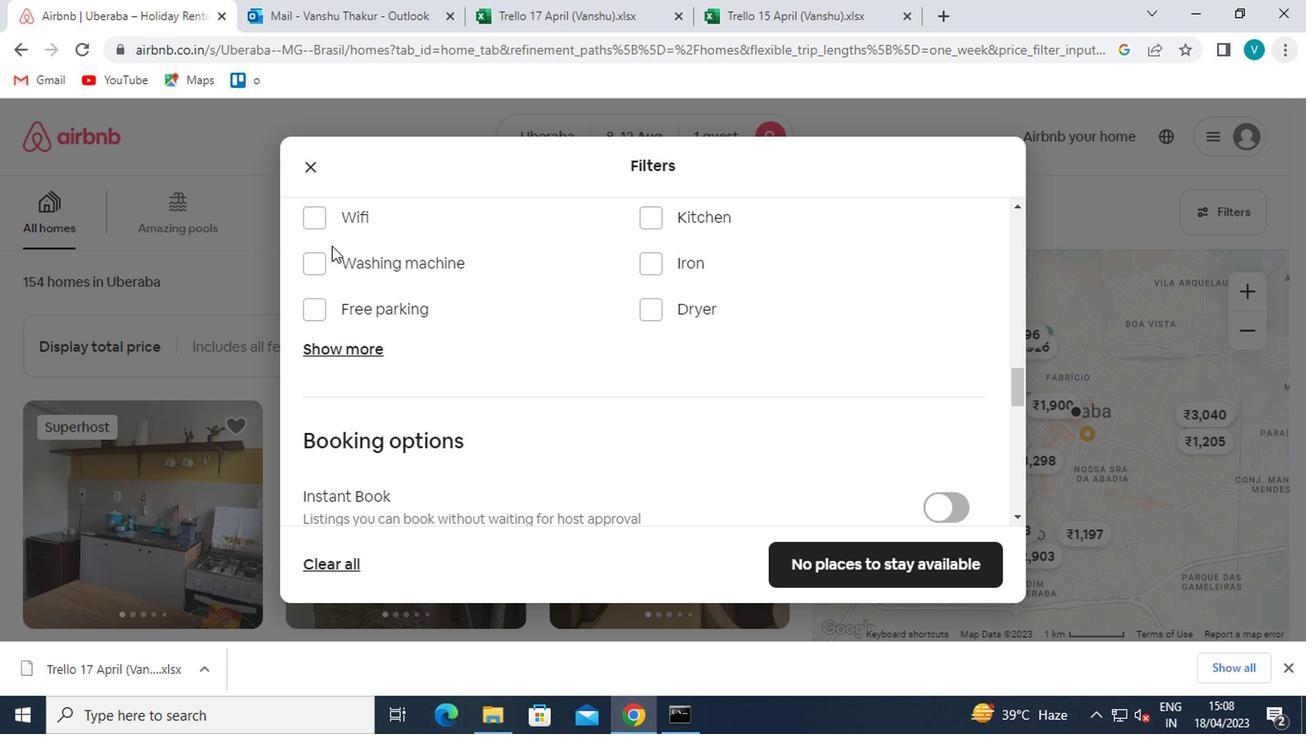 
Action: Mouse moved to (324, 253)
Screenshot: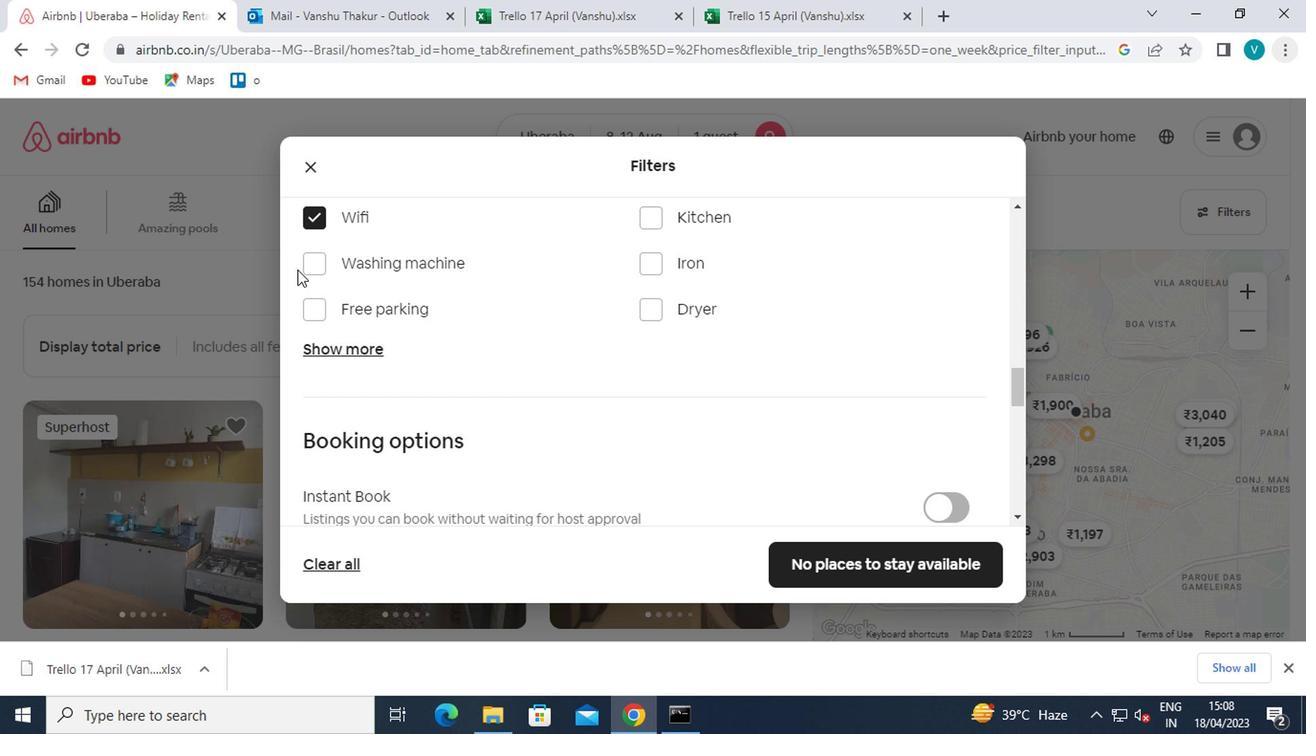 
Action: Mouse pressed left at (324, 253)
Screenshot: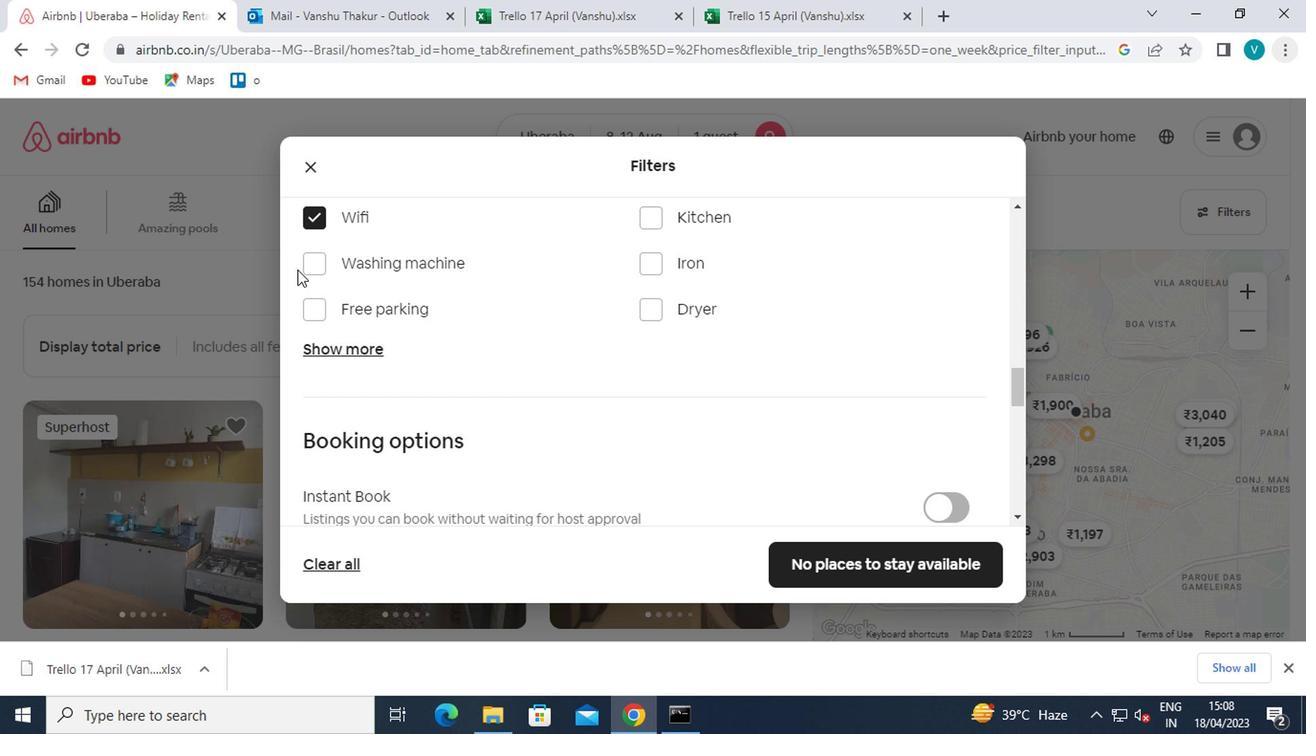 
Action: Mouse moved to (325, 253)
Screenshot: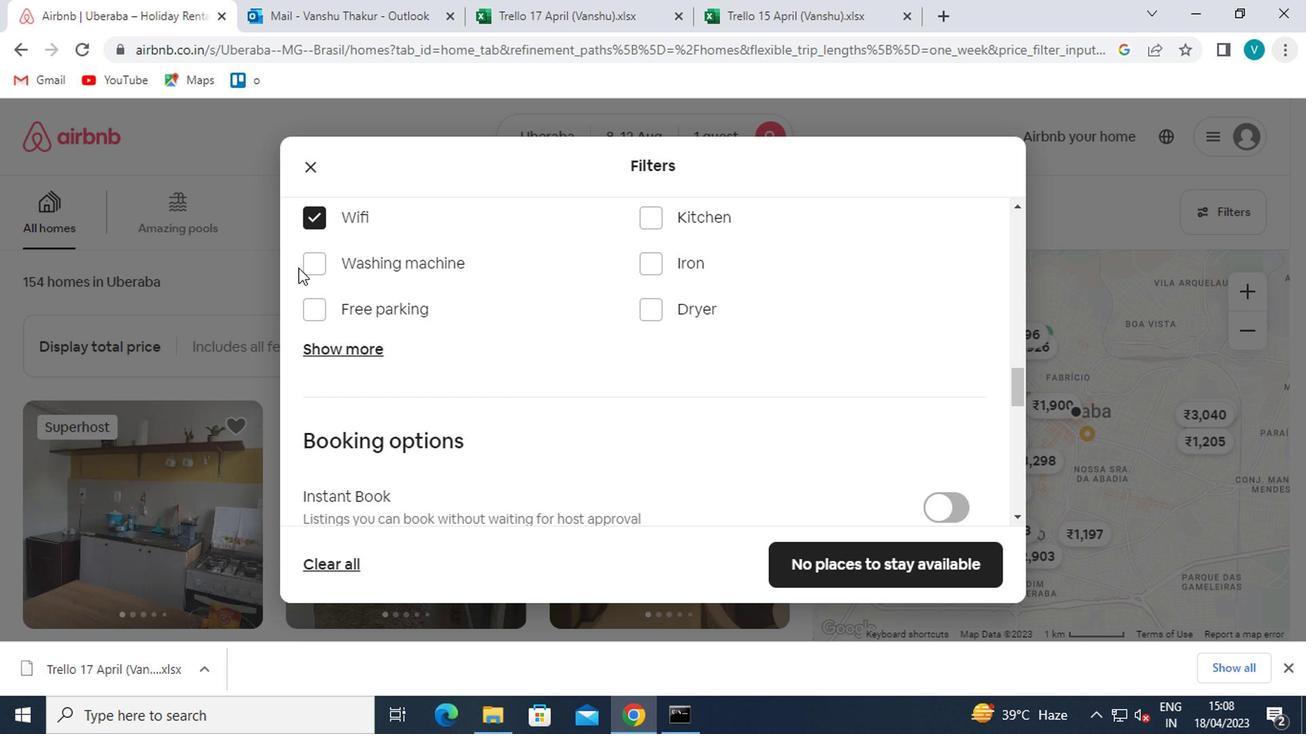
Action: Mouse pressed left at (325, 253)
Screenshot: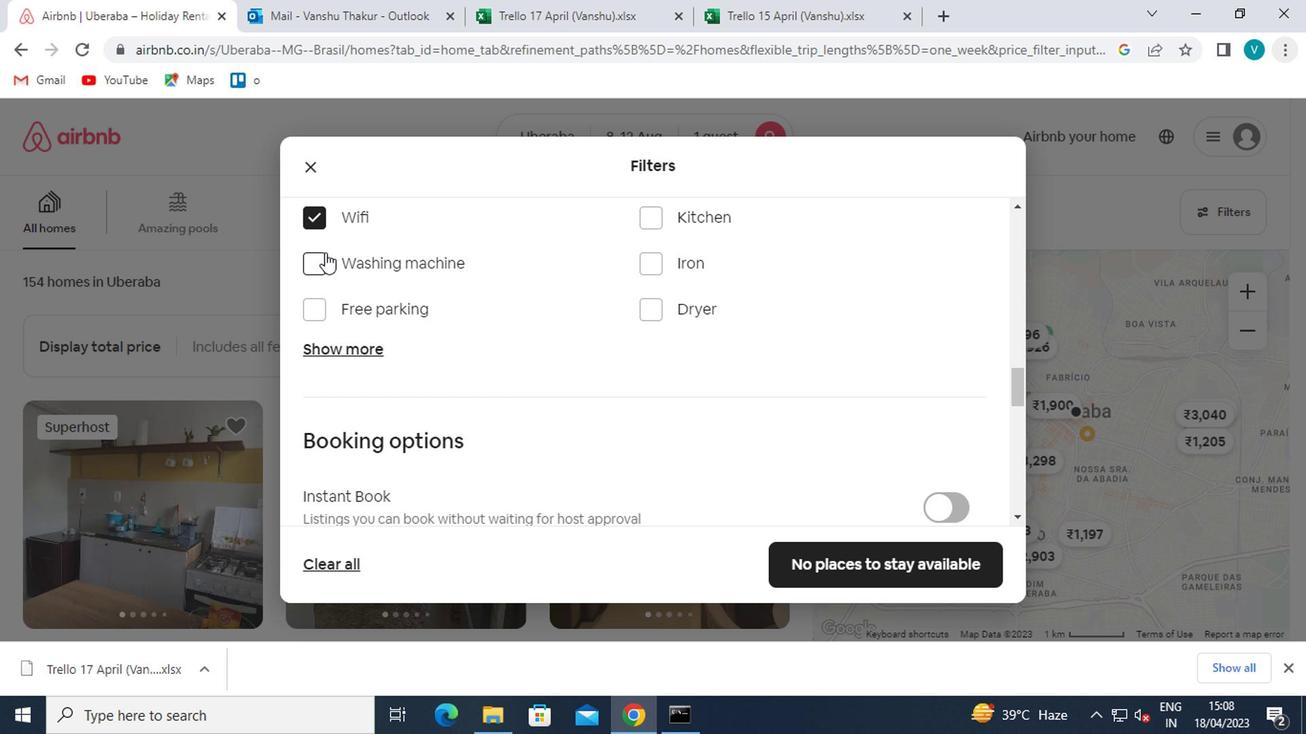 
Action: Mouse moved to (344, 262)
Screenshot: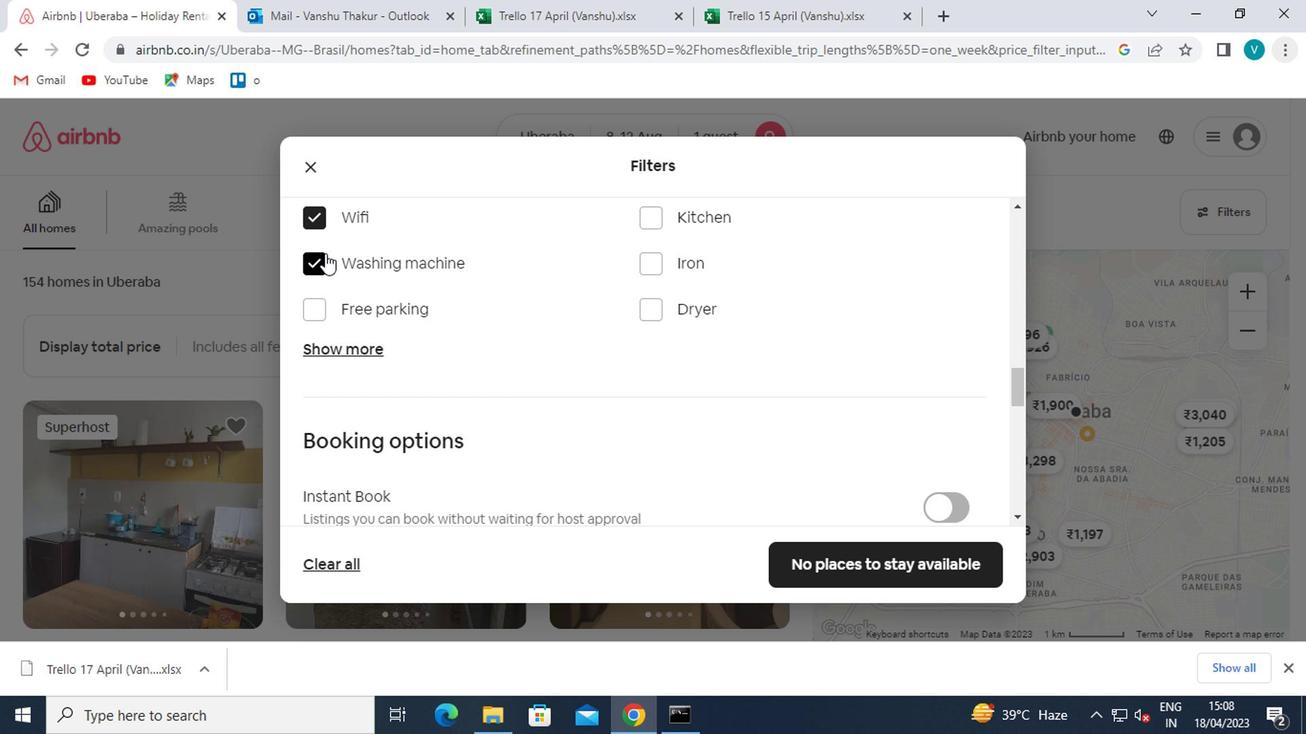 
Action: Mouse scrolled (344, 261) with delta (0, 0)
Screenshot: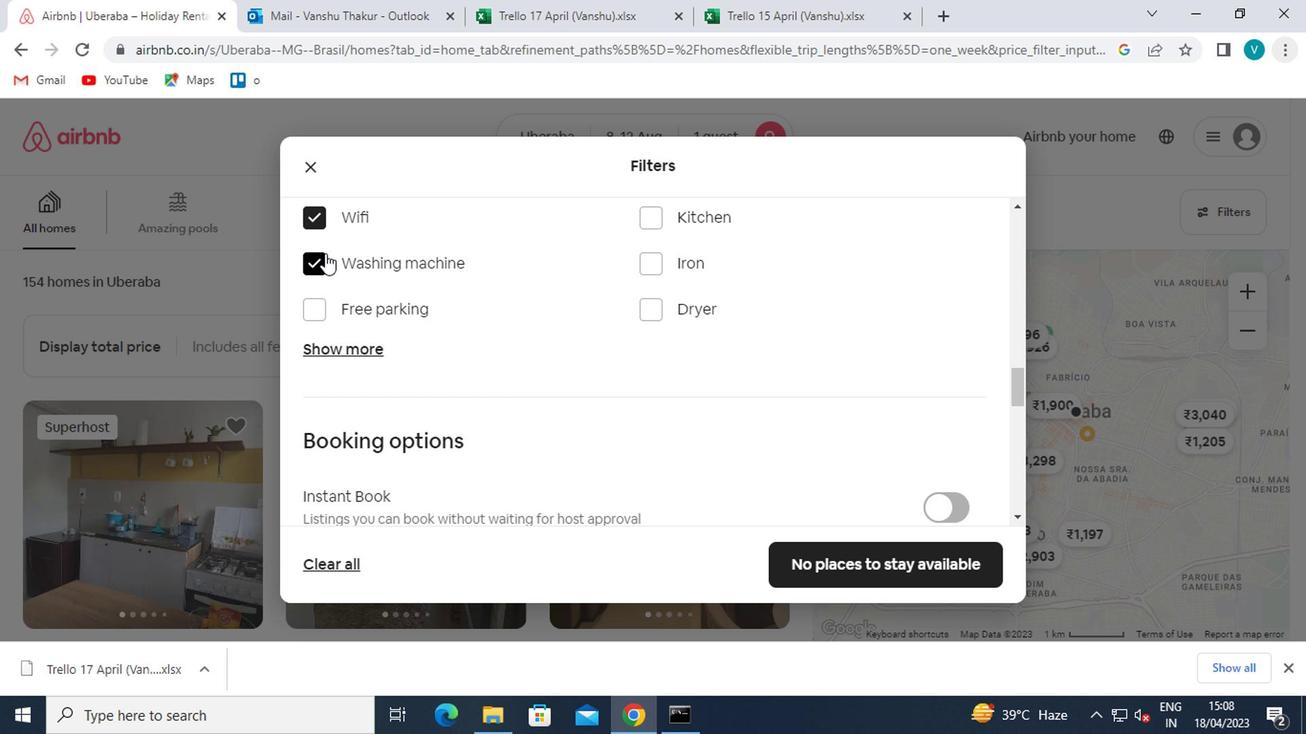 
Action: Mouse moved to (350, 268)
Screenshot: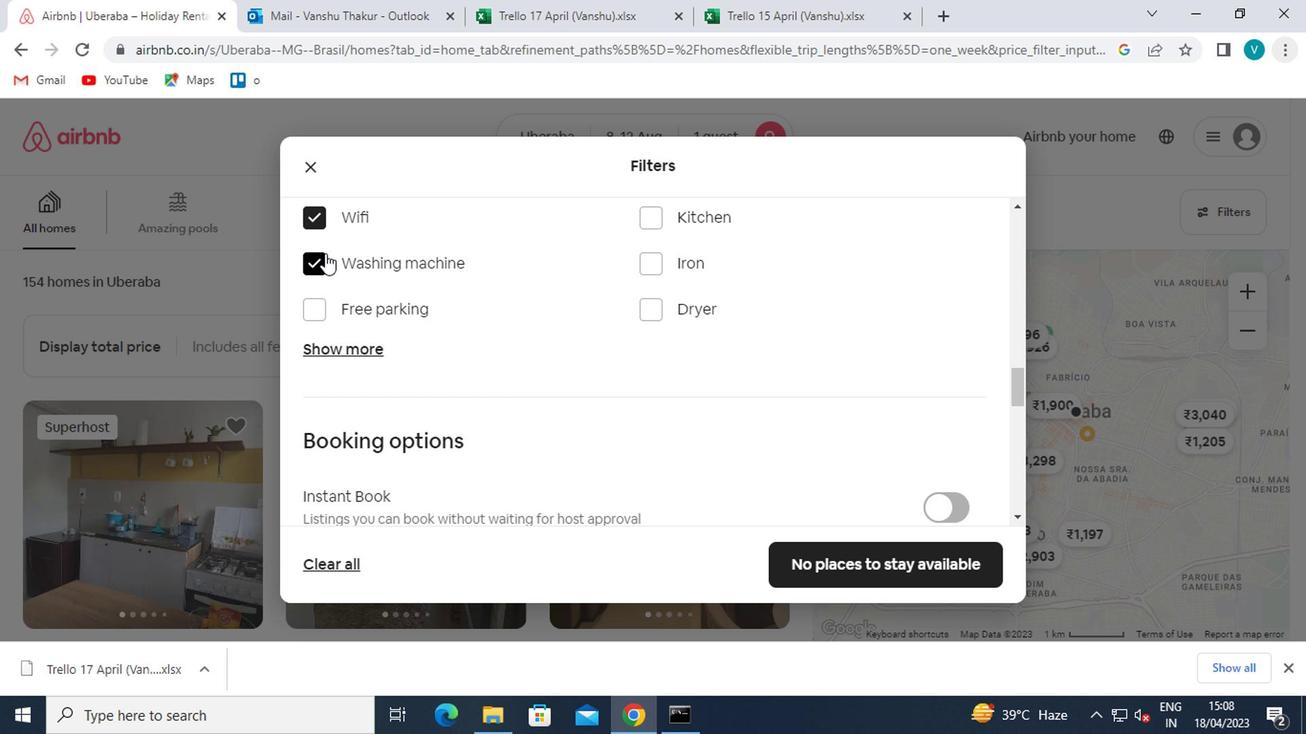 
Action: Mouse scrolled (350, 267) with delta (0, -1)
Screenshot: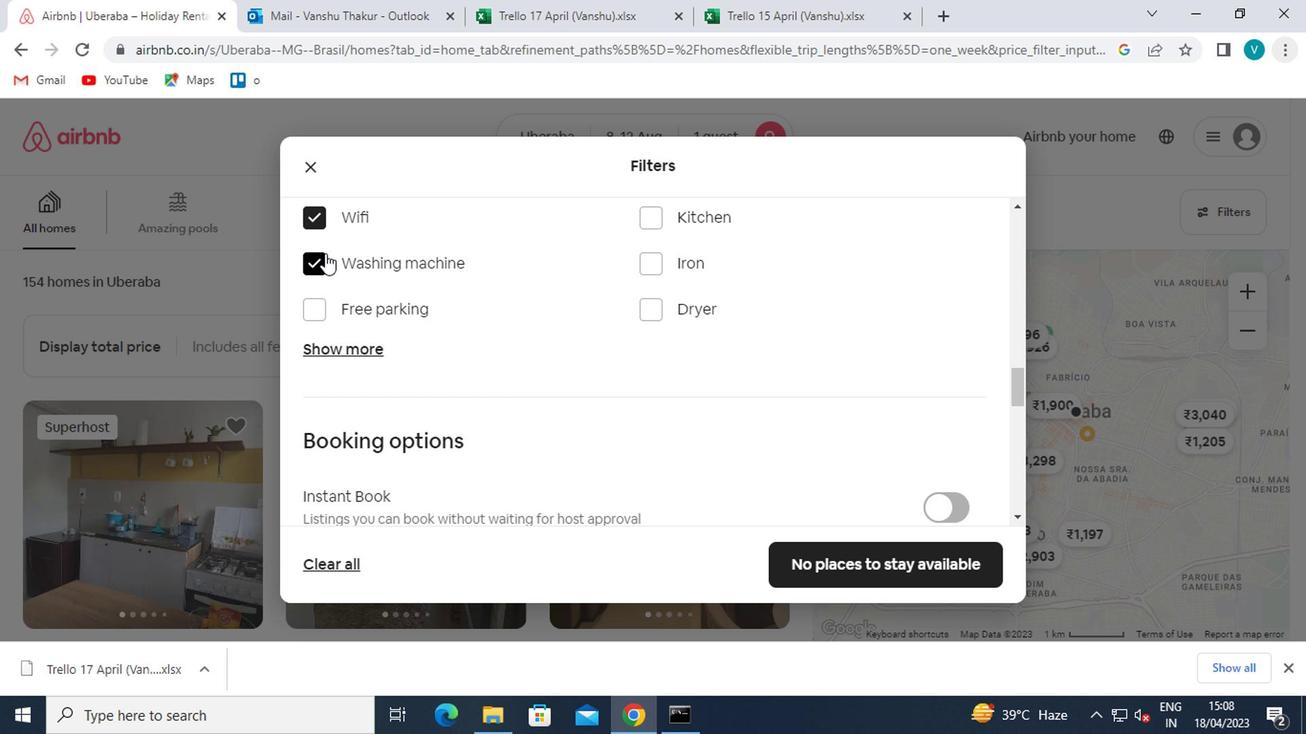 
Action: Mouse moved to (353, 272)
Screenshot: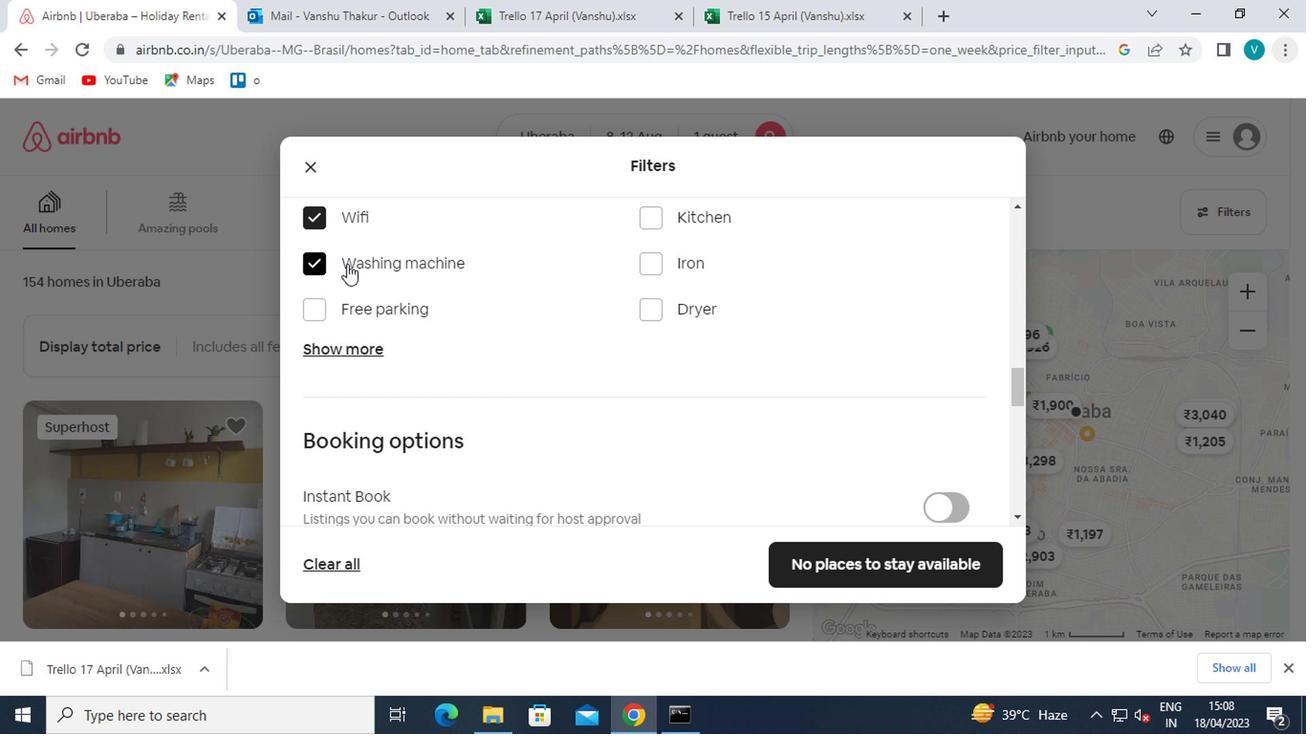 
Action: Mouse scrolled (353, 271) with delta (0, 0)
Screenshot: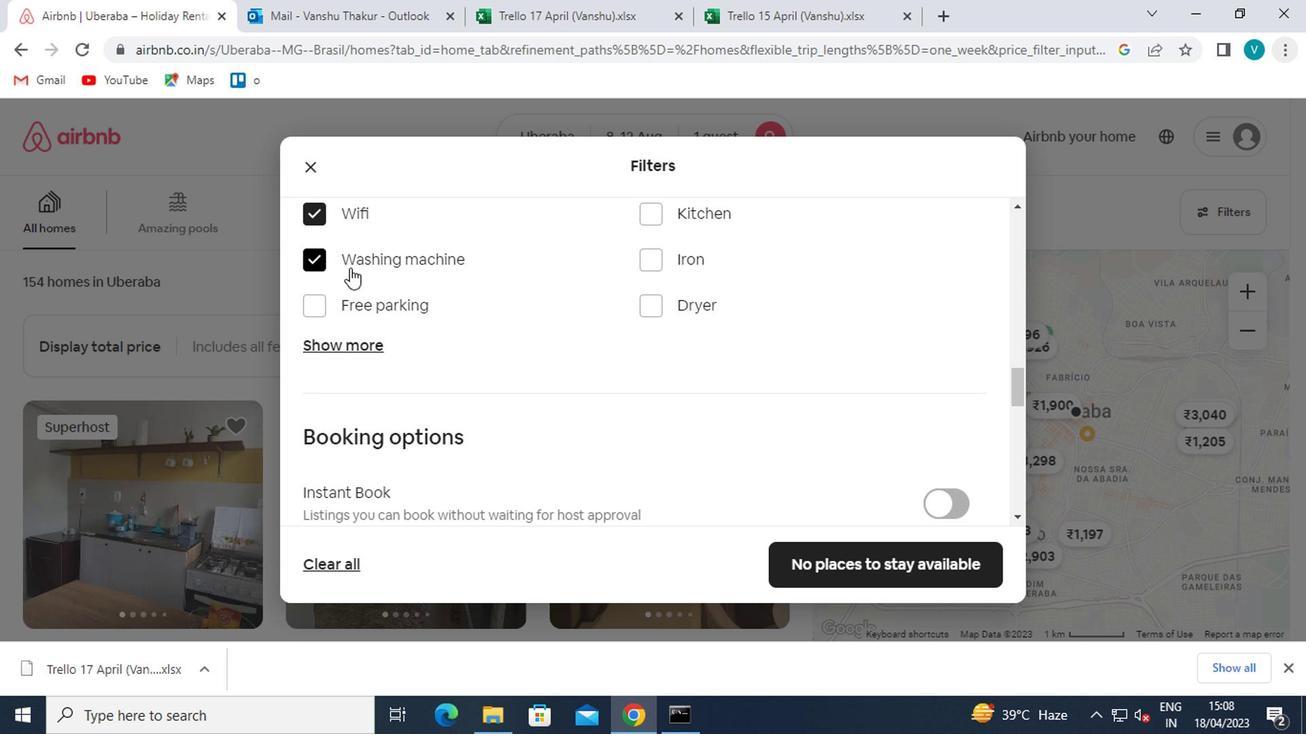 
Action: Mouse moved to (940, 280)
Screenshot: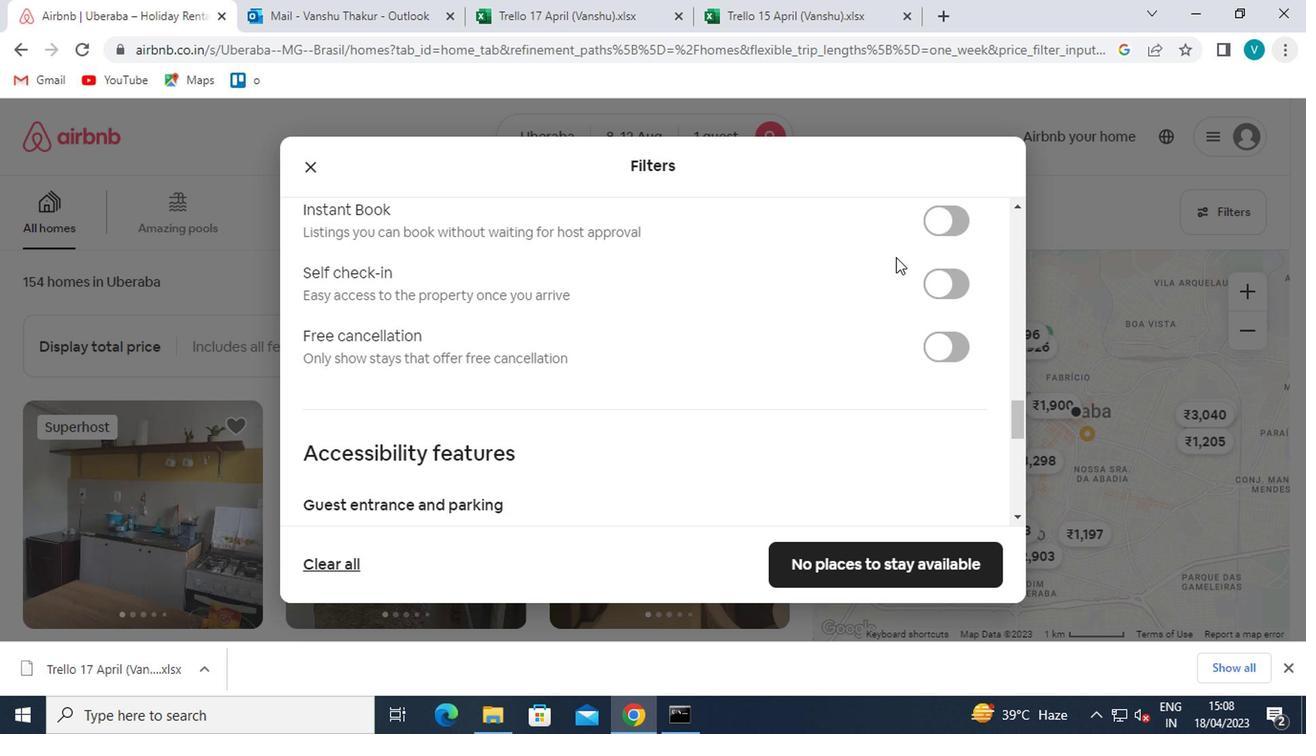 
Action: Mouse pressed left at (940, 280)
Screenshot: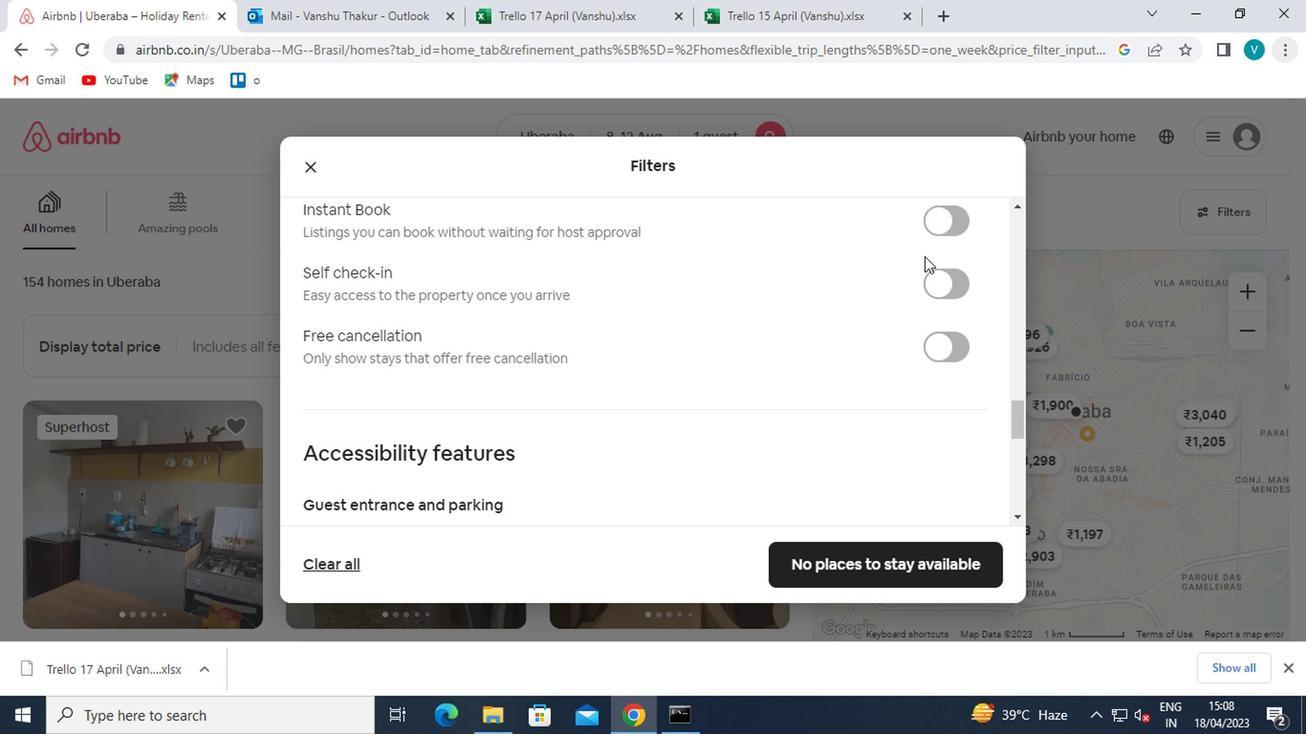 
Action: Mouse moved to (689, 312)
Screenshot: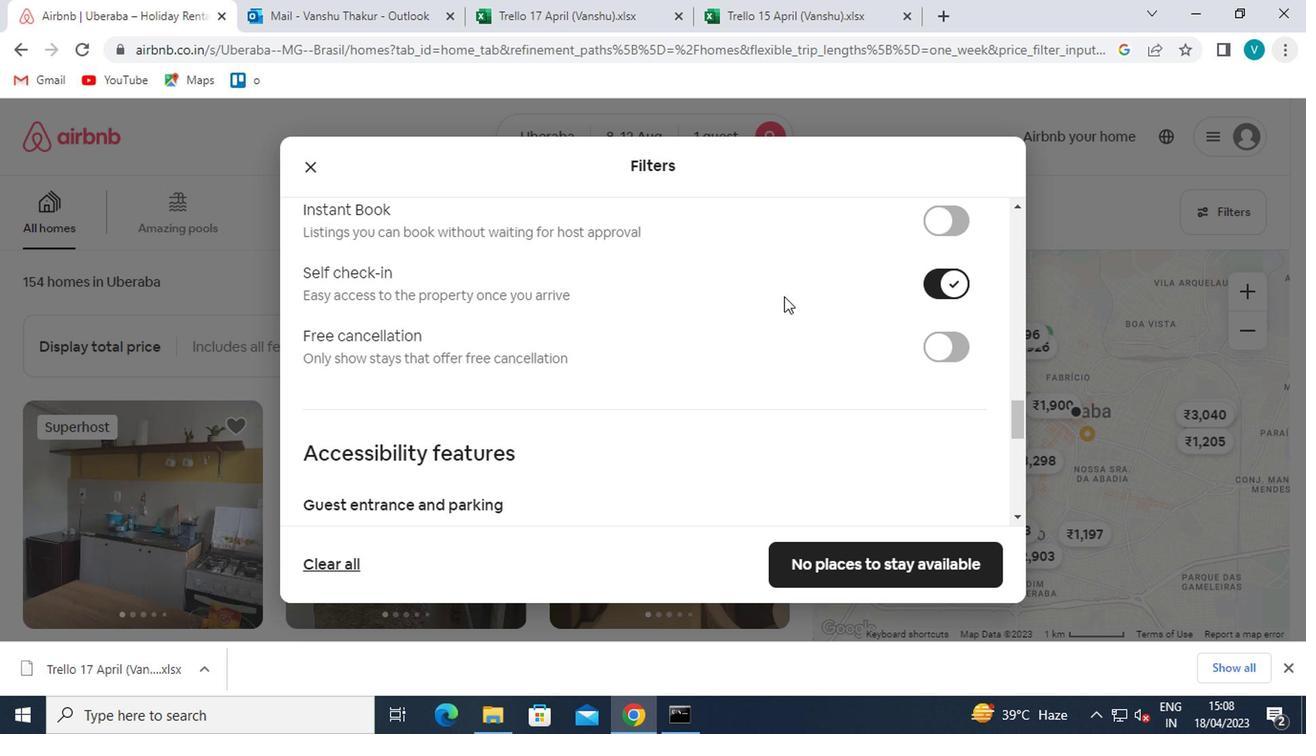 
Action: Mouse scrolled (689, 311) with delta (0, -1)
Screenshot: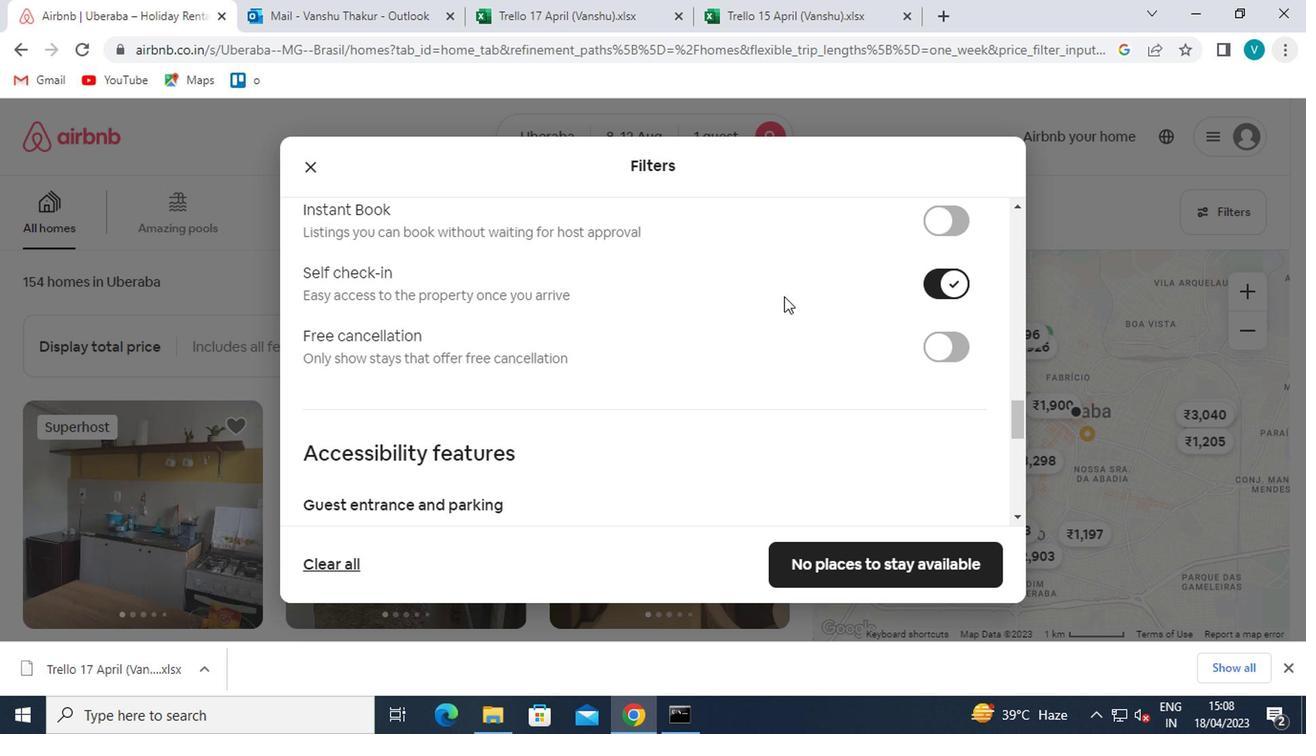 
Action: Mouse moved to (665, 313)
Screenshot: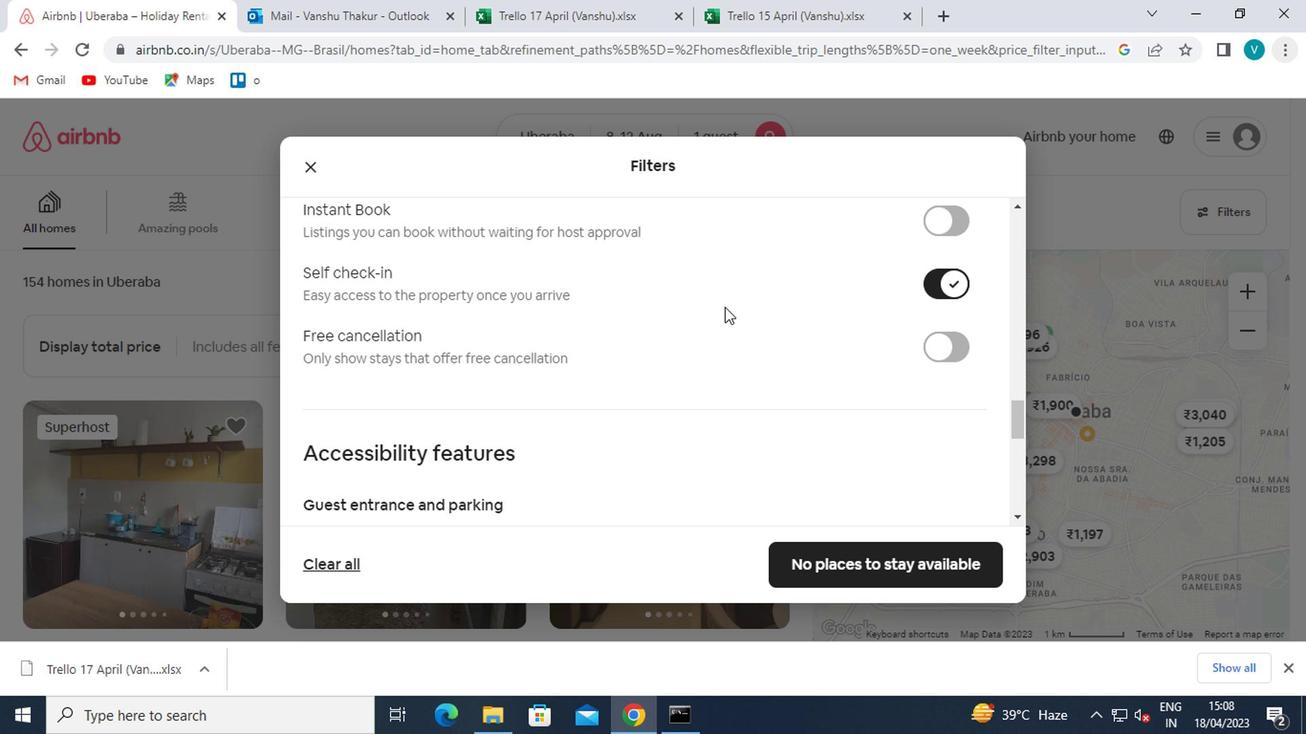 
Action: Mouse scrolled (665, 312) with delta (0, 0)
Screenshot: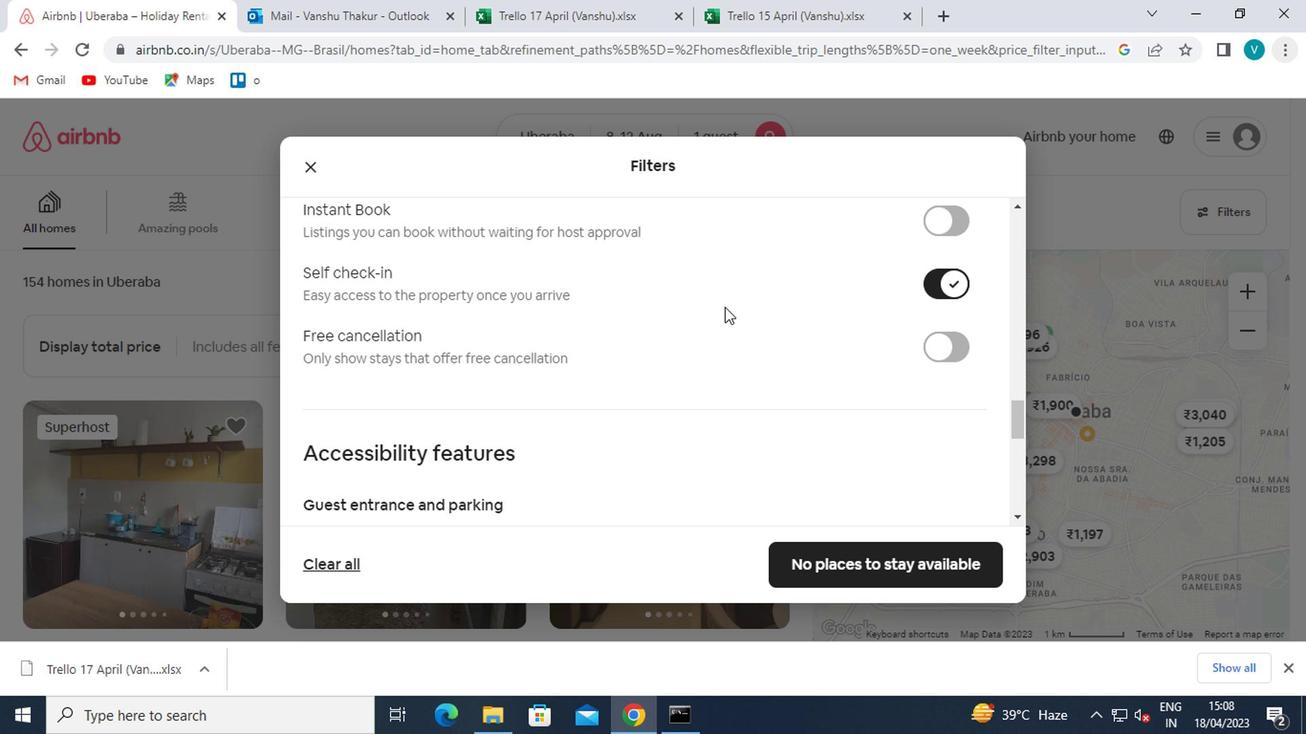 
Action: Mouse moved to (632, 317)
Screenshot: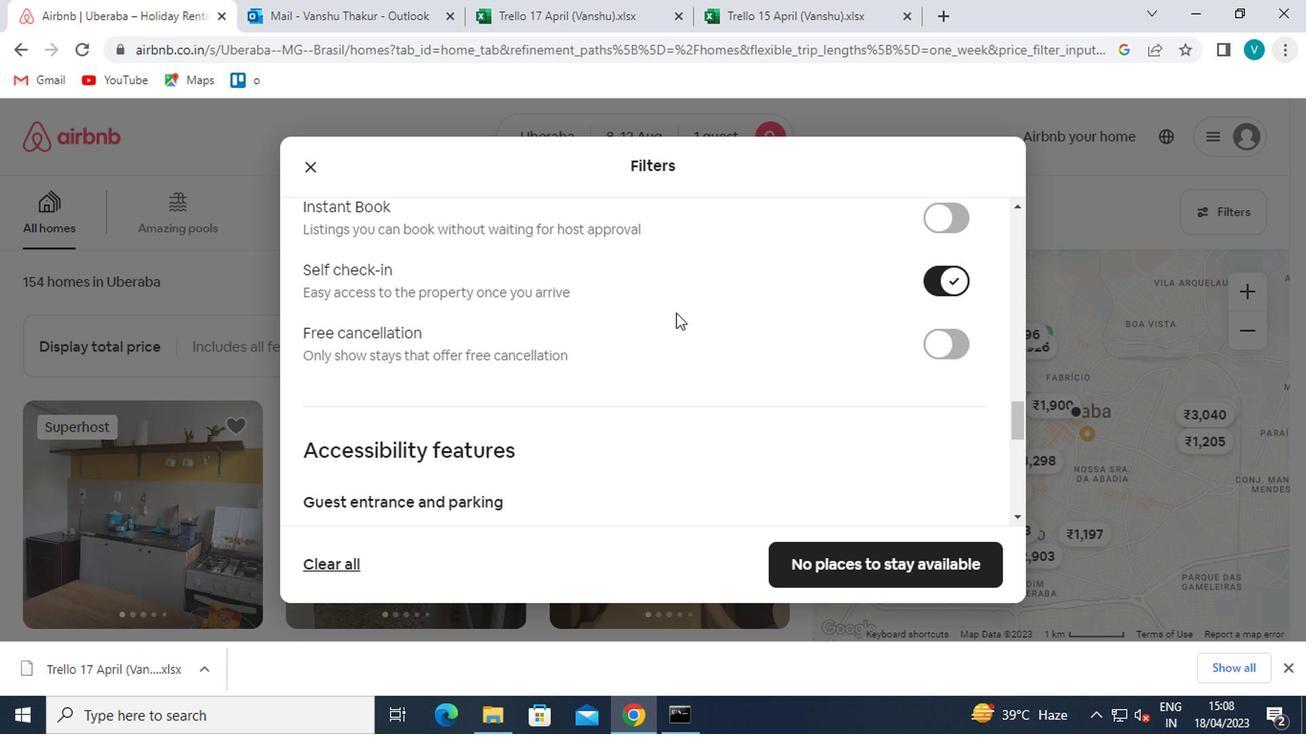 
Action: Mouse scrolled (632, 316) with delta (0, -1)
Screenshot: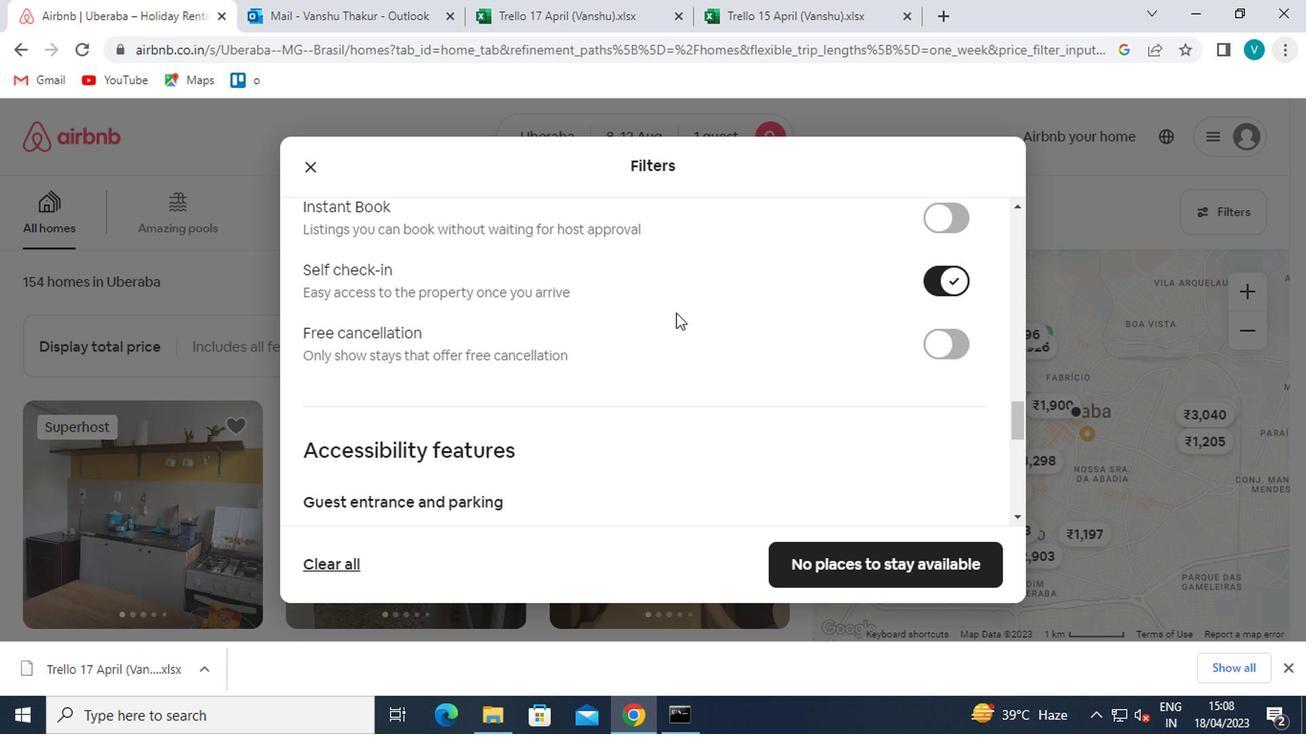 
Action: Mouse moved to (600, 338)
Screenshot: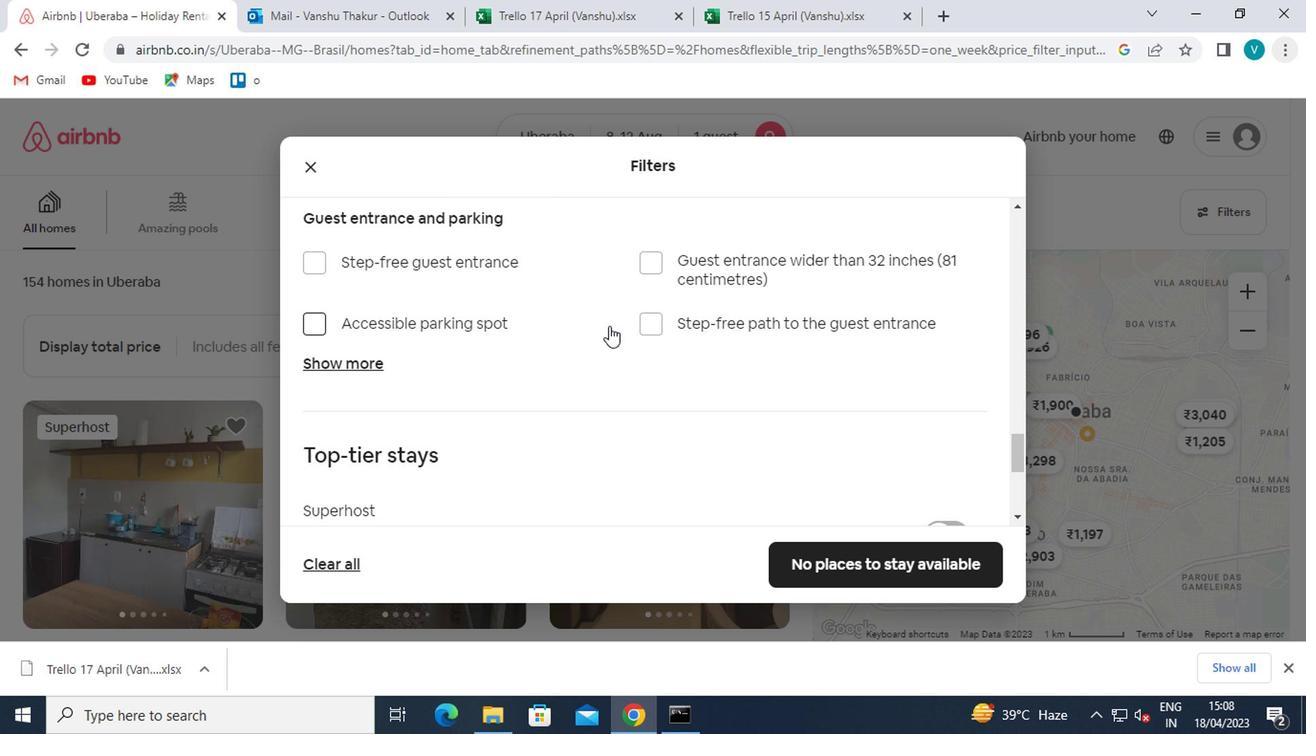 
Action: Mouse scrolled (600, 336) with delta (0, -1)
Screenshot: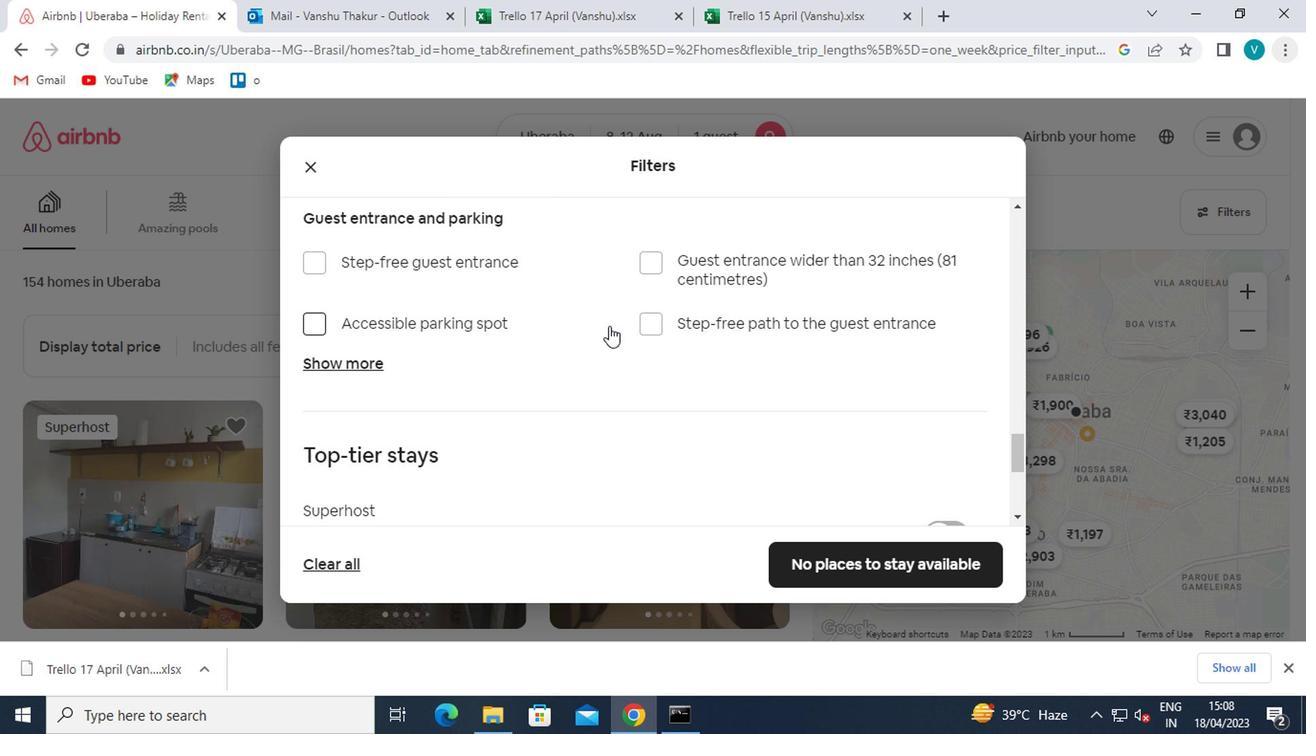 
Action: Mouse moved to (597, 341)
Screenshot: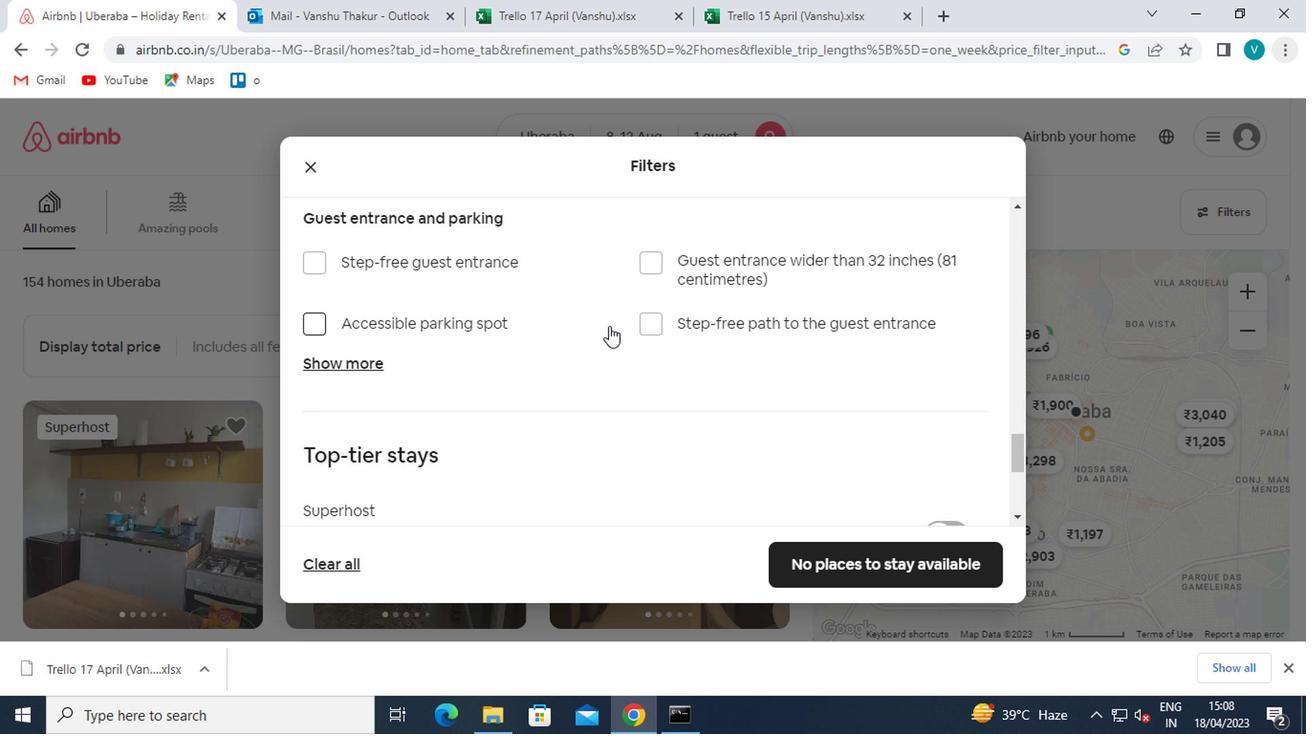 
Action: Mouse scrolled (597, 340) with delta (0, 0)
Screenshot: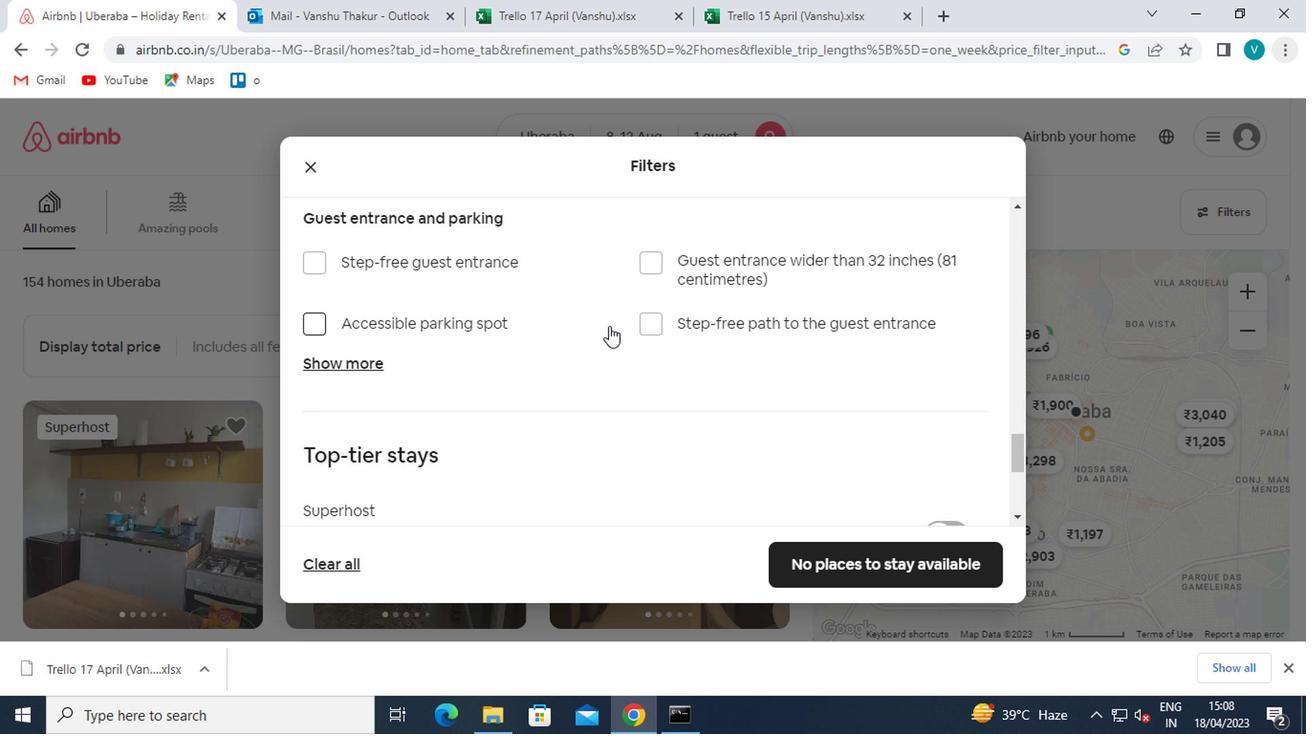 
Action: Mouse moved to (596, 341)
Screenshot: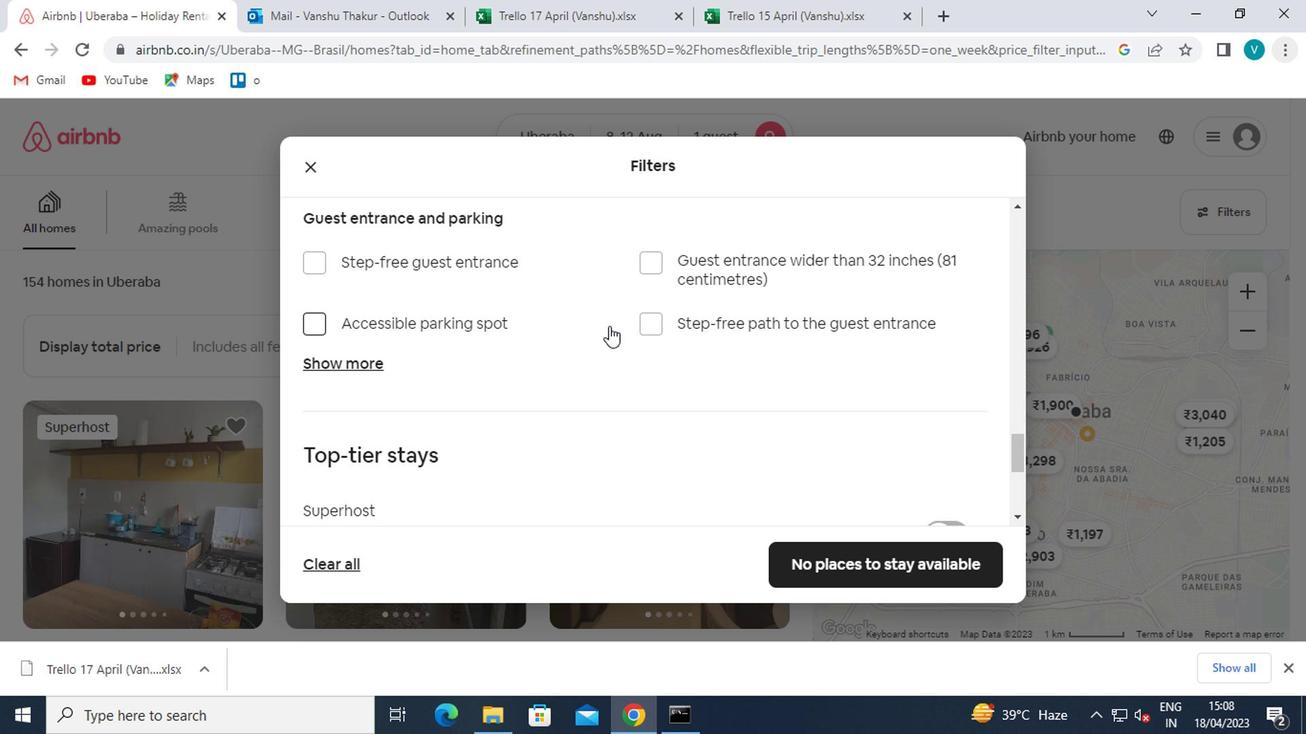 
Action: Mouse scrolled (596, 340) with delta (0, 0)
Screenshot: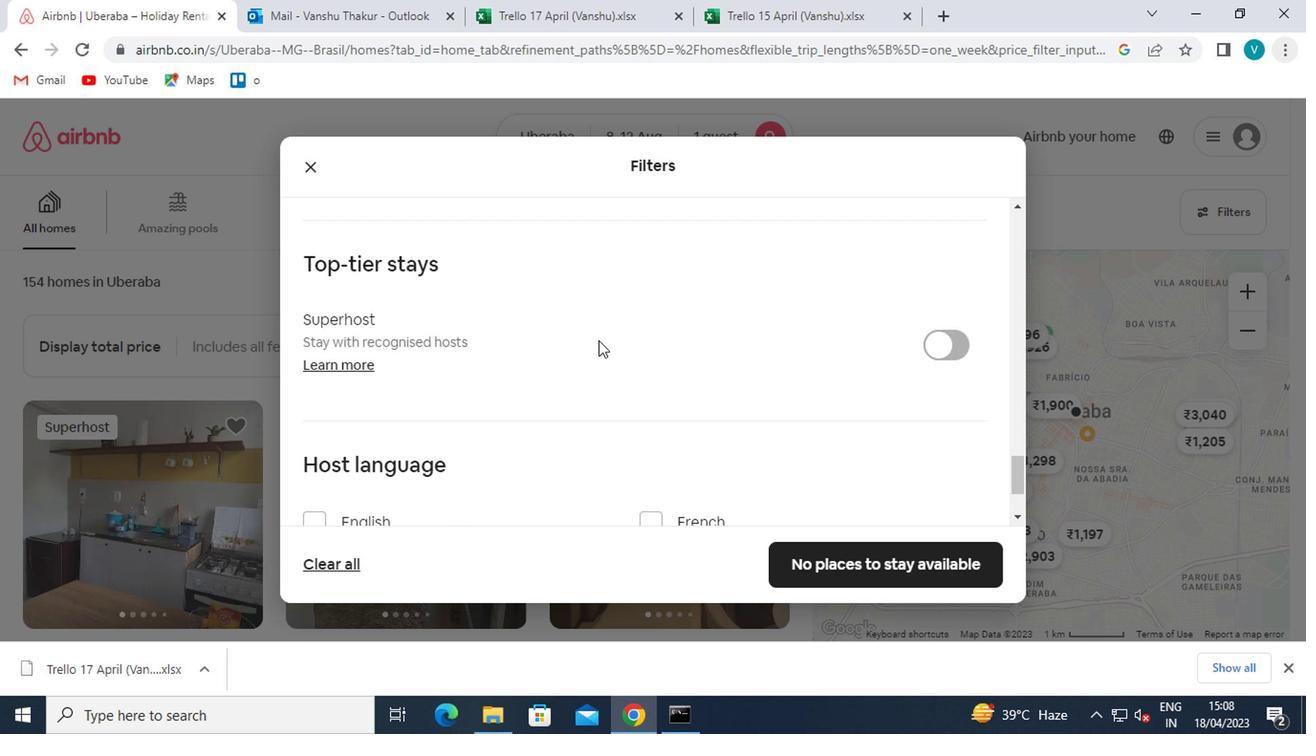 
Action: Mouse moved to (596, 342)
Screenshot: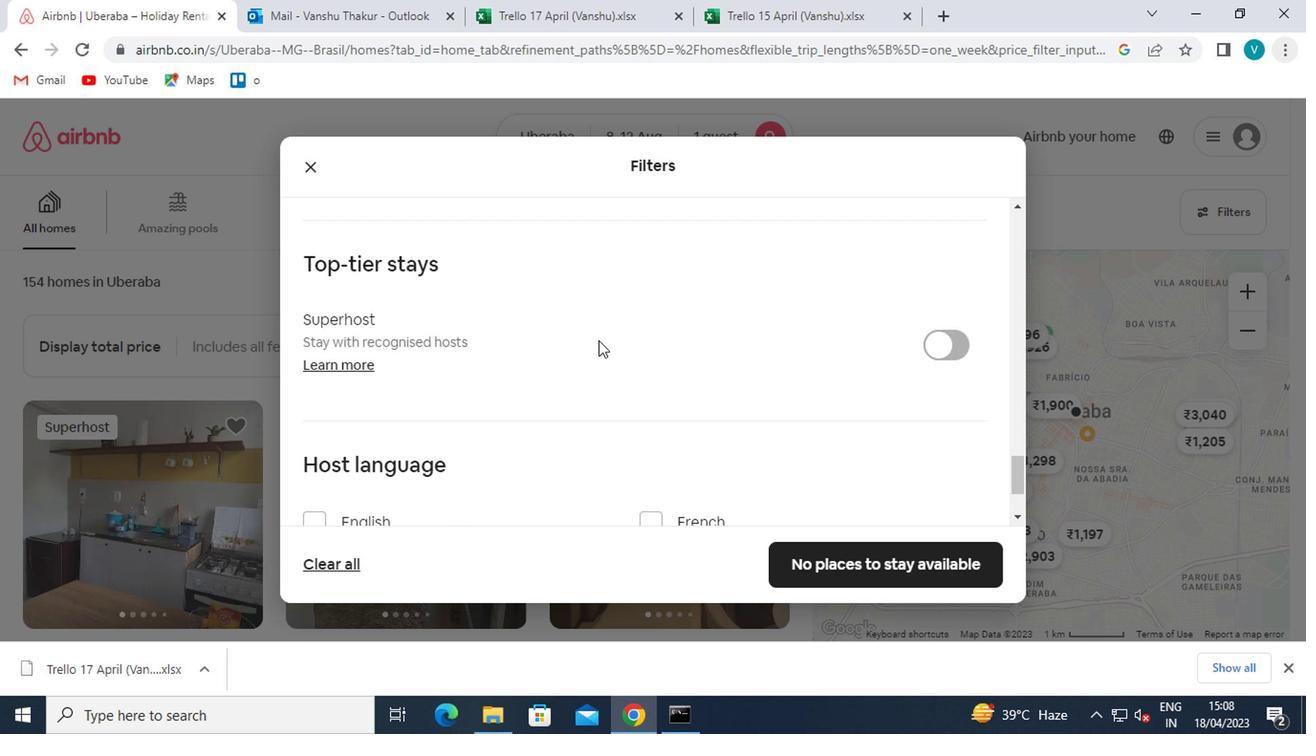 
Action: Mouse scrolled (596, 341) with delta (0, -1)
Screenshot: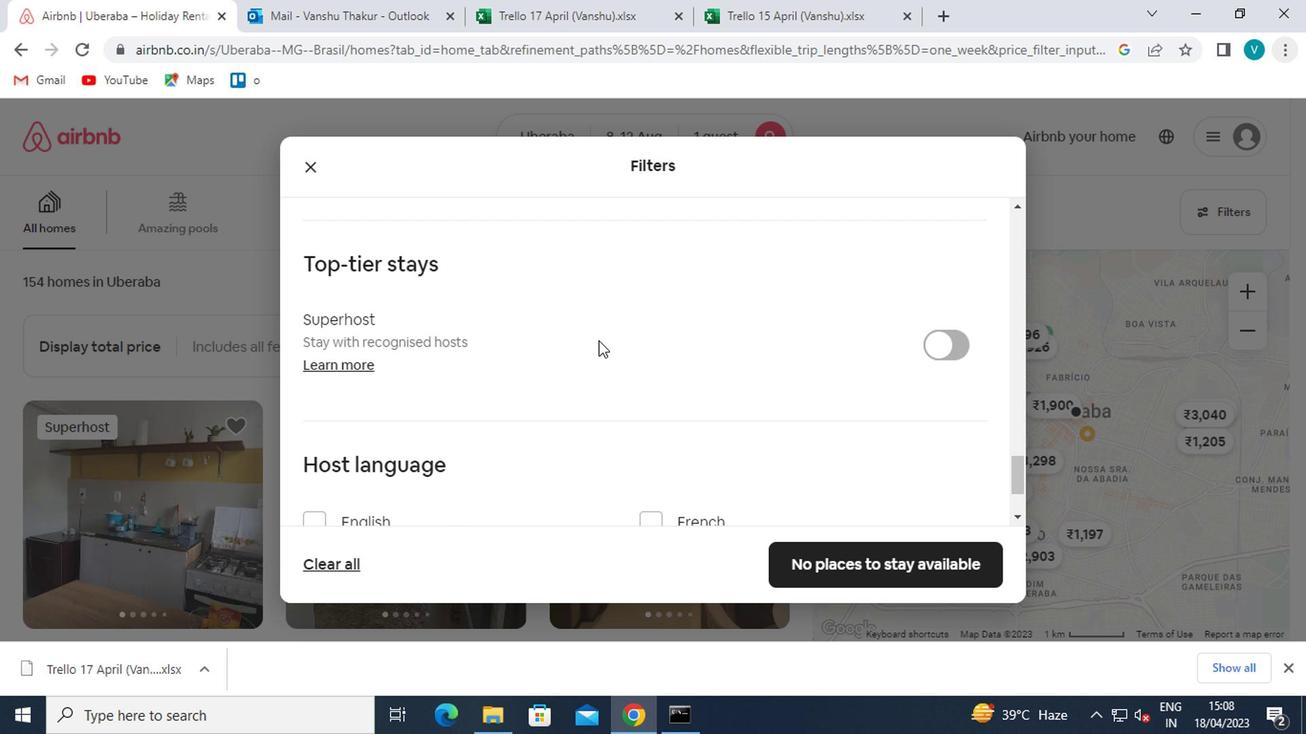 
Action: Mouse moved to (596, 343)
Screenshot: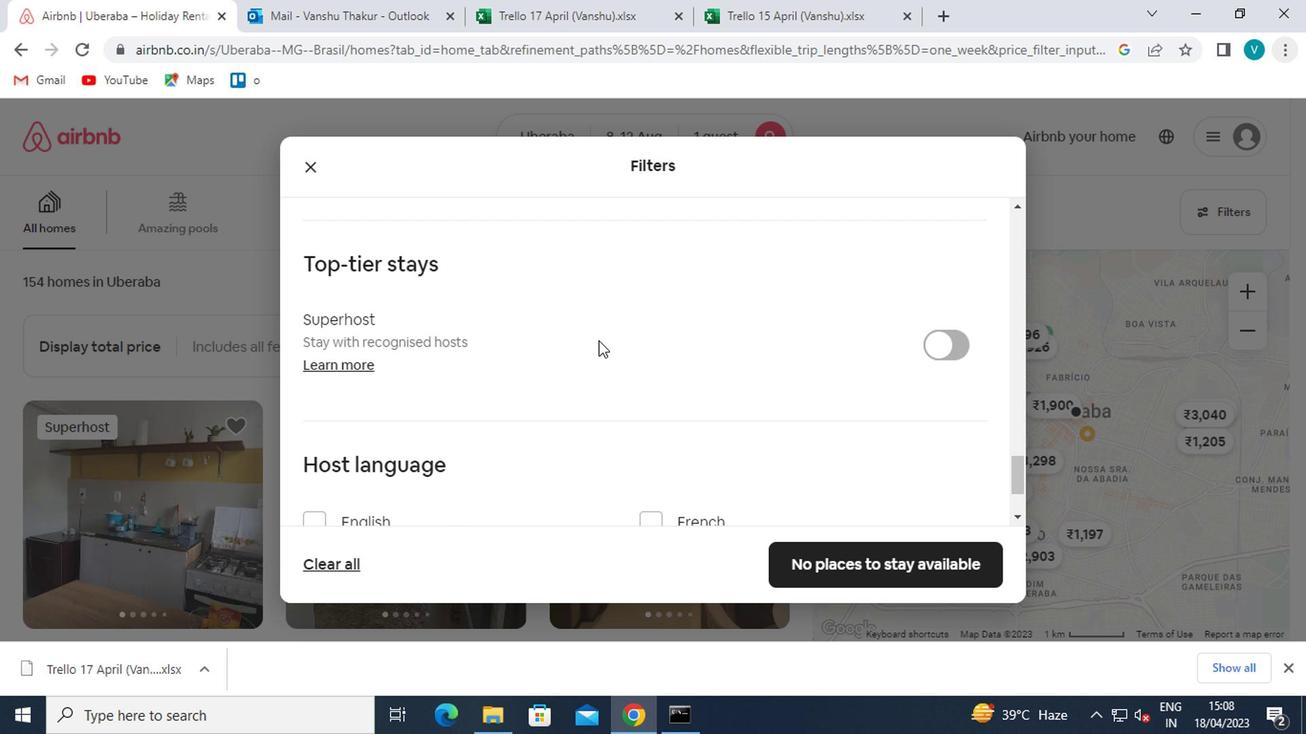 
Action: Mouse scrolled (596, 342) with delta (0, 0)
Screenshot: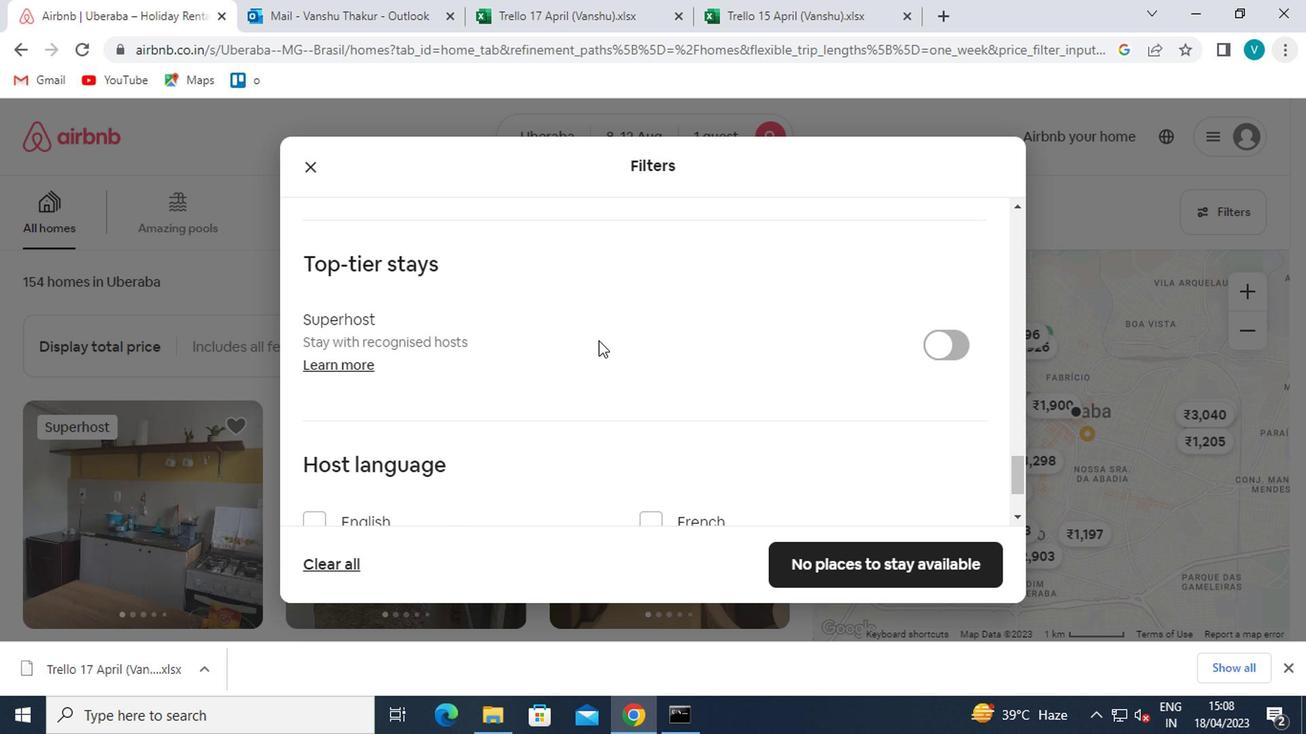 
Action: Mouse moved to (651, 444)
Screenshot: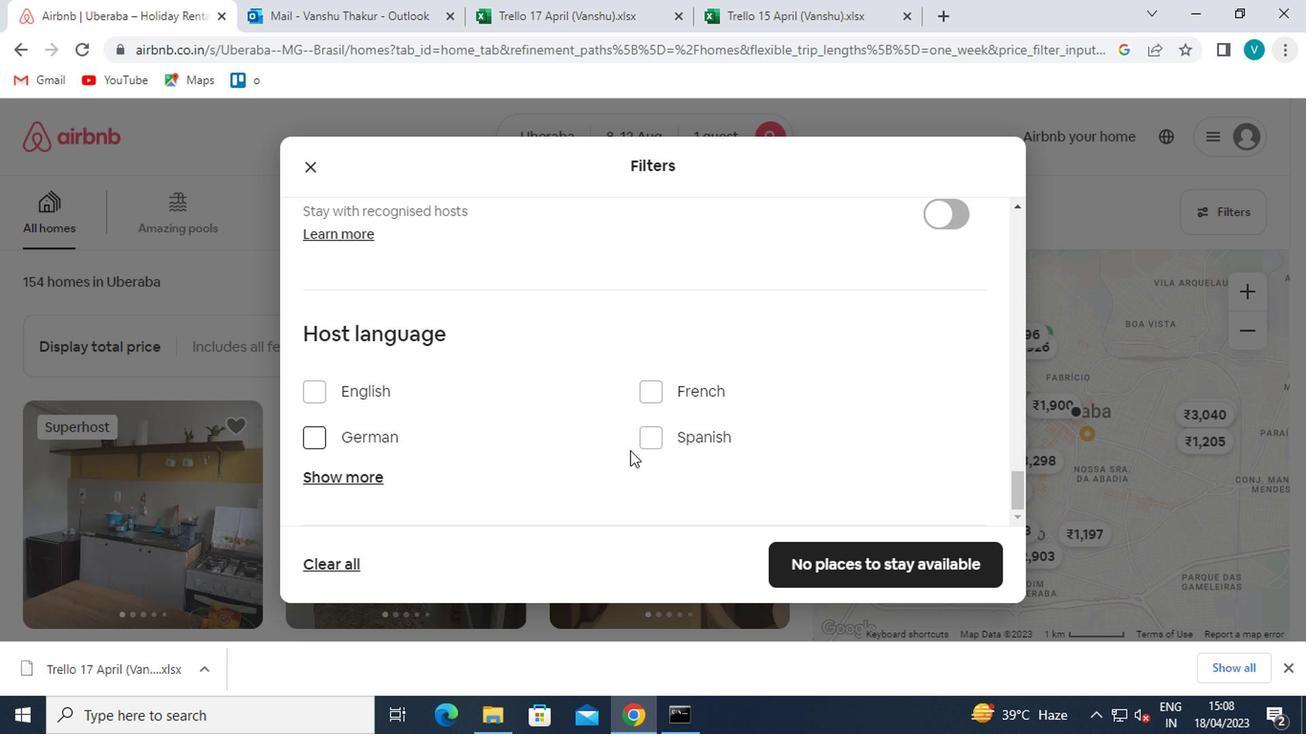 
Action: Mouse pressed left at (651, 444)
Screenshot: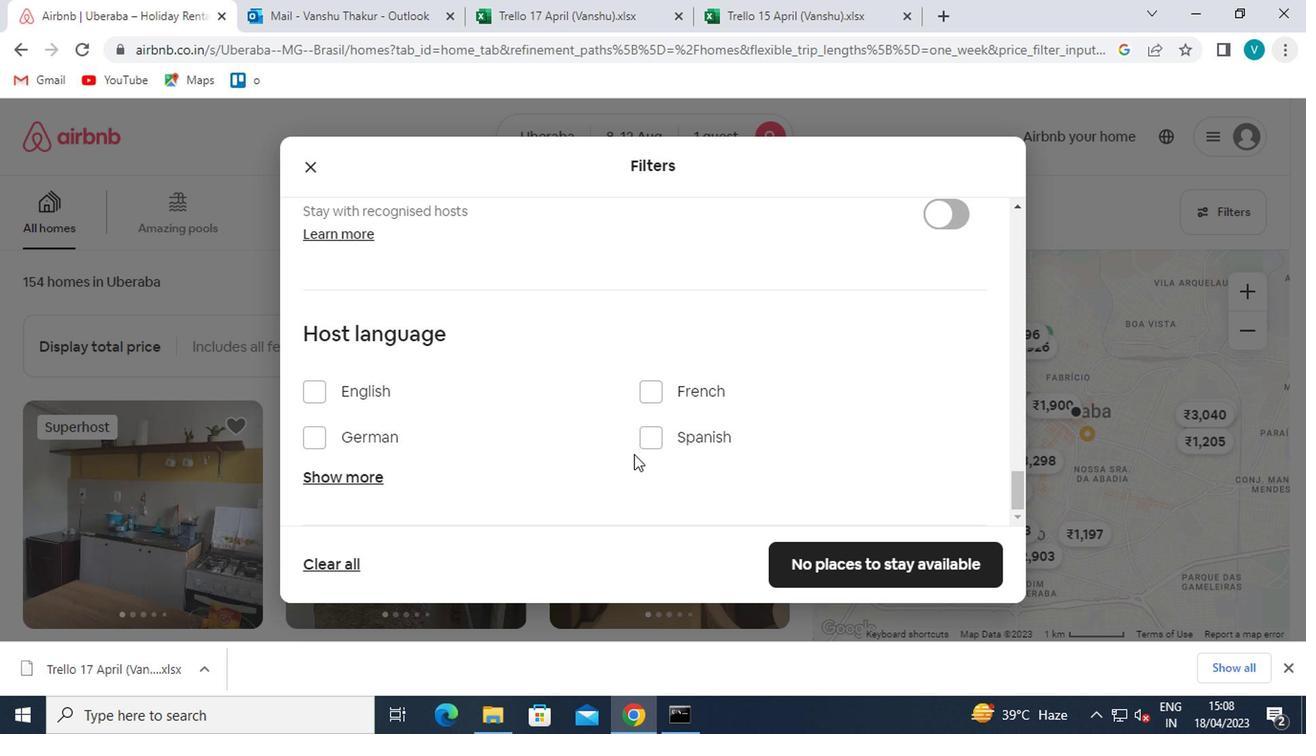 
Action: Mouse moved to (833, 568)
Screenshot: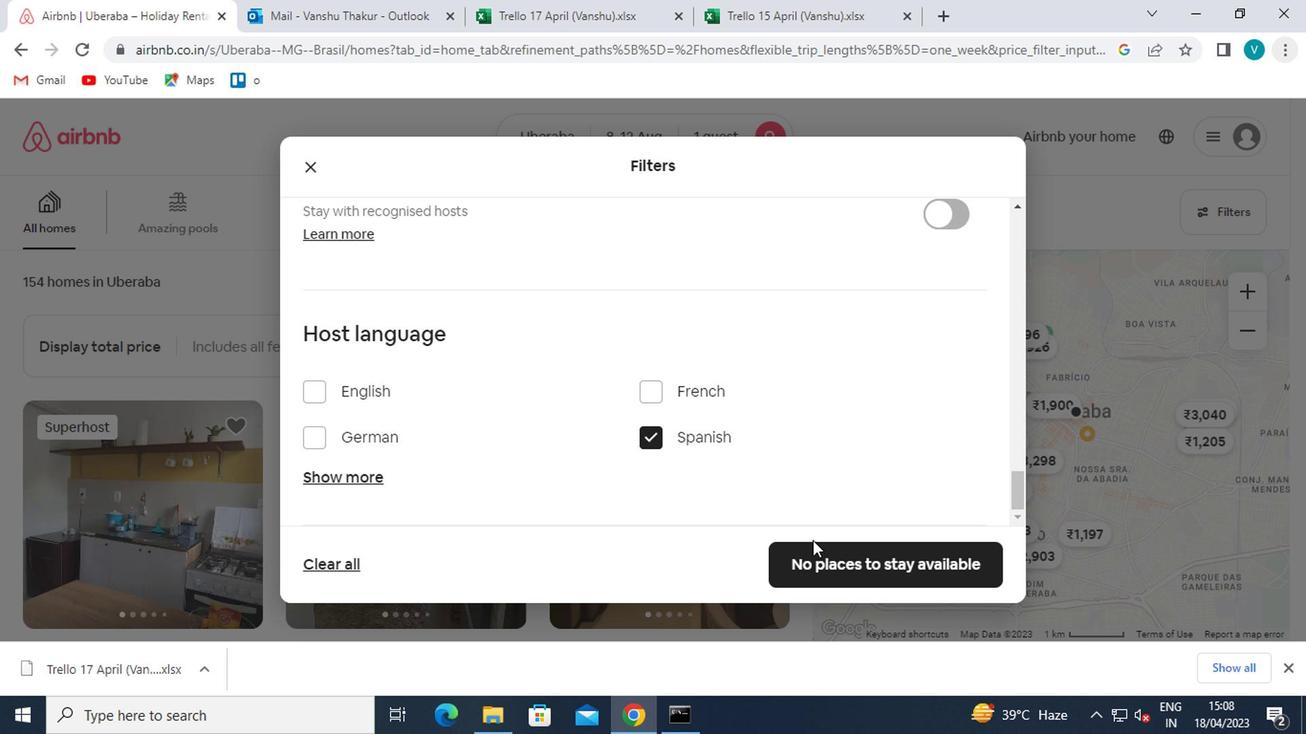 
Action: Mouse pressed left at (833, 568)
Screenshot: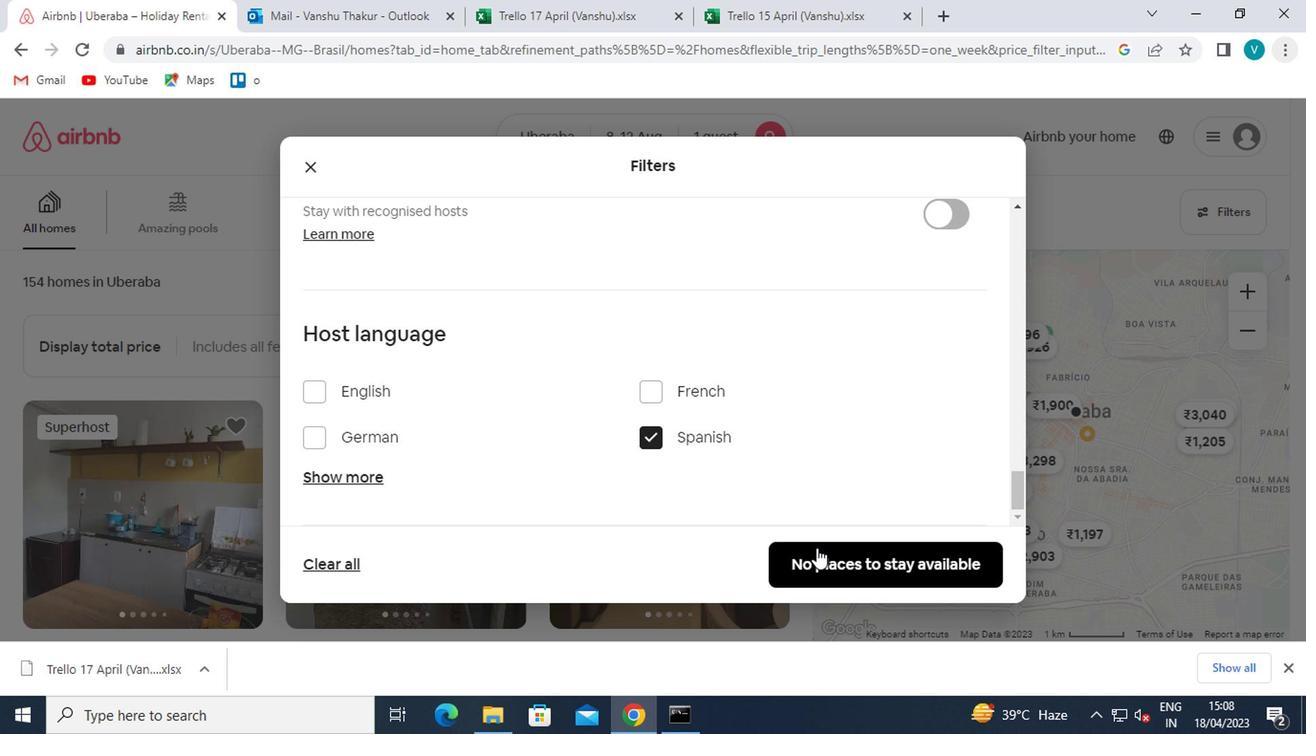 
Action: Mouse moved to (834, 568)
Screenshot: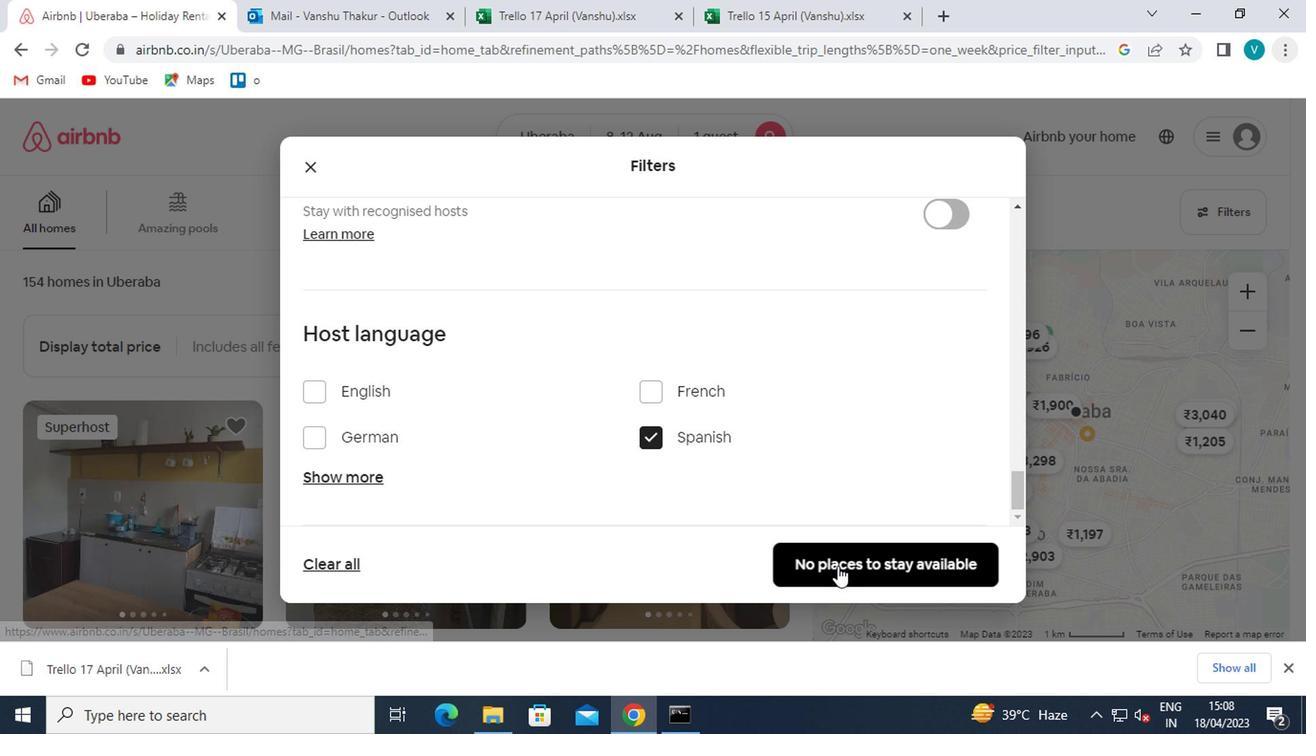 
